 Task: Plan a hiking trip to a mountain trail on the 20th at 12:00 PM to 01:00PM.
Action: Mouse moved to (376, 147)
Screenshot: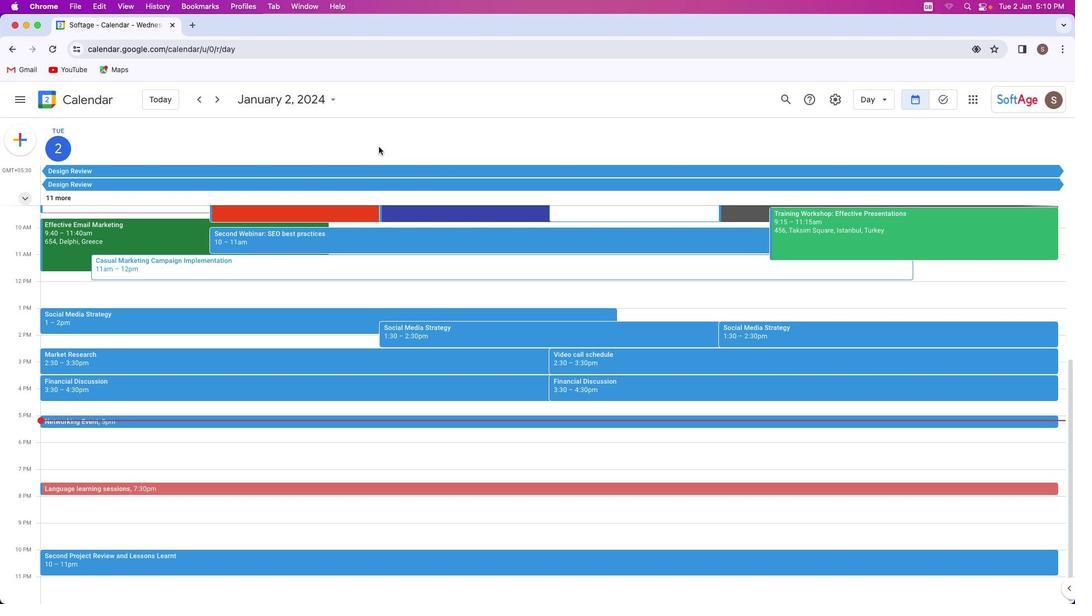 
Action: Mouse pressed left at (376, 147)
Screenshot: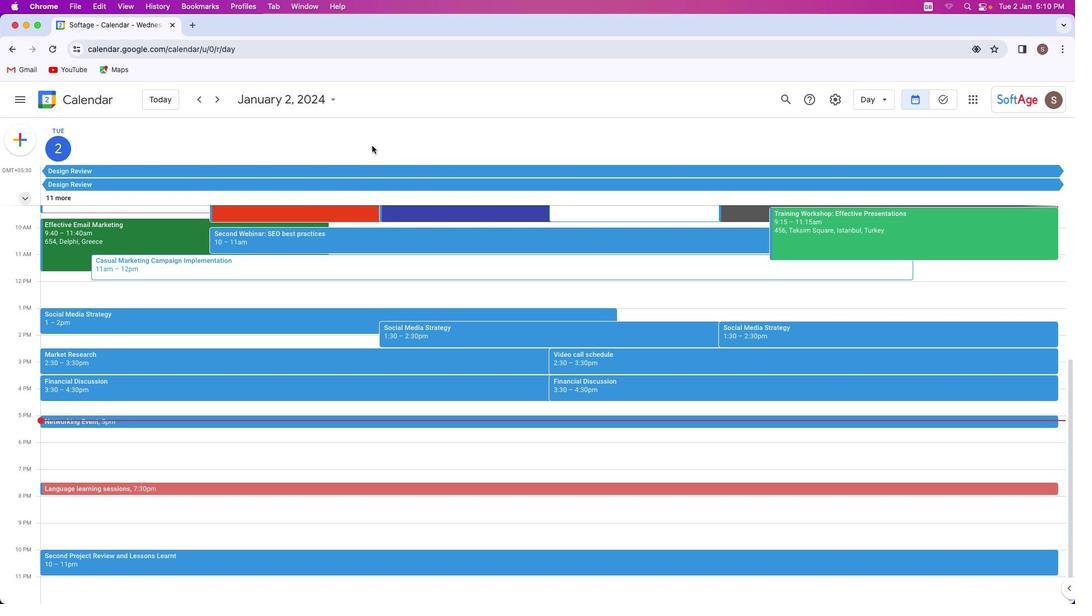 
Action: Mouse moved to (32, 143)
Screenshot: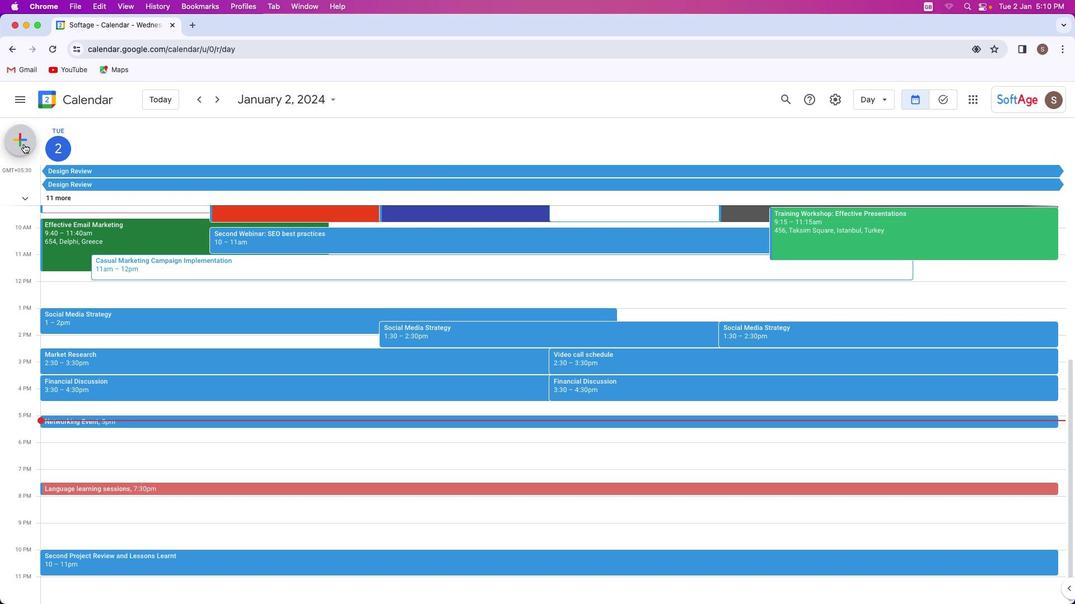 
Action: Mouse pressed left at (32, 143)
Screenshot: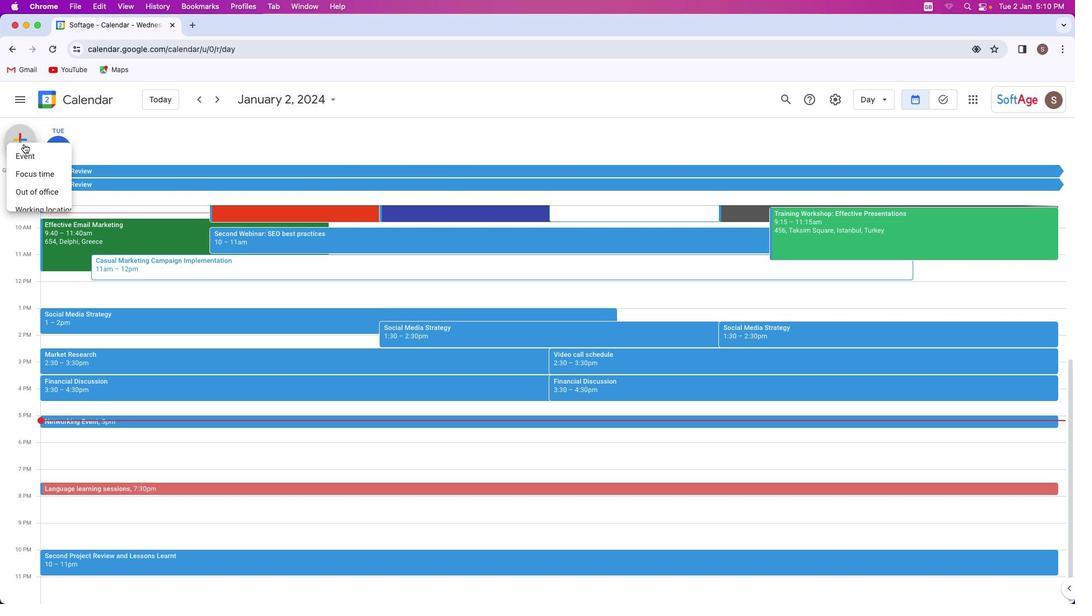
Action: Mouse moved to (43, 175)
Screenshot: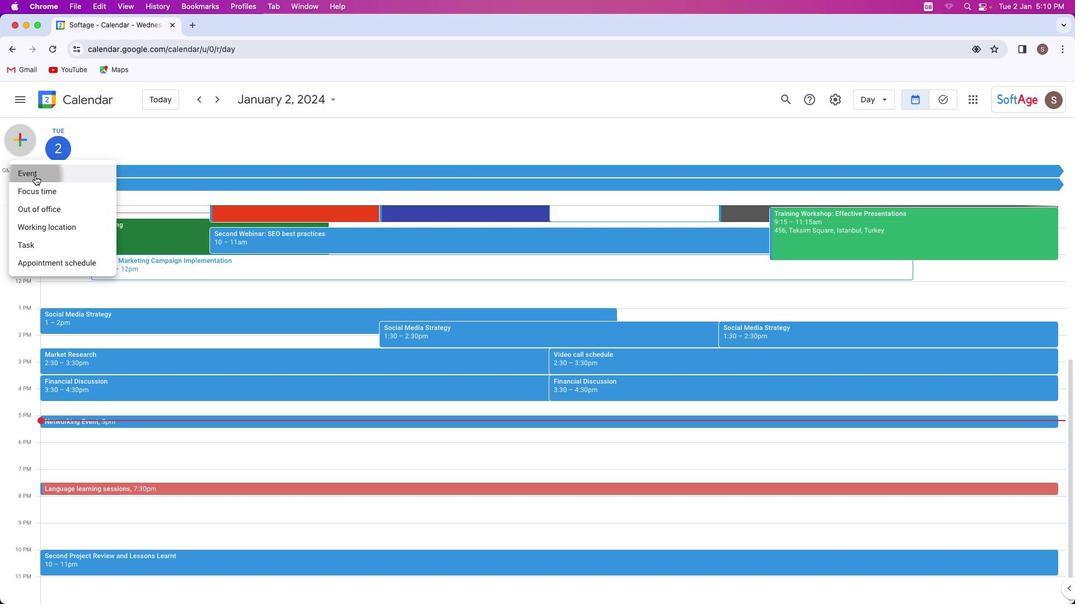 
Action: Mouse pressed left at (43, 175)
Screenshot: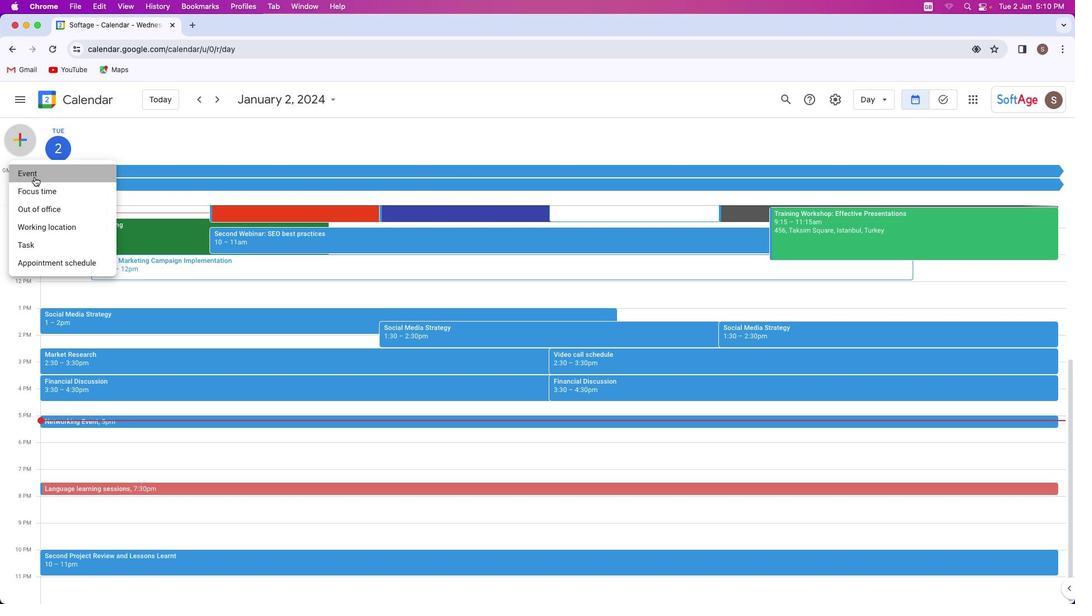 
Action: Mouse moved to (428, 241)
Screenshot: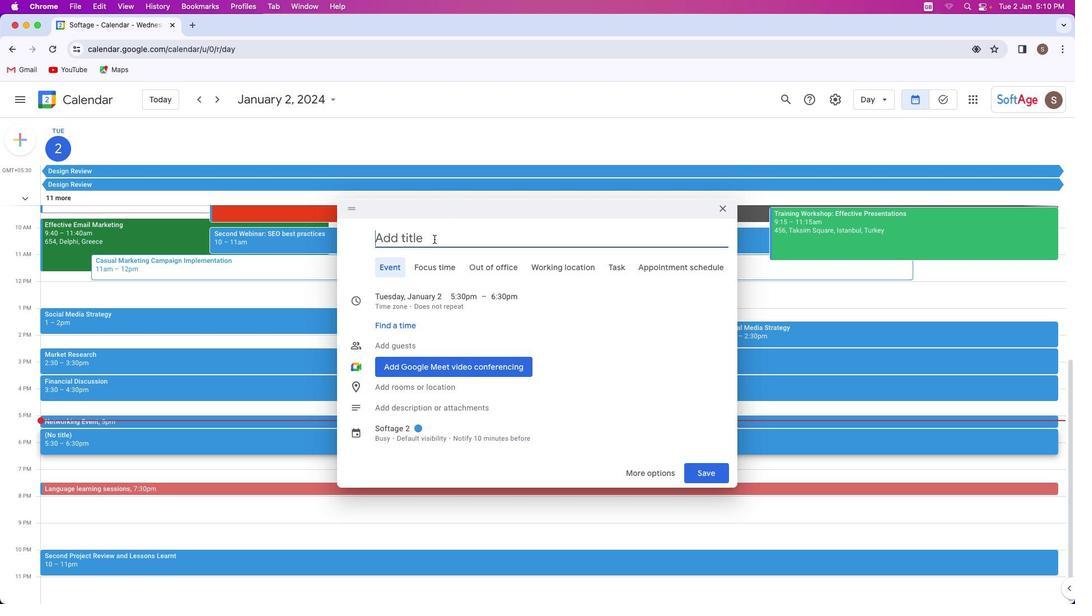 
Action: Mouse pressed left at (428, 241)
Screenshot: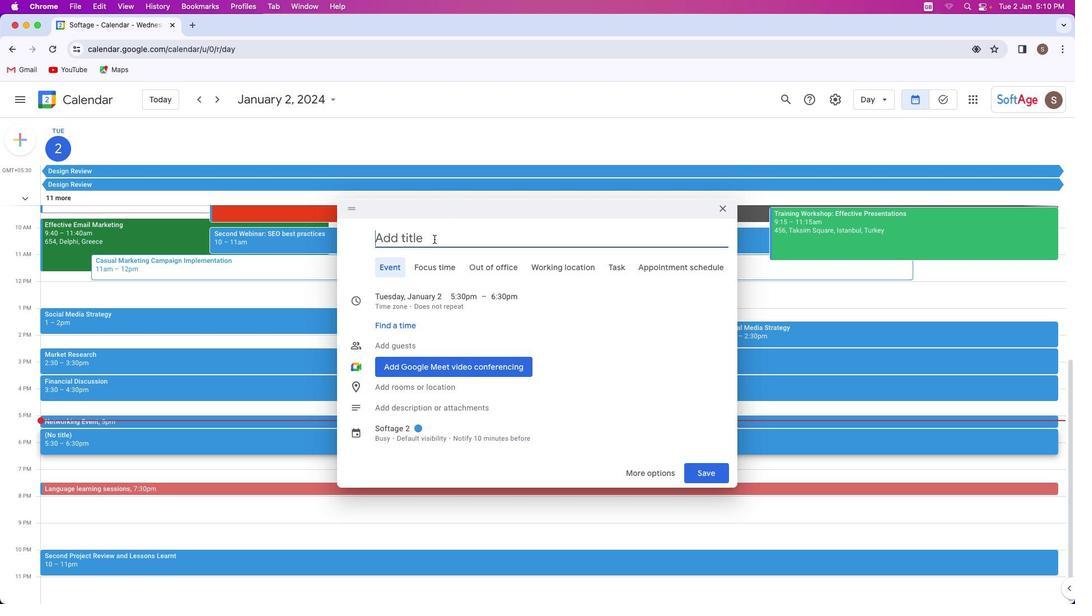
Action: Key pressed Key.shift'H''i''k''i''n''g'Key.space't''r''i''p'Key.space't''o'Key.space'a'Key.space'm''o''u''n''t''a''i''n'Key.space't''r''a''i''l'
Screenshot: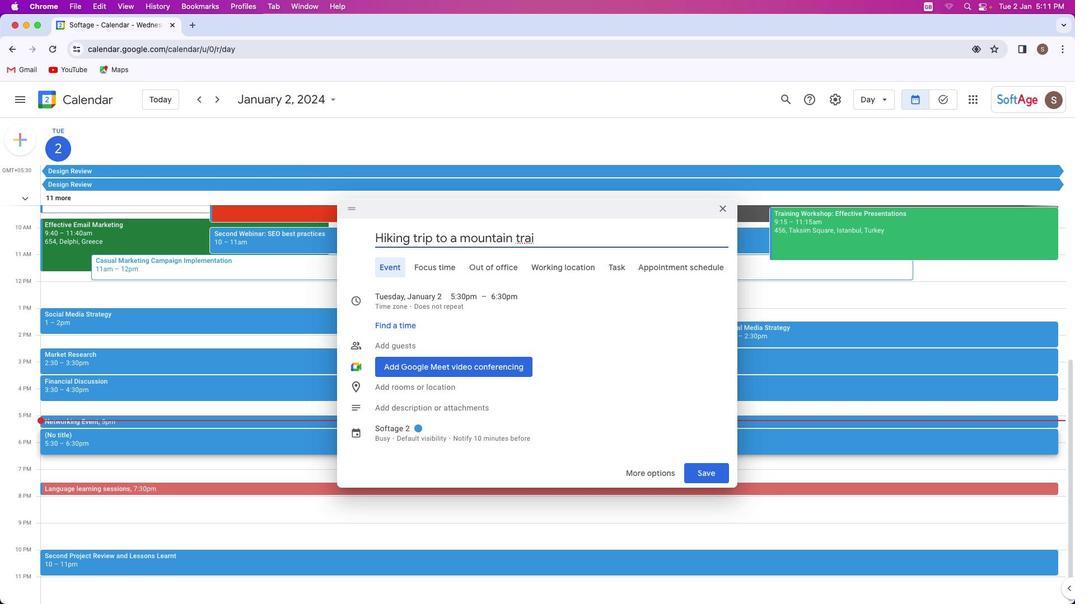
Action: Mouse moved to (425, 299)
Screenshot: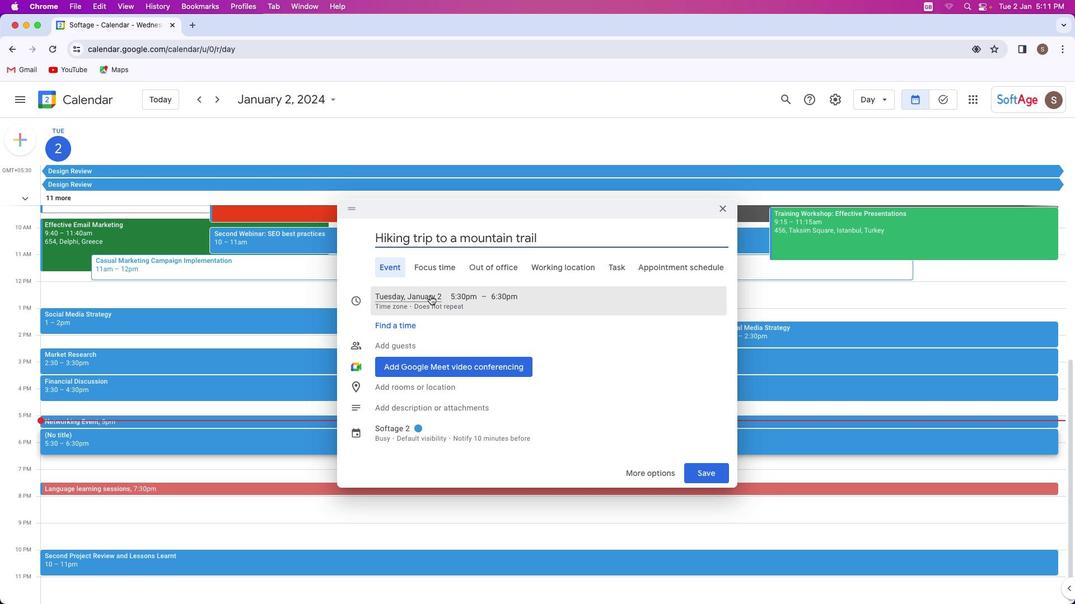 
Action: Mouse pressed left at (425, 299)
Screenshot: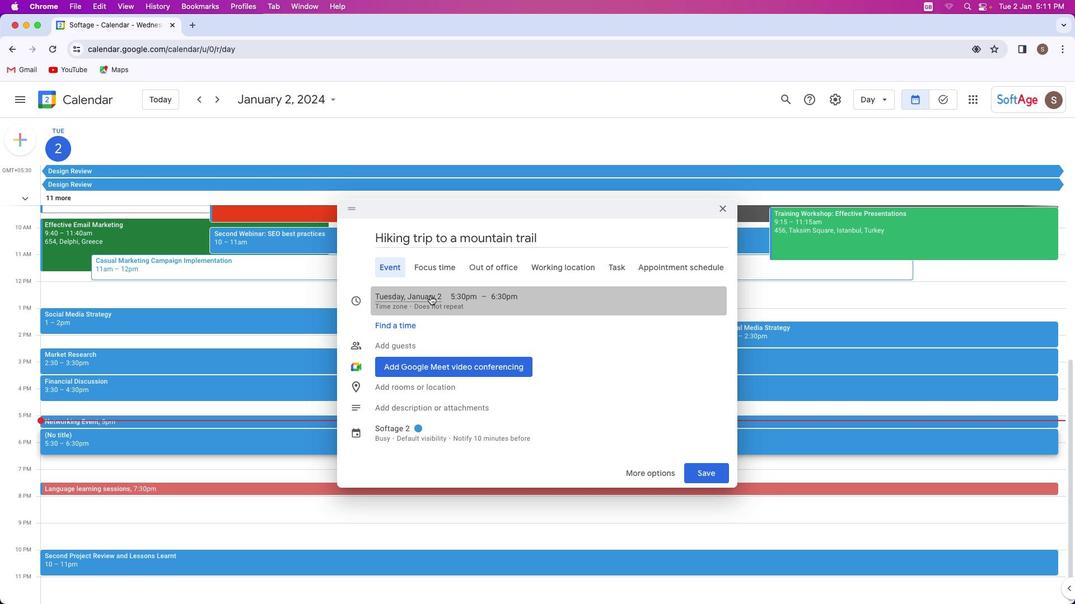 
Action: Mouse moved to (482, 388)
Screenshot: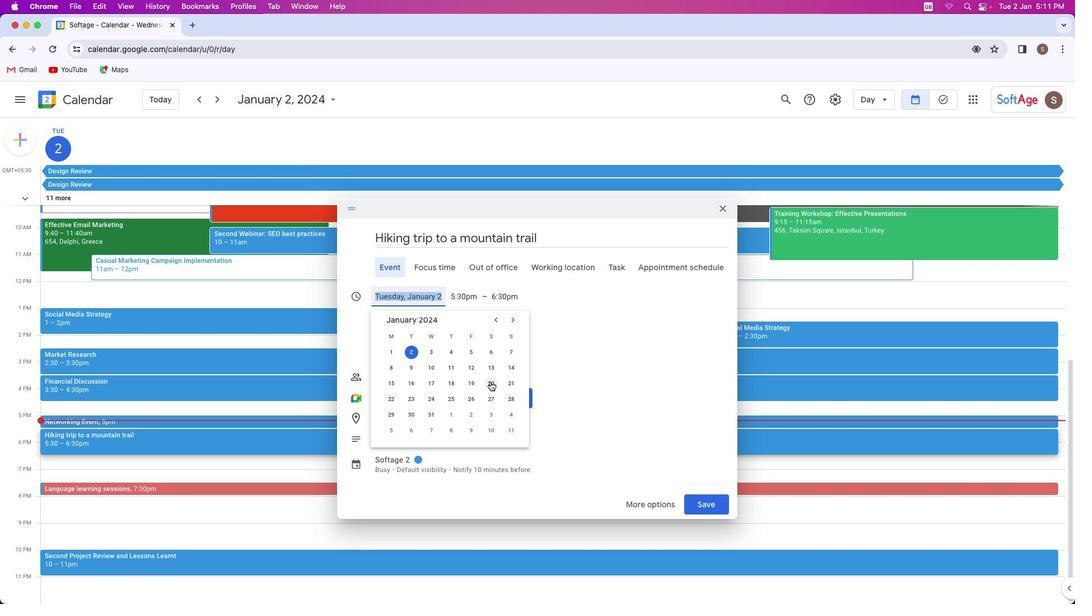 
Action: Mouse pressed left at (482, 388)
Screenshot: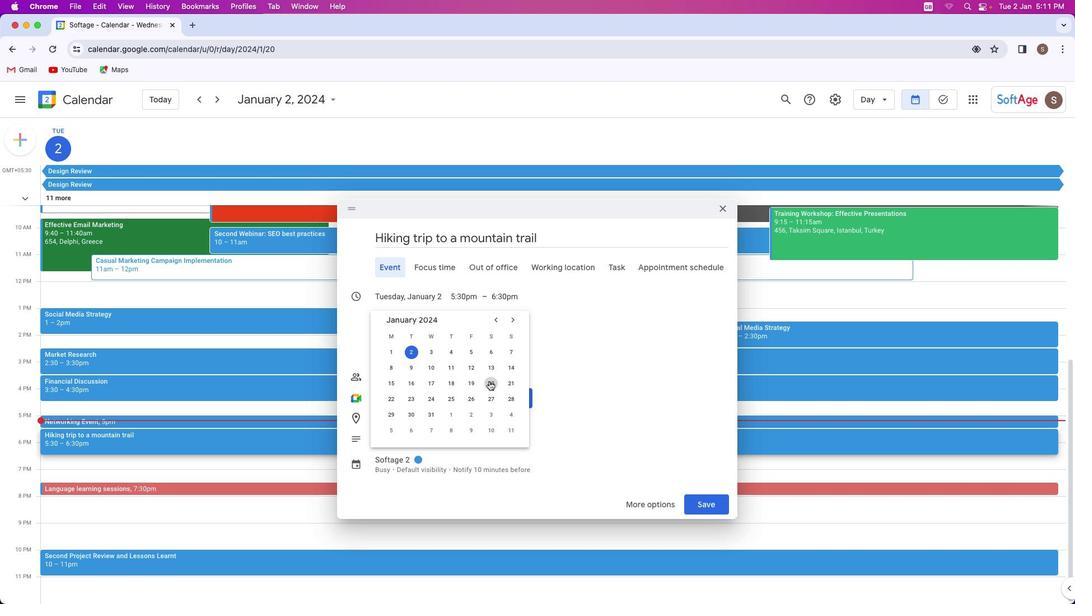 
Action: Mouse moved to (464, 301)
Screenshot: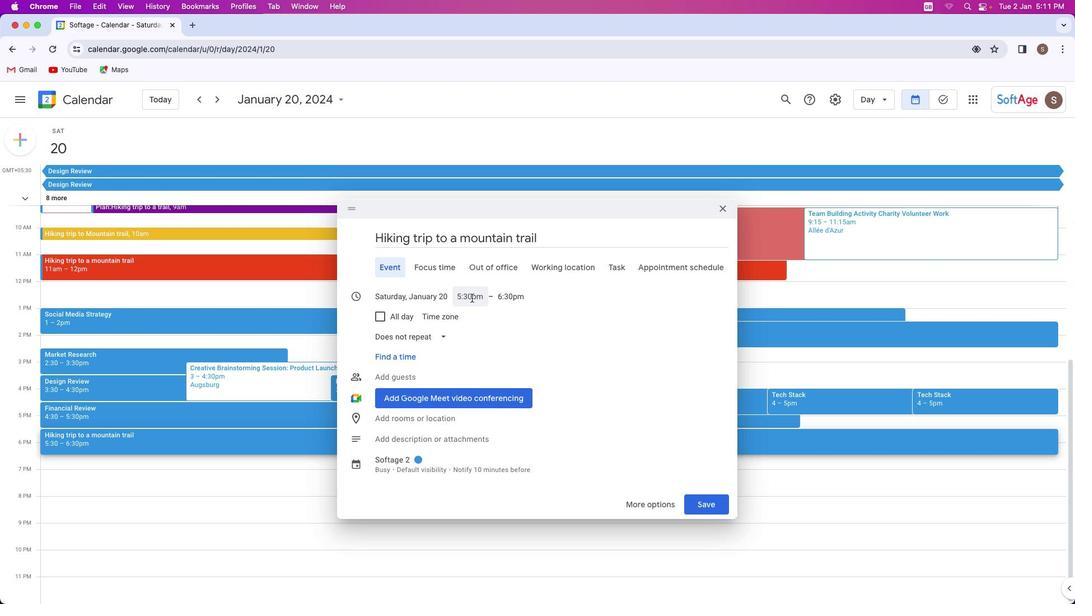 
Action: Mouse pressed left at (464, 301)
Screenshot: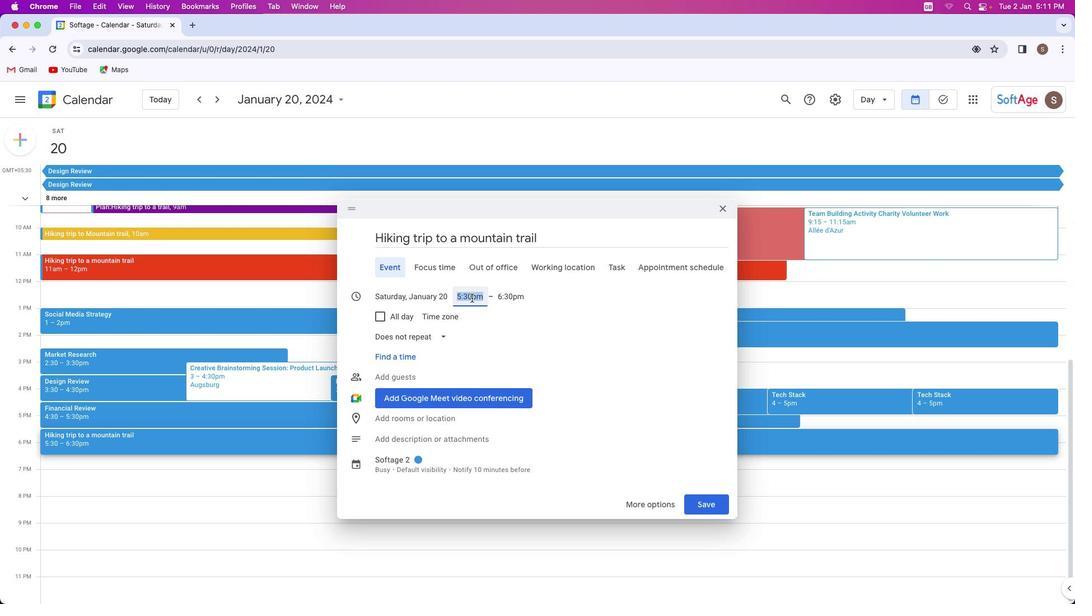 
Action: Mouse moved to (487, 362)
Screenshot: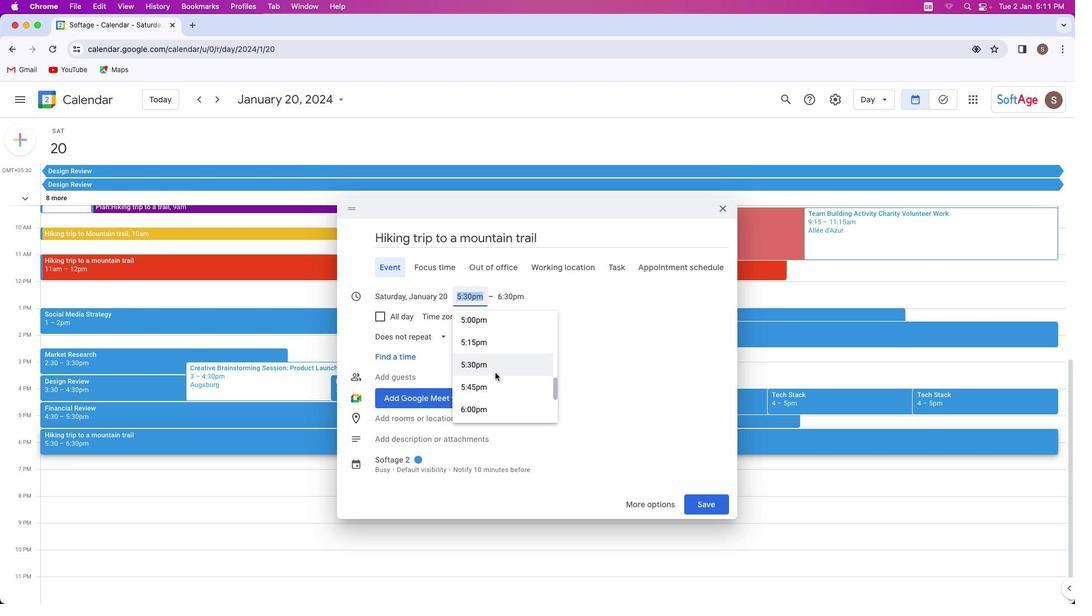 
Action: Mouse scrolled (487, 362) with delta (9, -4)
Screenshot: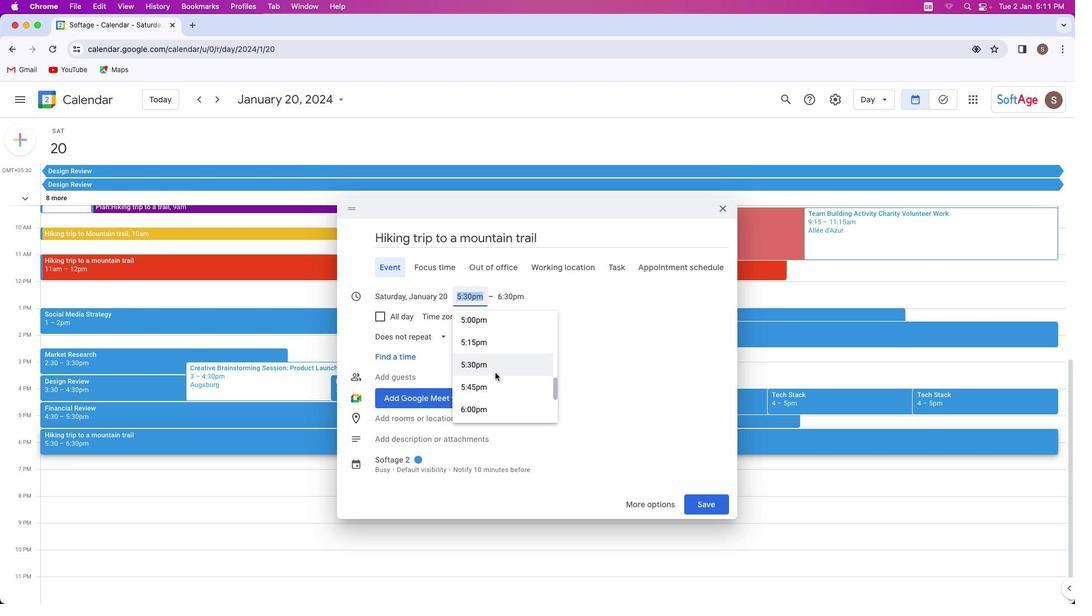 
Action: Mouse moved to (488, 379)
Screenshot: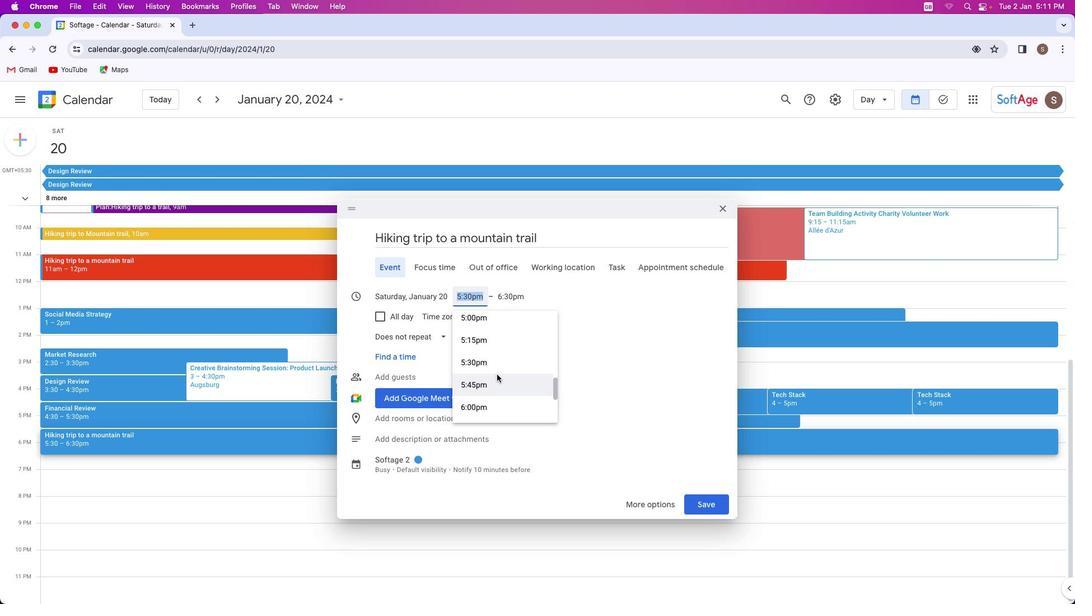 
Action: Mouse scrolled (488, 379) with delta (9, -4)
Screenshot: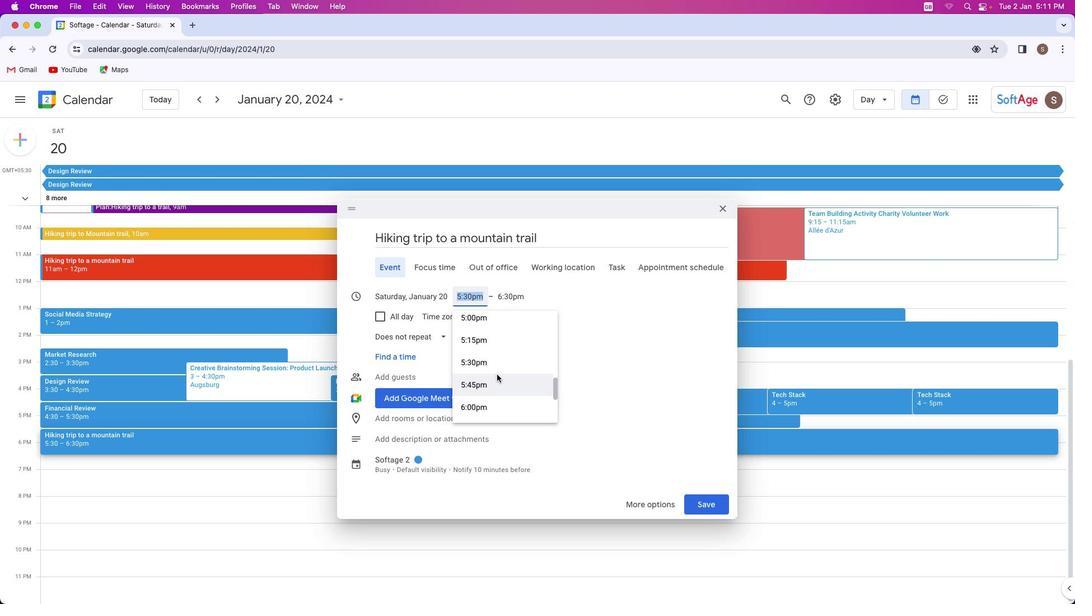
Action: Mouse moved to (489, 380)
Screenshot: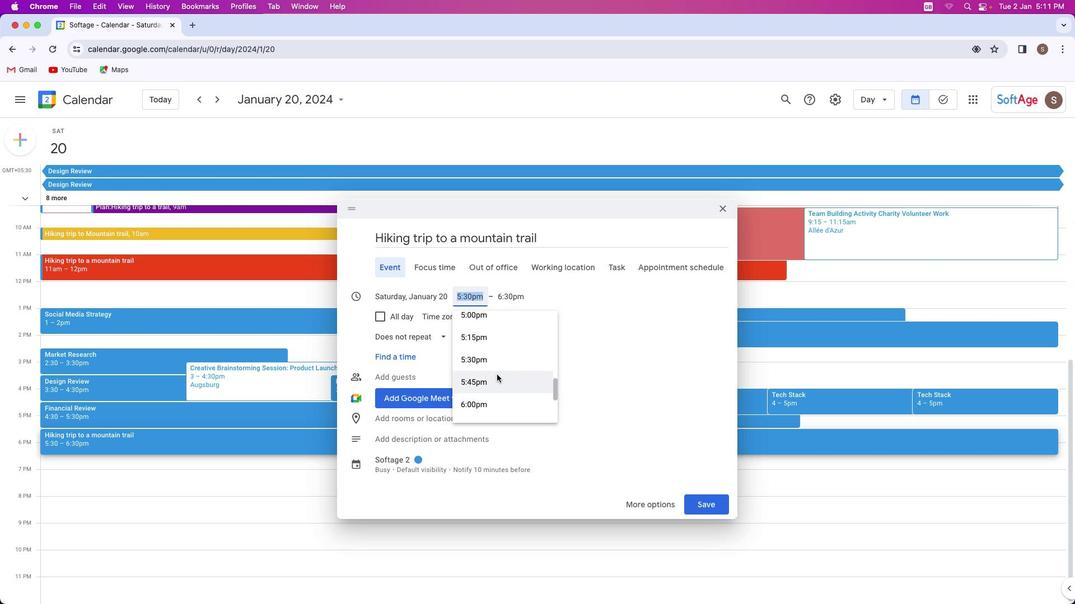 
Action: Mouse scrolled (489, 380) with delta (9, -4)
Screenshot: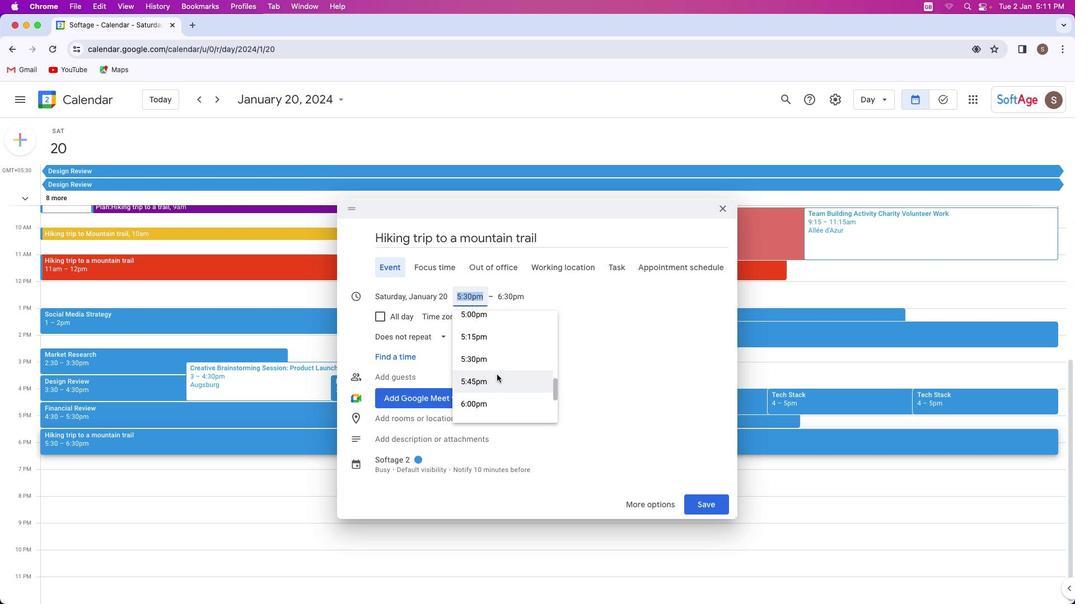 
Action: Mouse moved to (489, 380)
Screenshot: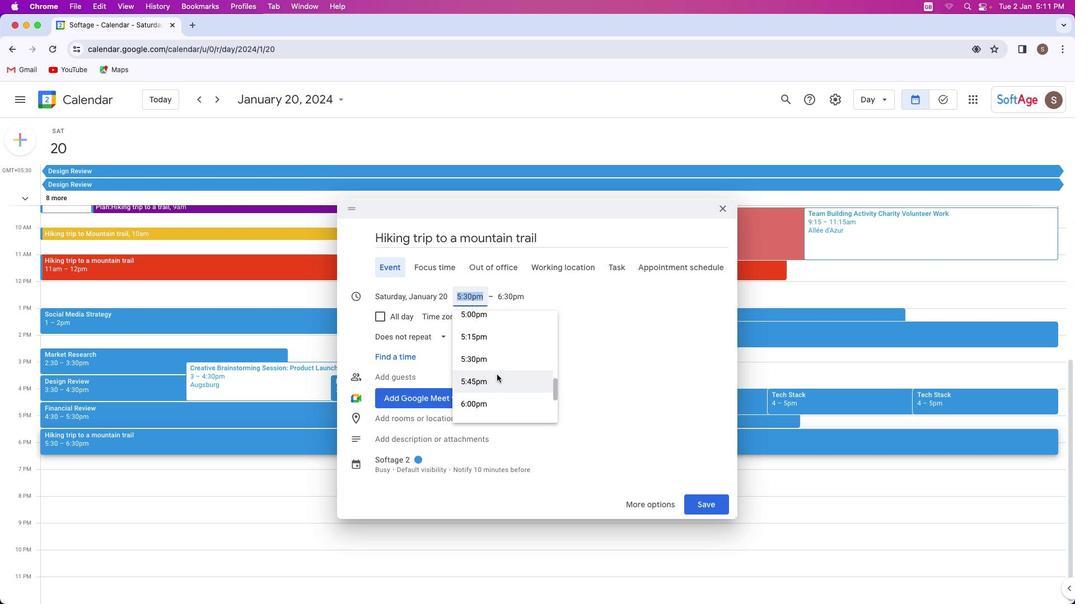 
Action: Mouse scrolled (489, 380) with delta (9, -4)
Screenshot: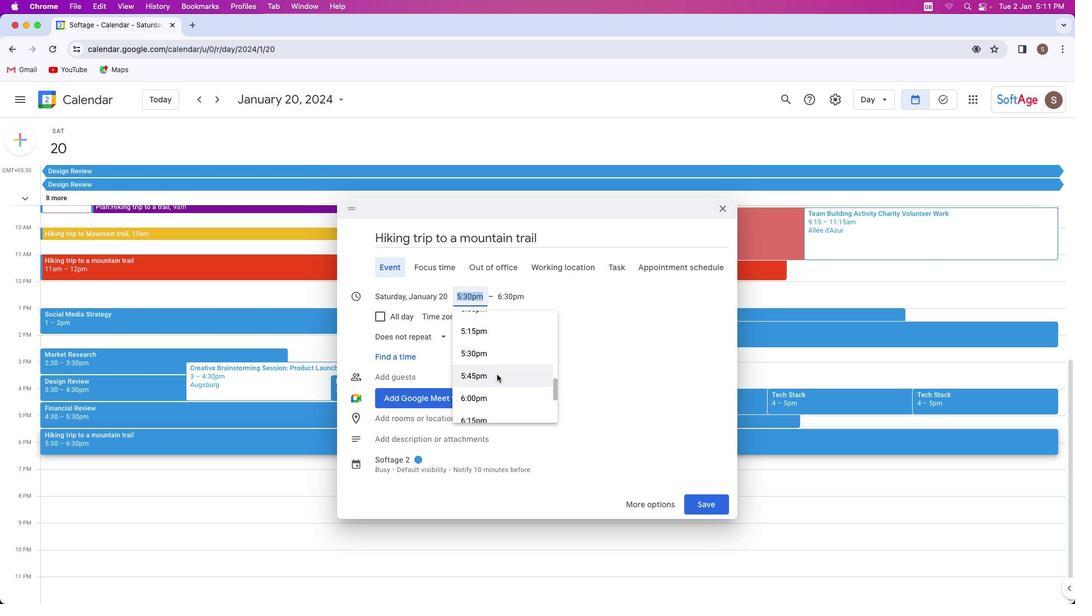 
Action: Mouse moved to (489, 380)
Screenshot: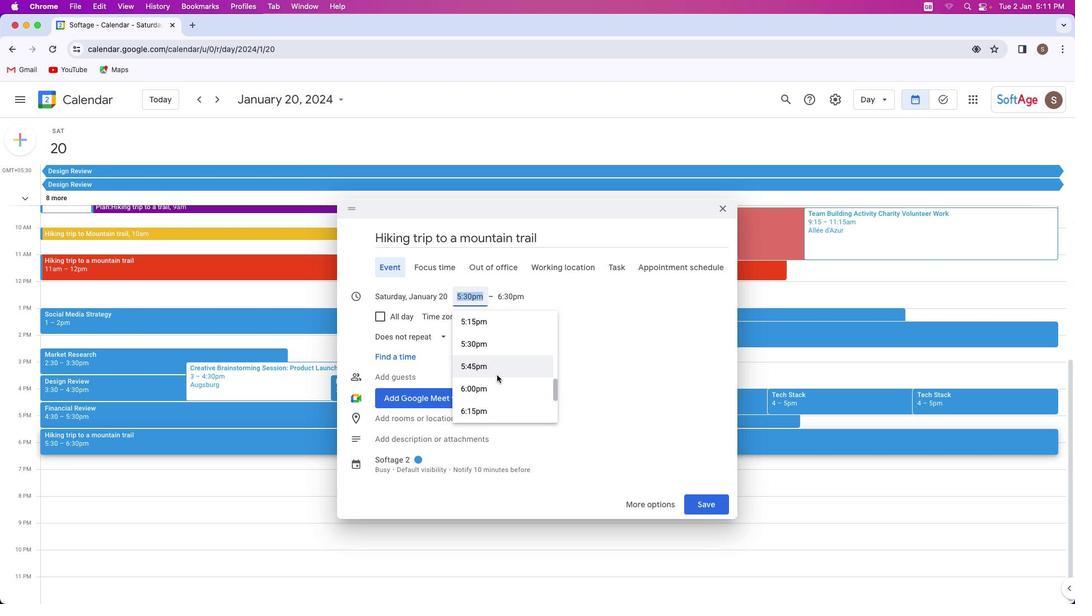 
Action: Mouse scrolled (489, 380) with delta (9, -4)
Screenshot: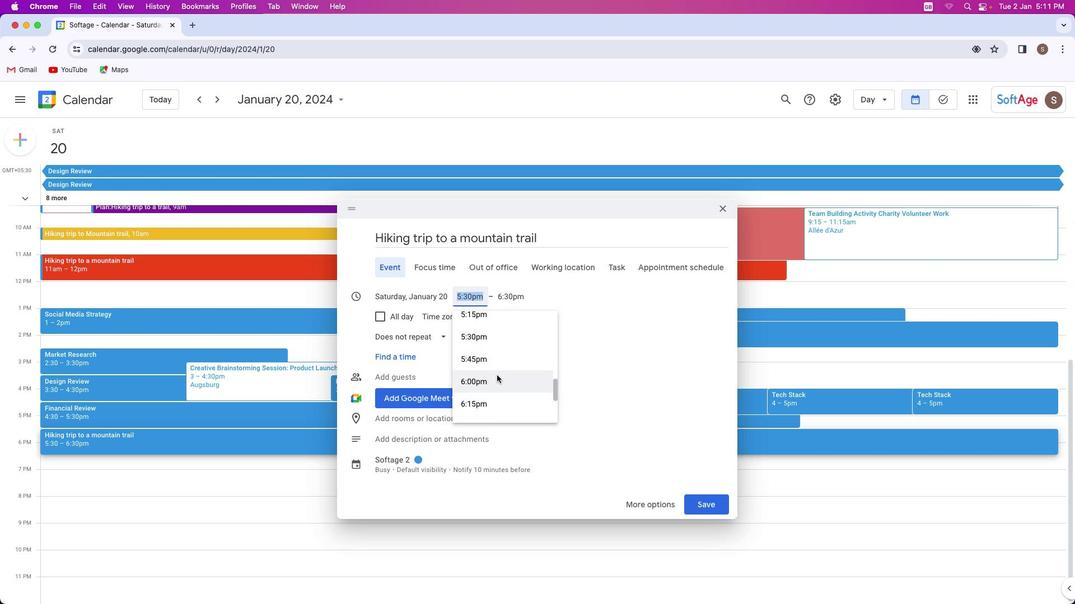 
Action: Mouse scrolled (489, 380) with delta (9, -4)
Screenshot: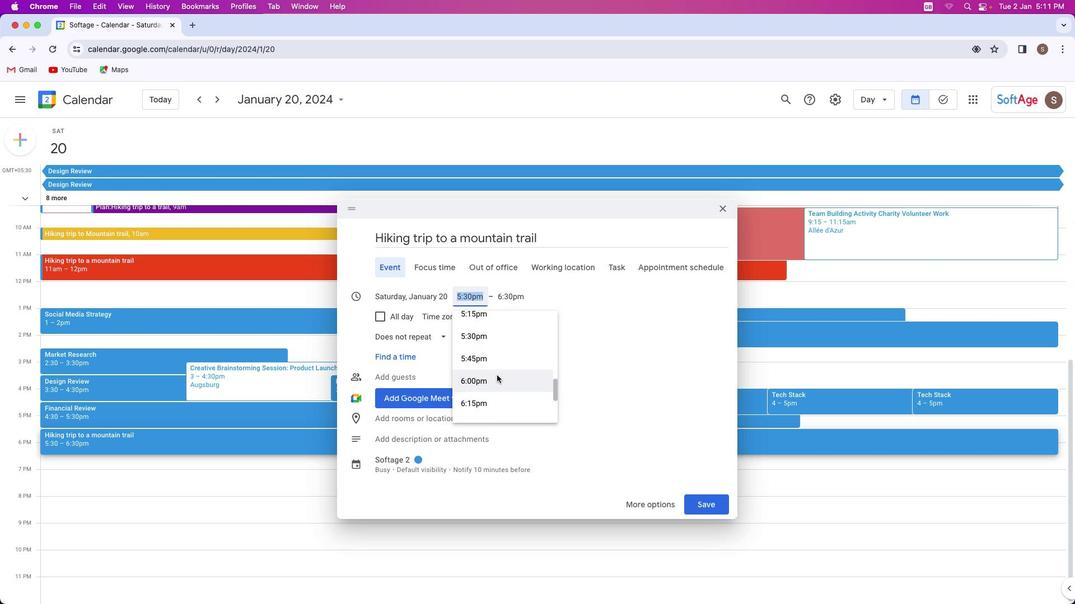
Action: Mouse moved to (487, 380)
Screenshot: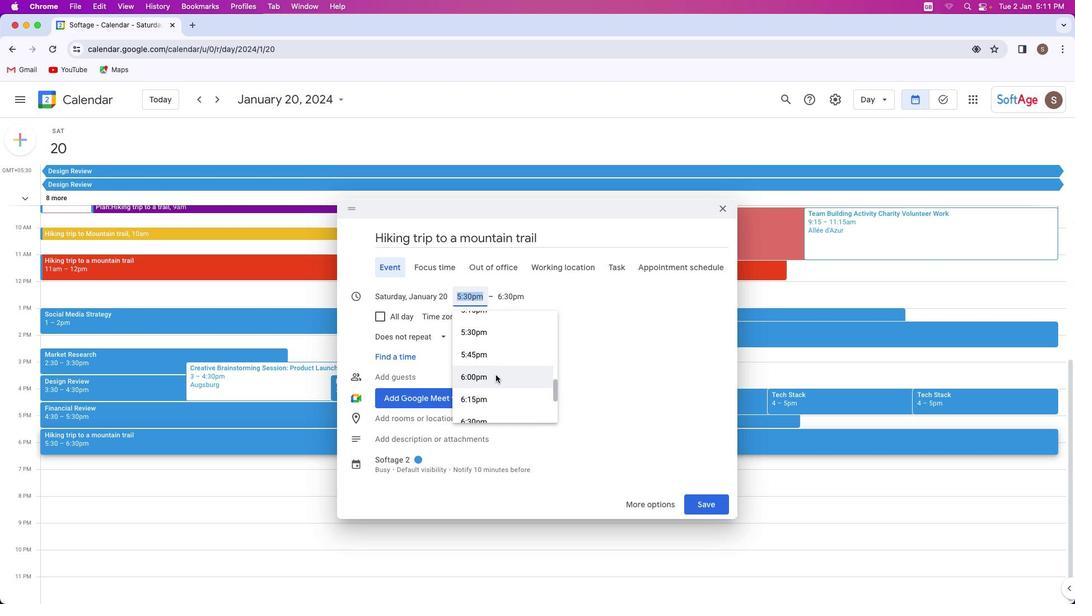 
Action: Mouse scrolled (487, 380) with delta (9, -4)
Screenshot: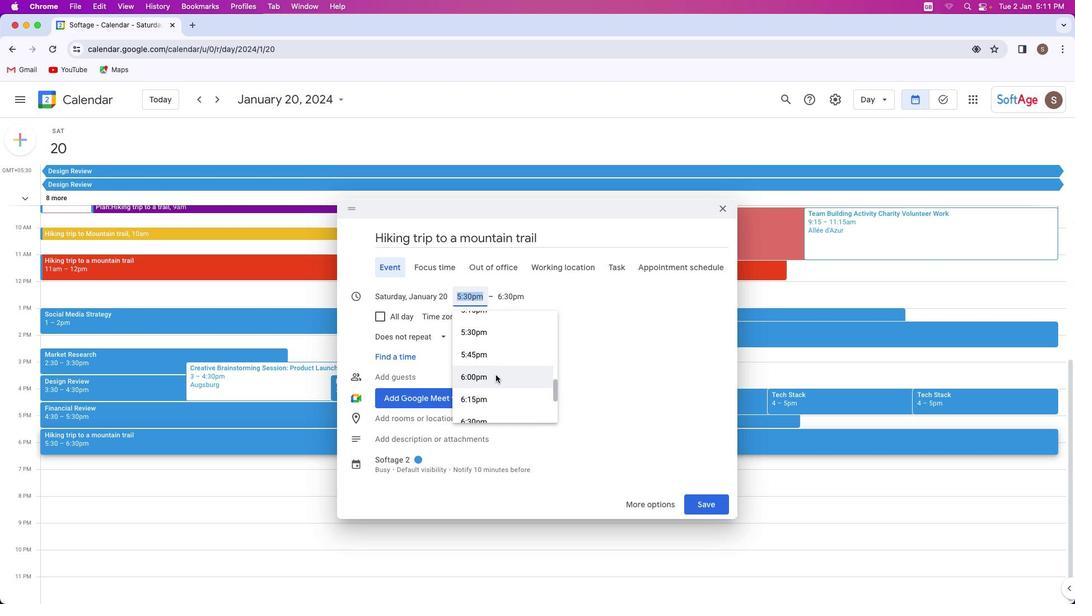 
Action: Mouse scrolled (487, 380) with delta (9, -4)
Screenshot: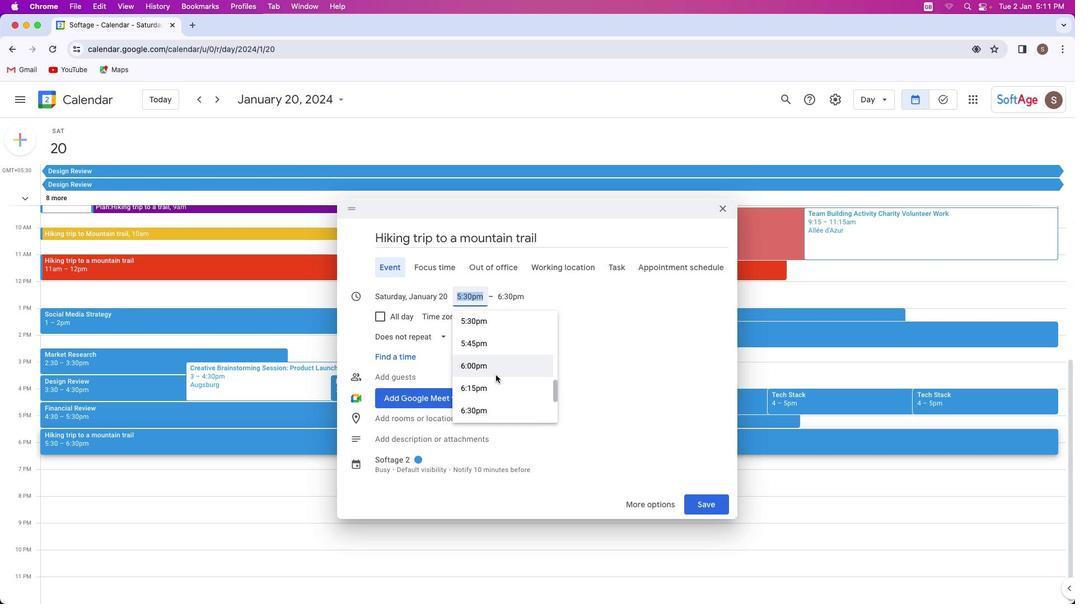 
Action: Mouse scrolled (487, 380) with delta (9, -4)
Screenshot: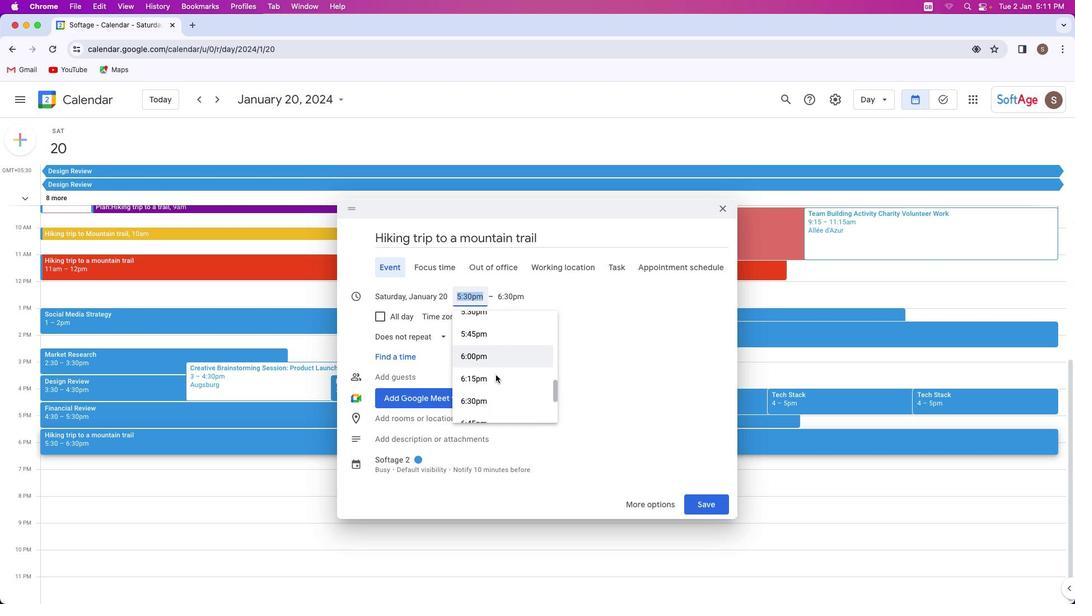 
Action: Mouse scrolled (487, 380) with delta (9, -4)
Screenshot: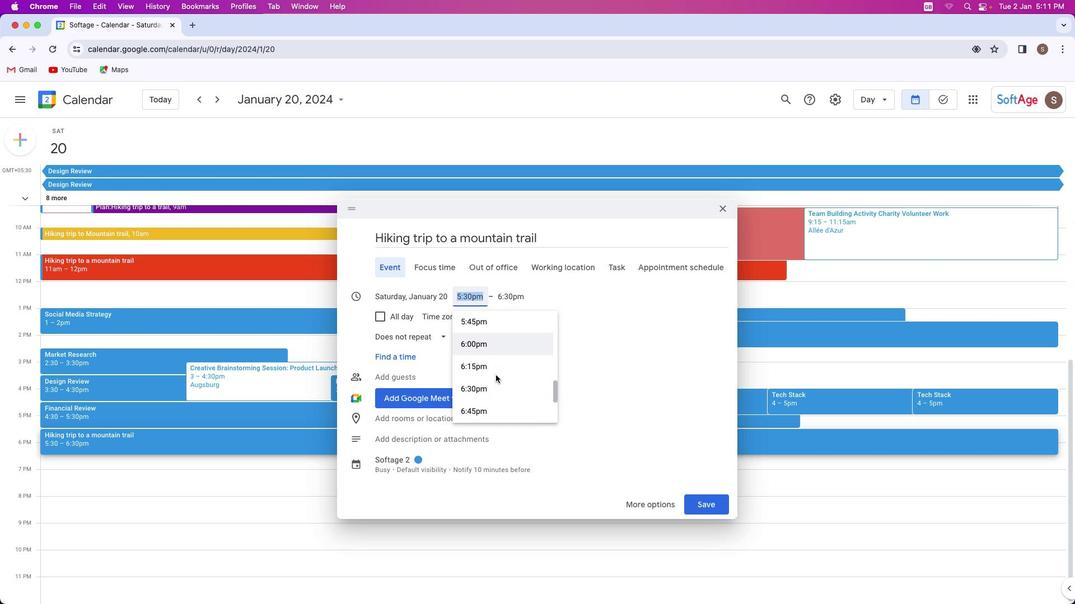 
Action: Mouse scrolled (487, 380) with delta (9, -4)
Screenshot: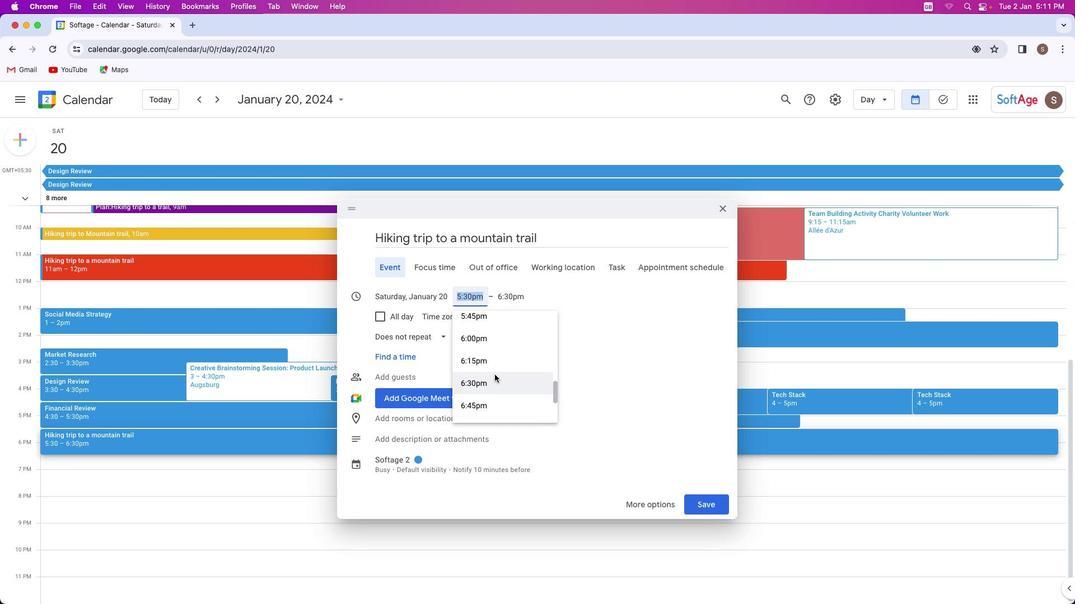 
Action: Mouse scrolled (487, 380) with delta (9, -4)
Screenshot: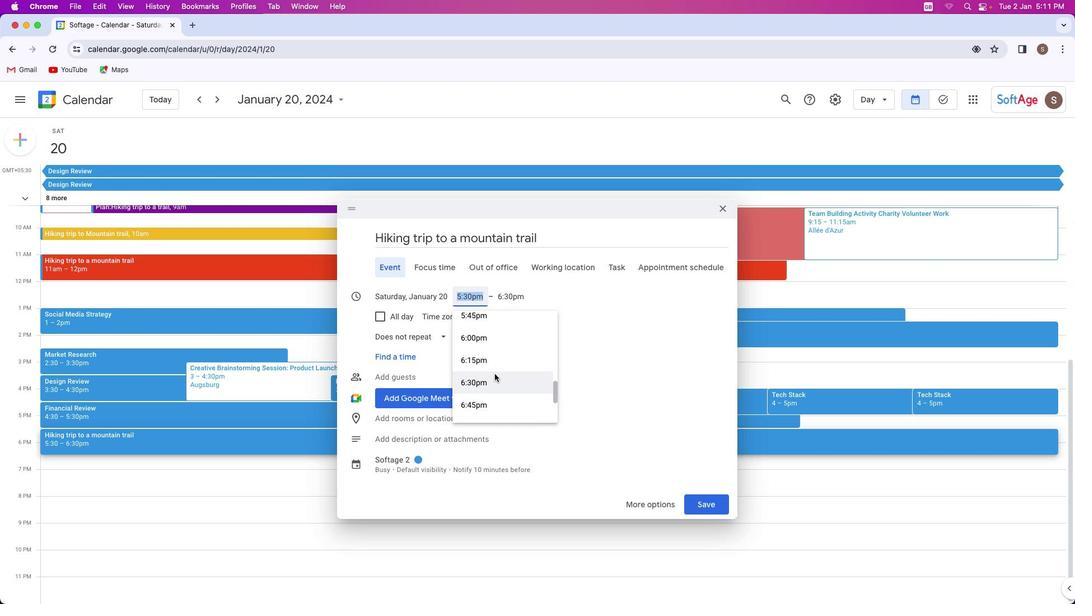 
Action: Mouse moved to (487, 380)
Screenshot: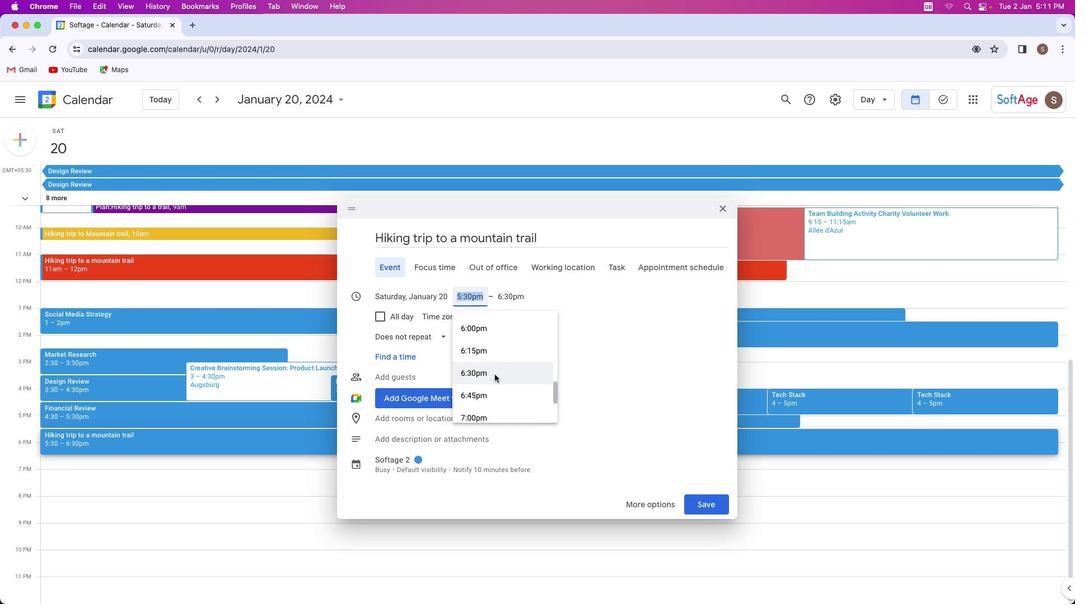 
Action: Mouse scrolled (487, 380) with delta (9, -4)
Screenshot: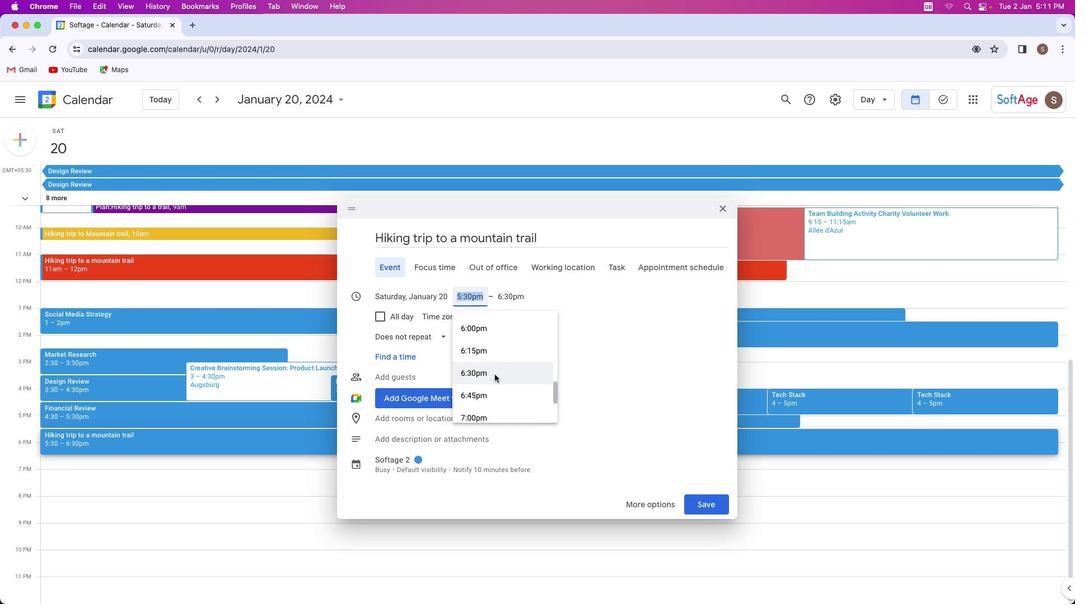 
Action: Mouse scrolled (487, 380) with delta (9, -4)
Screenshot: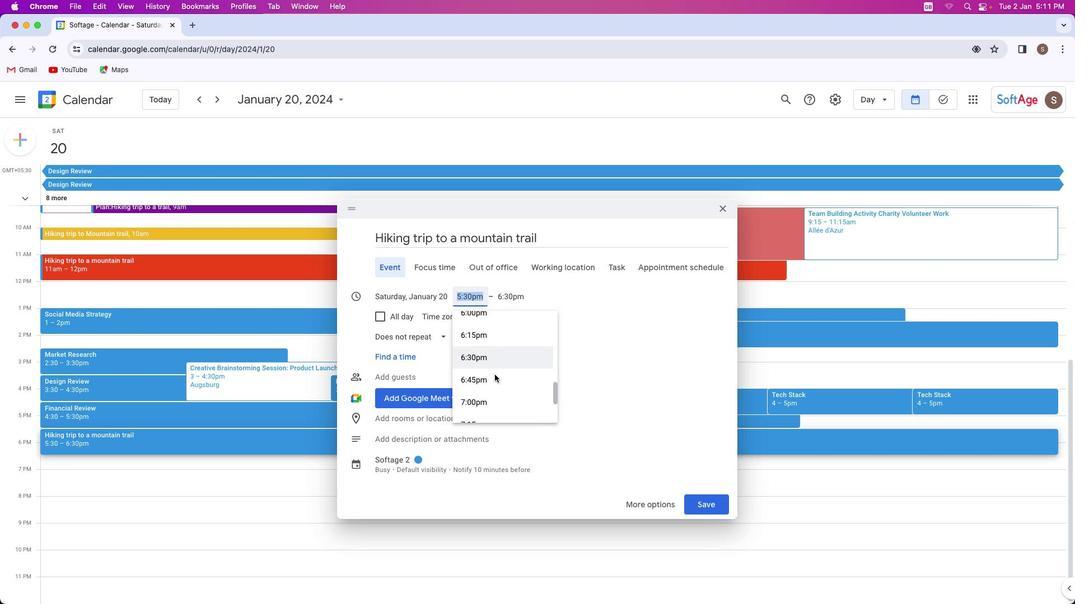 
Action: Mouse scrolled (487, 380) with delta (9, -4)
Screenshot: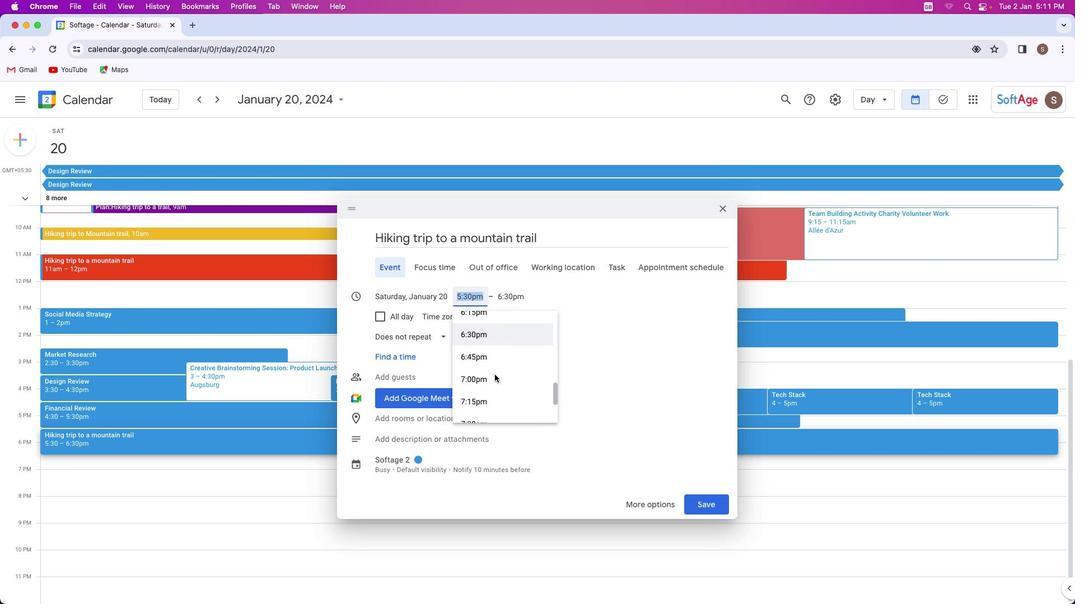 
Action: Mouse scrolled (487, 380) with delta (9, -4)
Screenshot: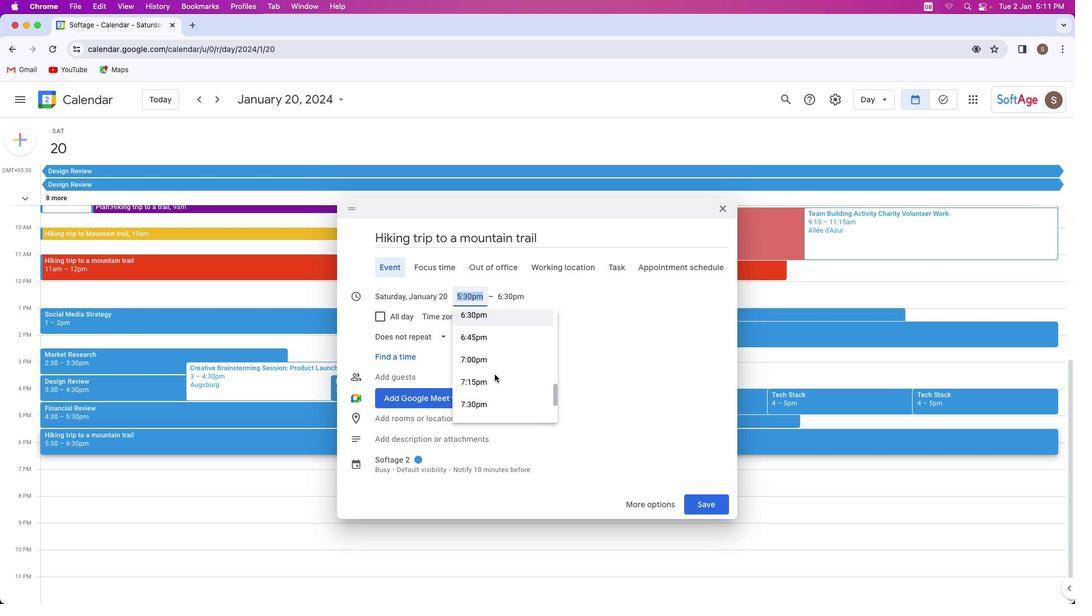 
Action: Mouse scrolled (487, 380) with delta (9, -4)
Screenshot: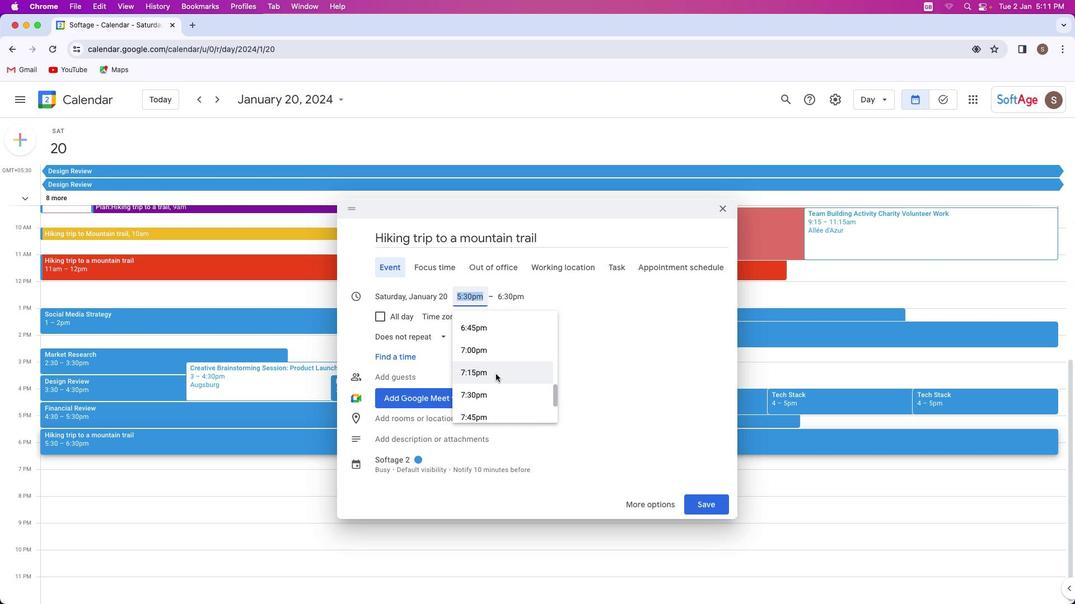 
Action: Mouse moved to (488, 378)
Screenshot: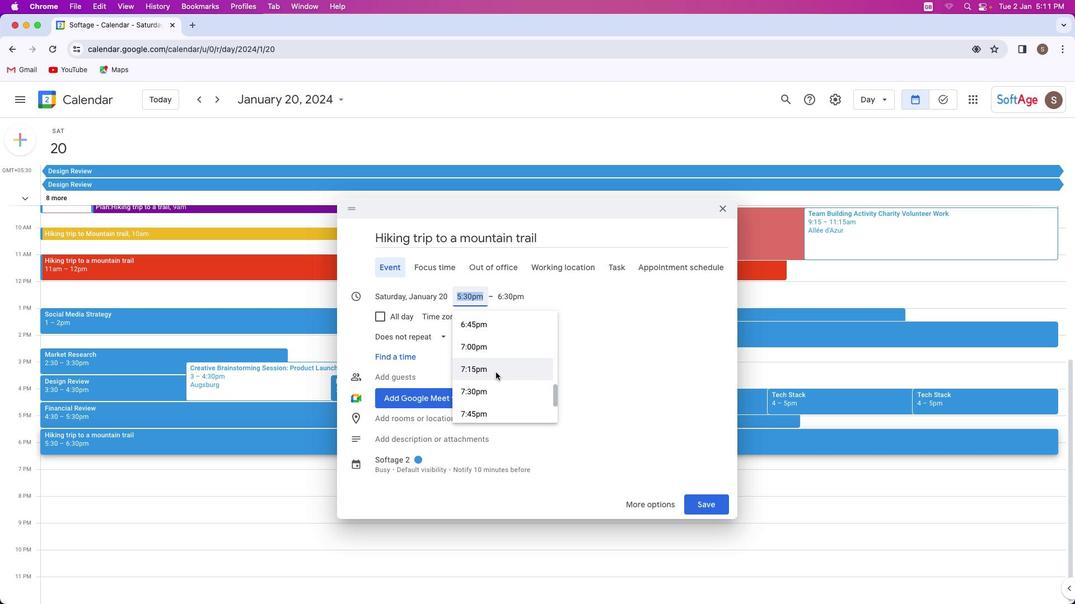 
Action: Mouse scrolled (488, 378) with delta (9, -4)
Screenshot: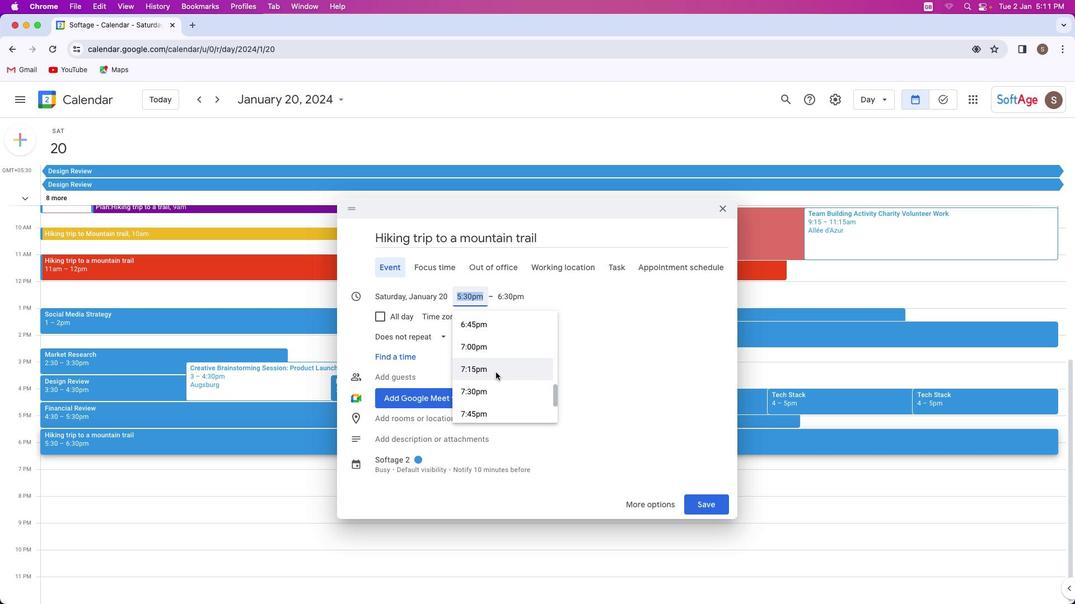 
Action: Mouse moved to (488, 378)
Screenshot: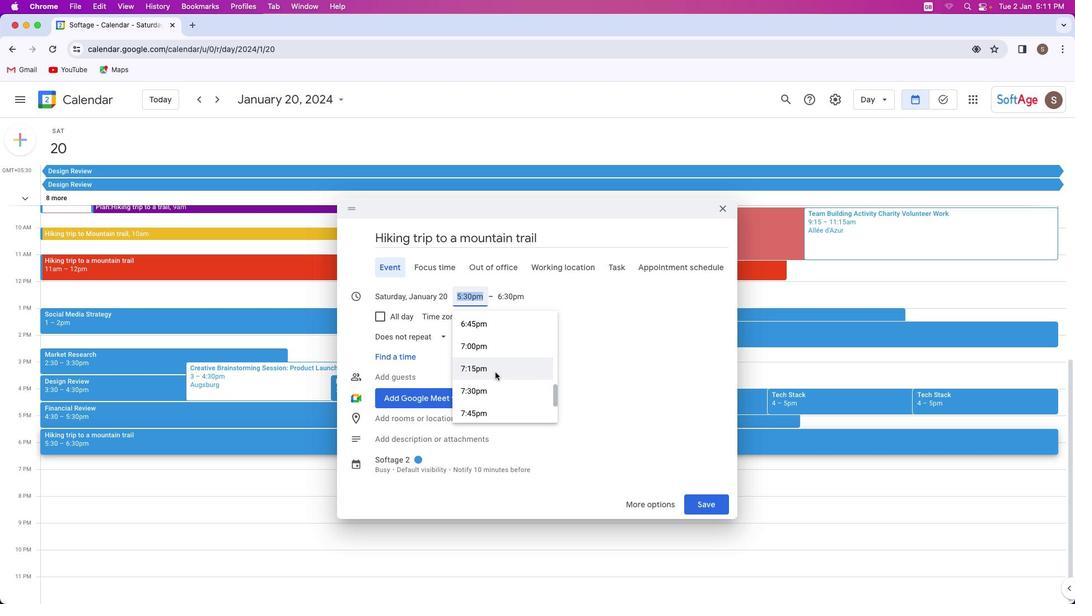 
Action: Mouse scrolled (488, 378) with delta (9, -4)
Screenshot: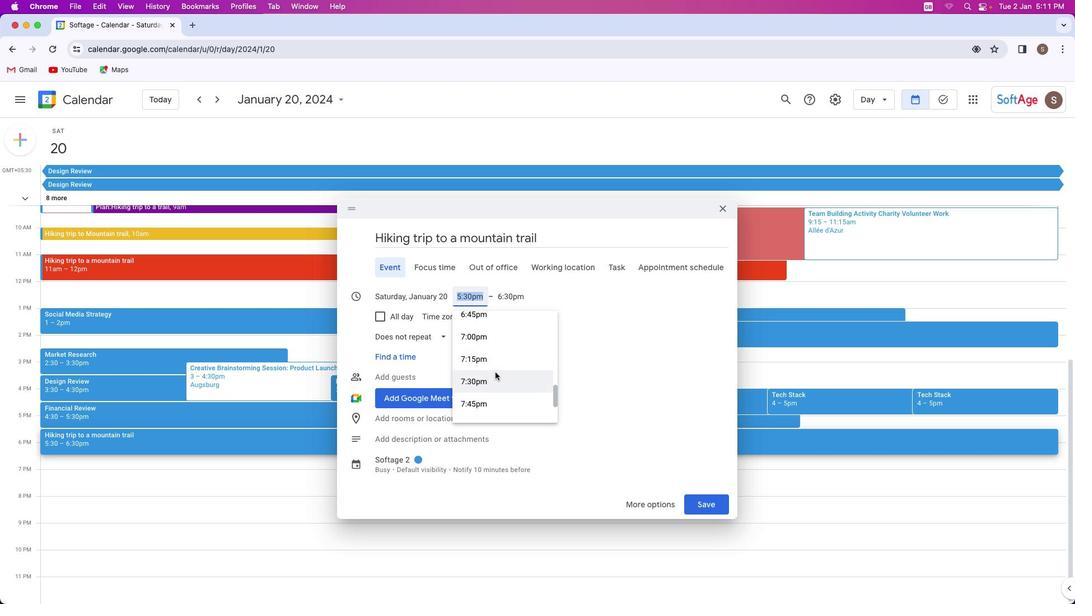 
Action: Mouse scrolled (488, 378) with delta (9, -4)
Screenshot: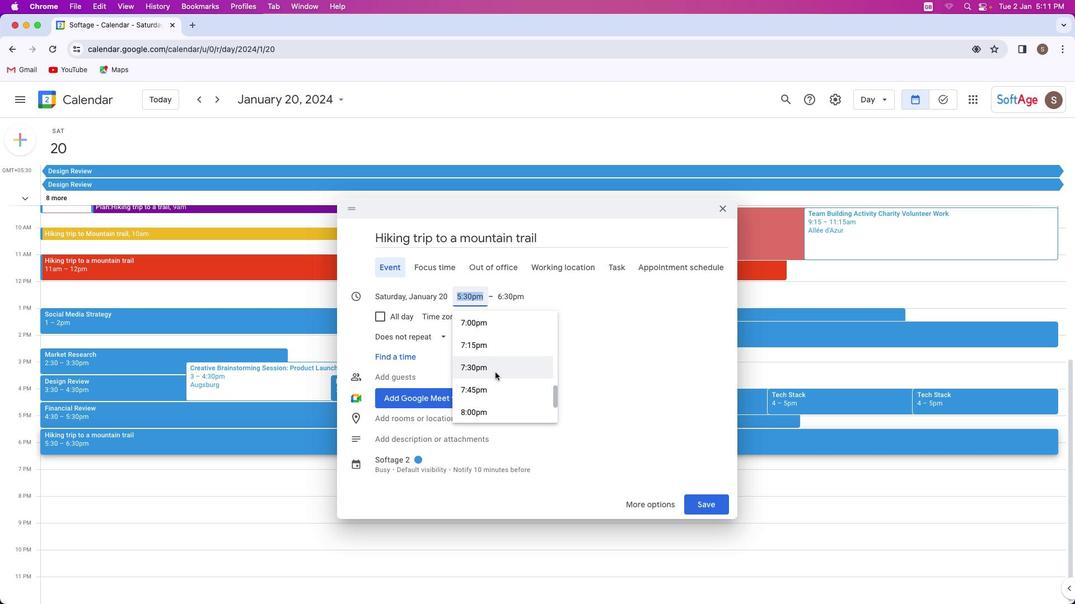 
Action: Mouse moved to (487, 378)
Screenshot: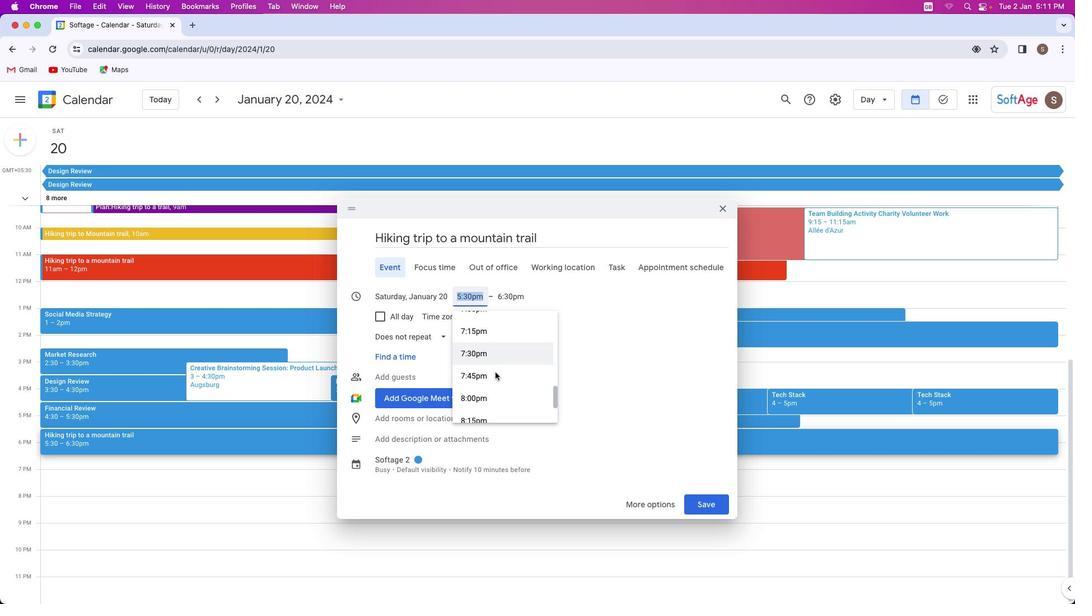 
Action: Mouse scrolled (487, 378) with delta (9, -4)
Screenshot: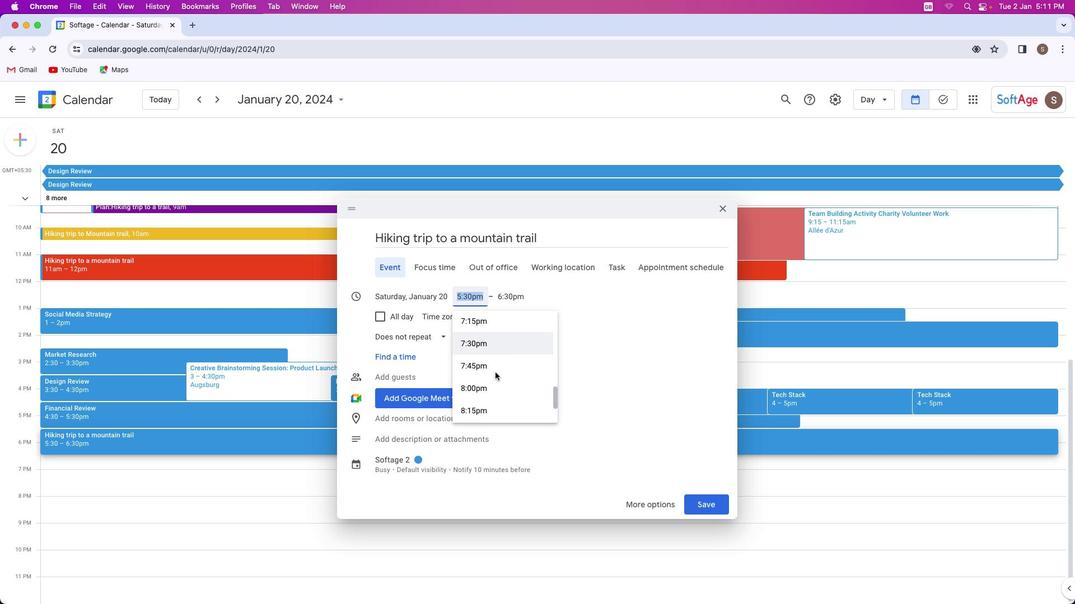 
Action: Mouse moved to (487, 378)
Screenshot: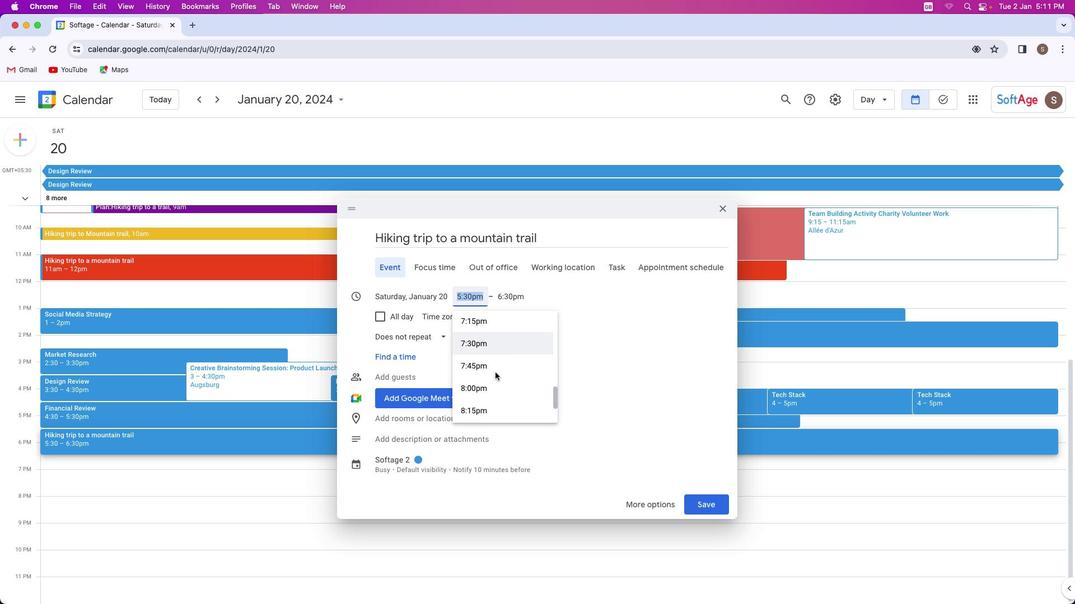 
Action: Mouse scrolled (487, 378) with delta (9, -4)
Screenshot: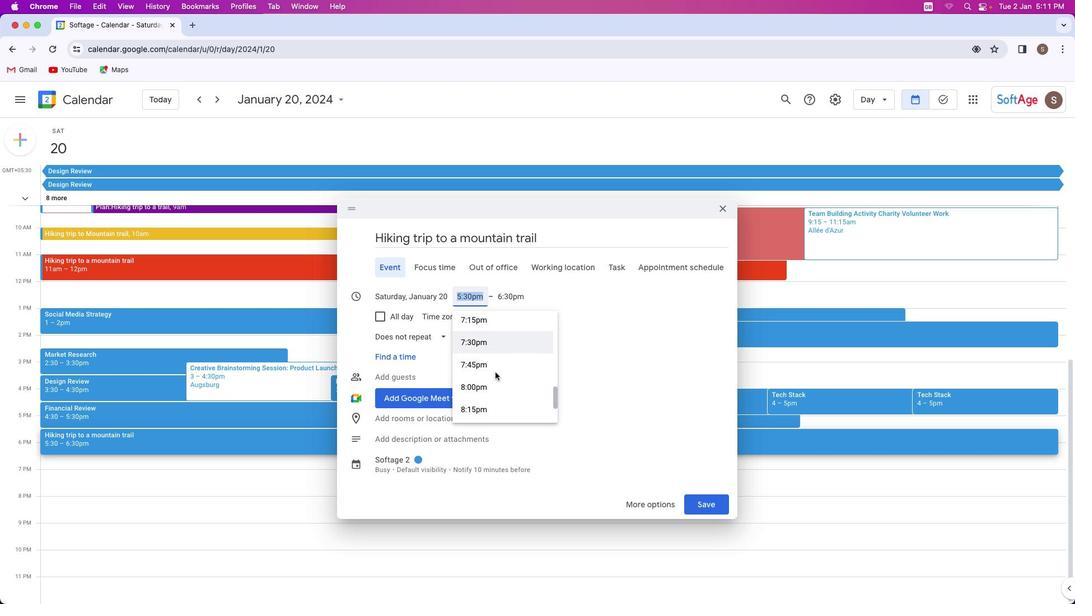 
Action: Mouse scrolled (487, 378) with delta (9, -4)
Screenshot: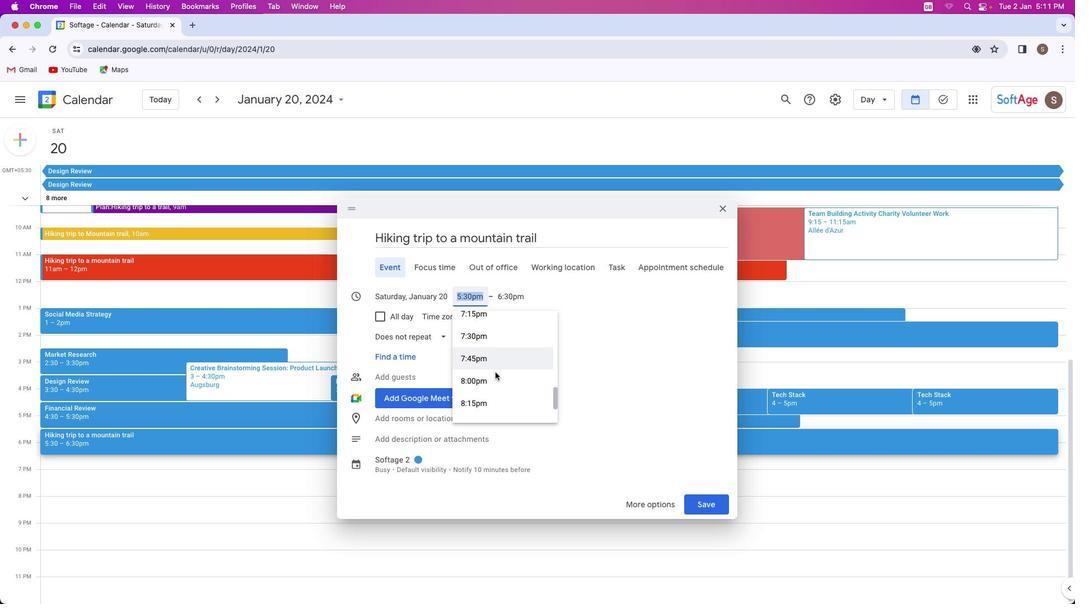 
Action: Mouse moved to (487, 378)
Screenshot: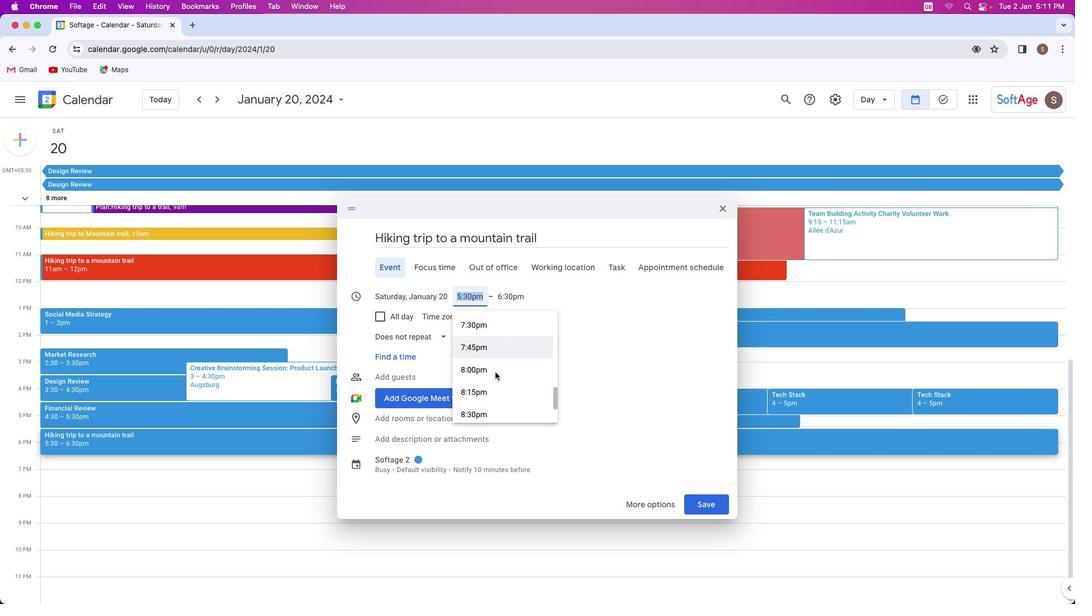 
Action: Mouse scrolled (487, 378) with delta (9, -4)
Screenshot: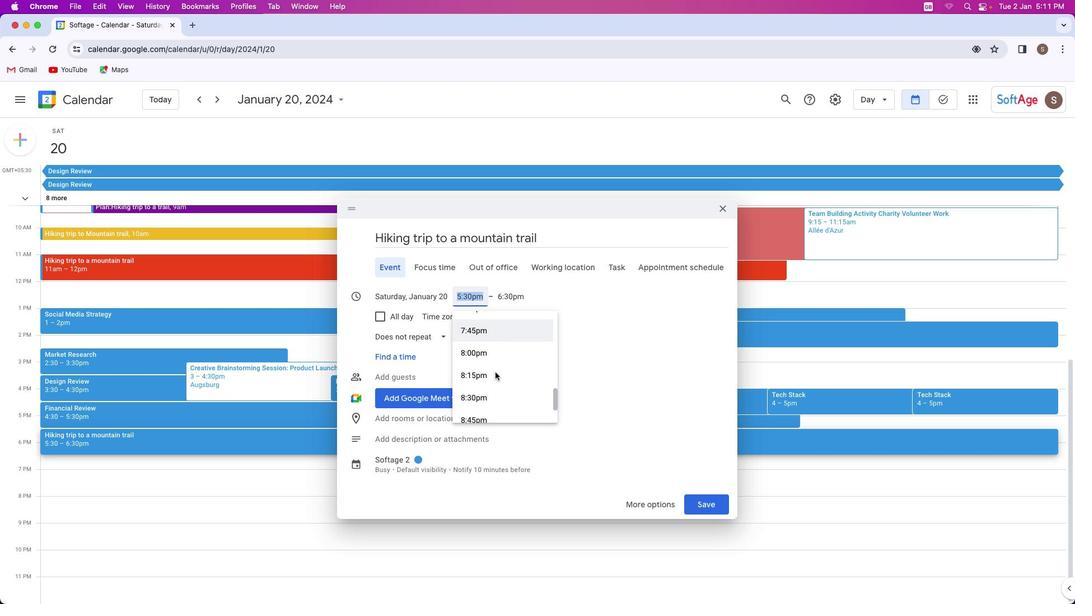 
Action: Mouse scrolled (487, 378) with delta (9, -4)
Screenshot: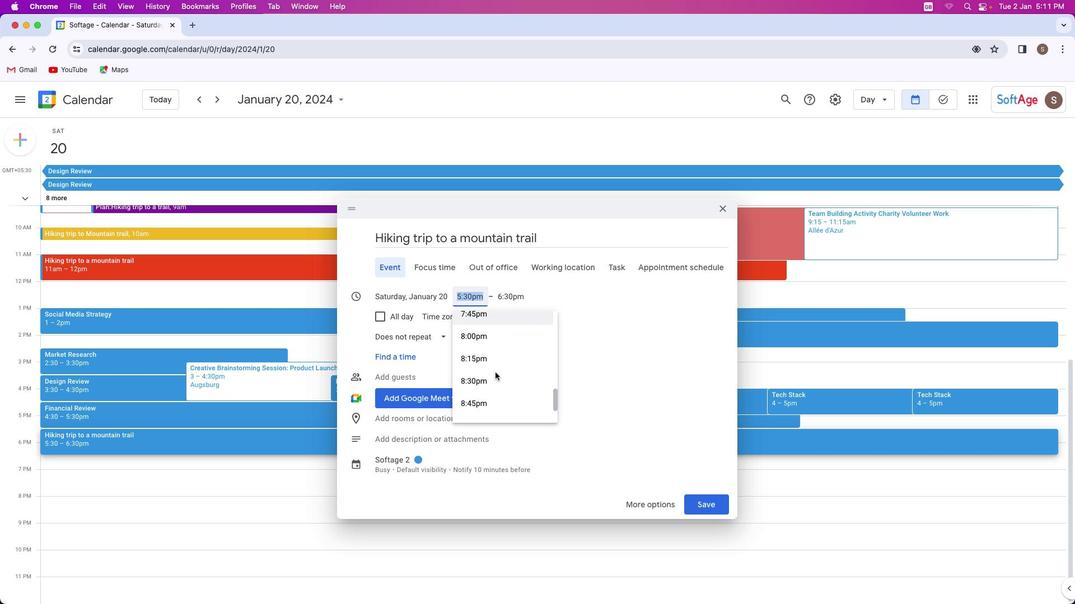 
Action: Mouse scrolled (487, 378) with delta (9, -4)
Screenshot: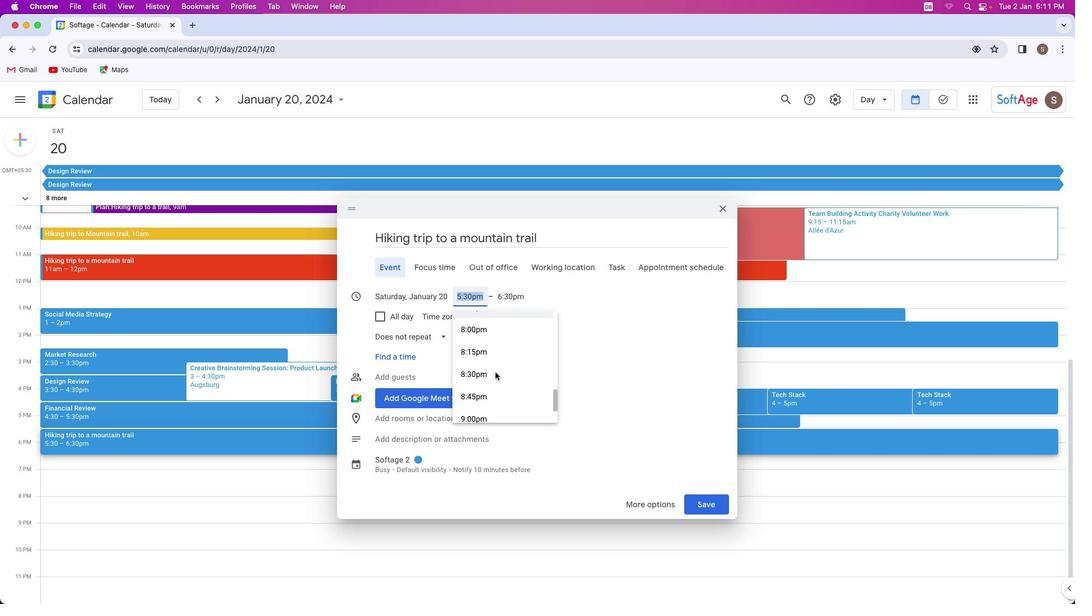 
Action: Mouse scrolled (487, 378) with delta (9, -4)
Screenshot: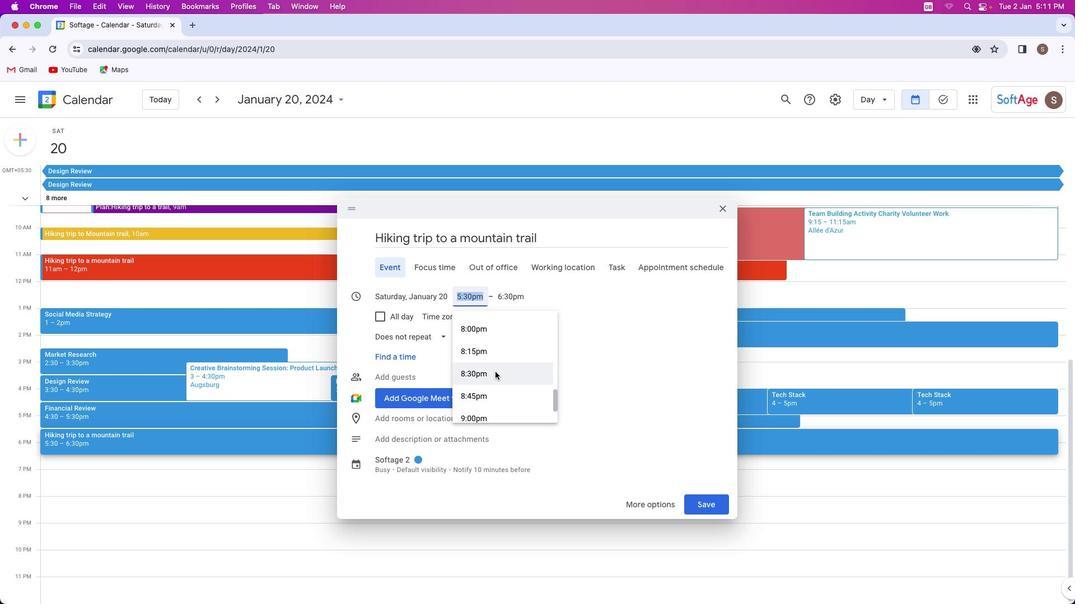 
Action: Mouse moved to (487, 377)
Screenshot: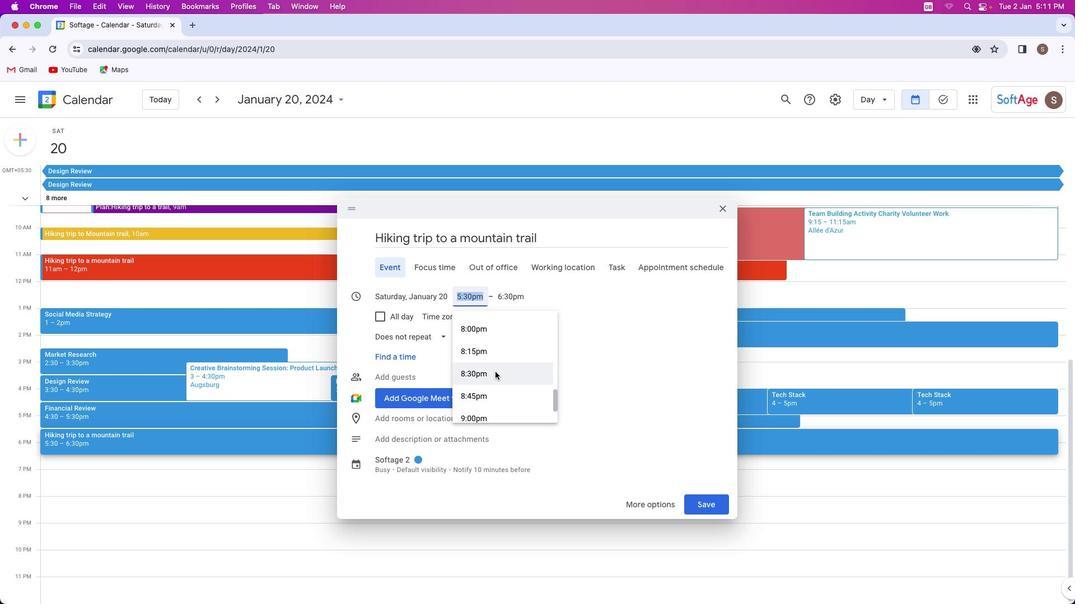 
Action: Mouse scrolled (487, 377) with delta (9, -4)
Screenshot: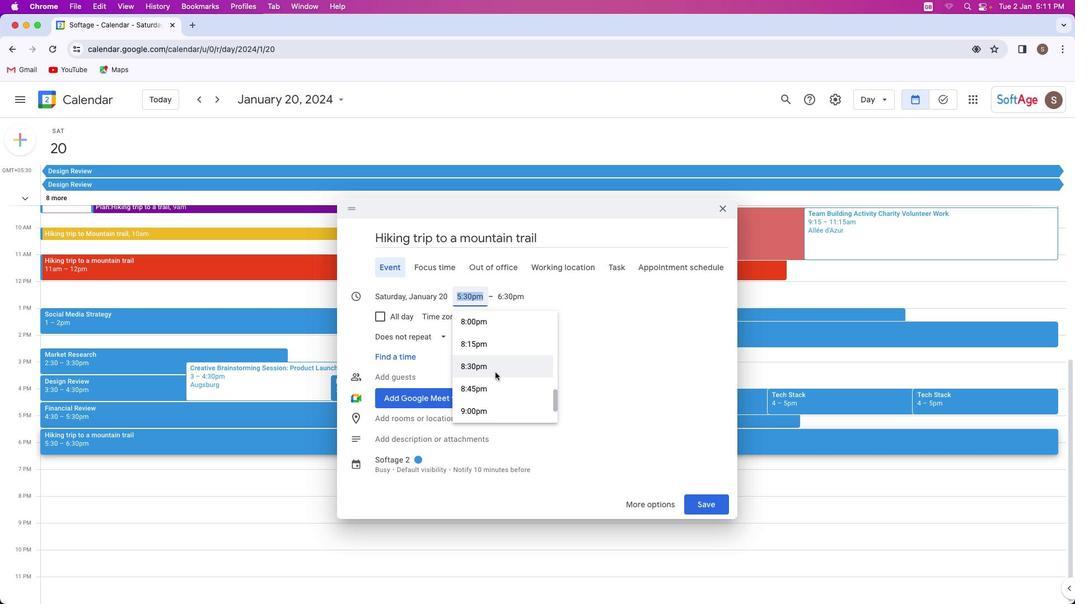 
Action: Mouse moved to (487, 378)
Screenshot: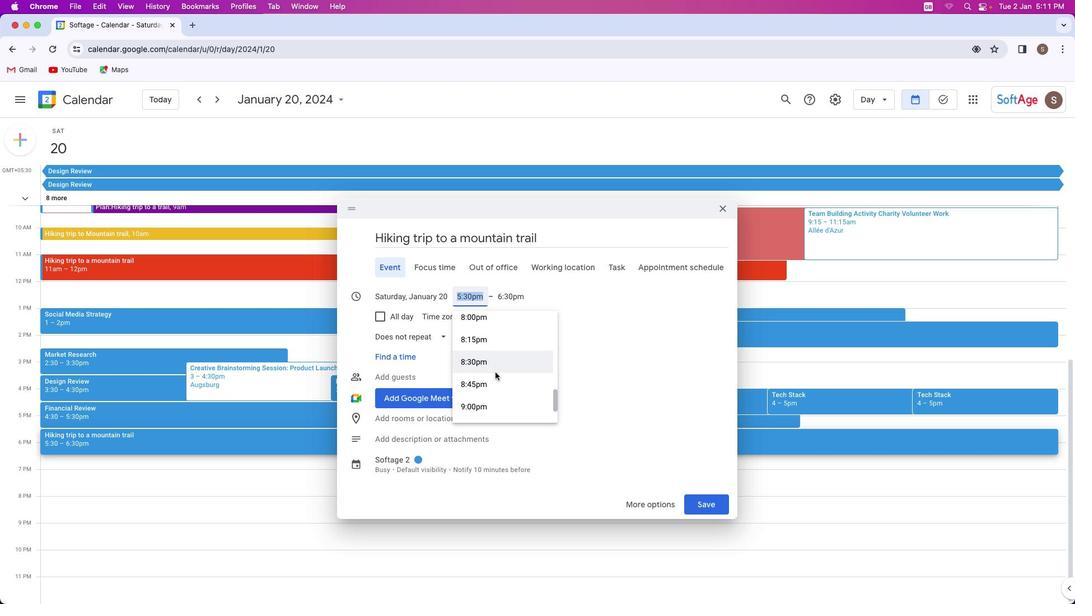
Action: Mouse scrolled (487, 378) with delta (9, -4)
Screenshot: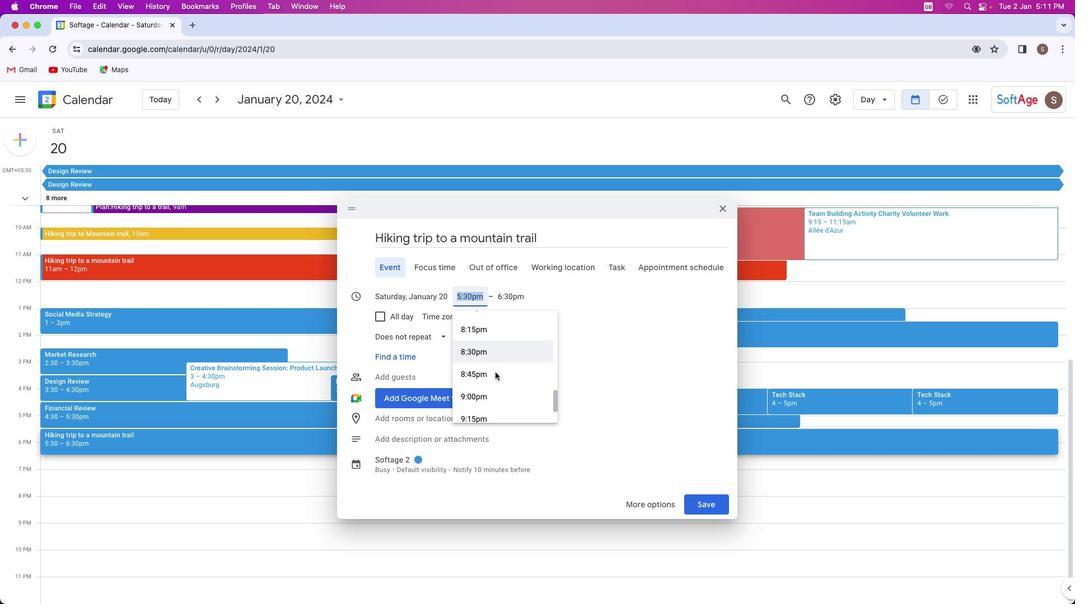 
Action: Mouse scrolled (487, 378) with delta (9, -4)
Screenshot: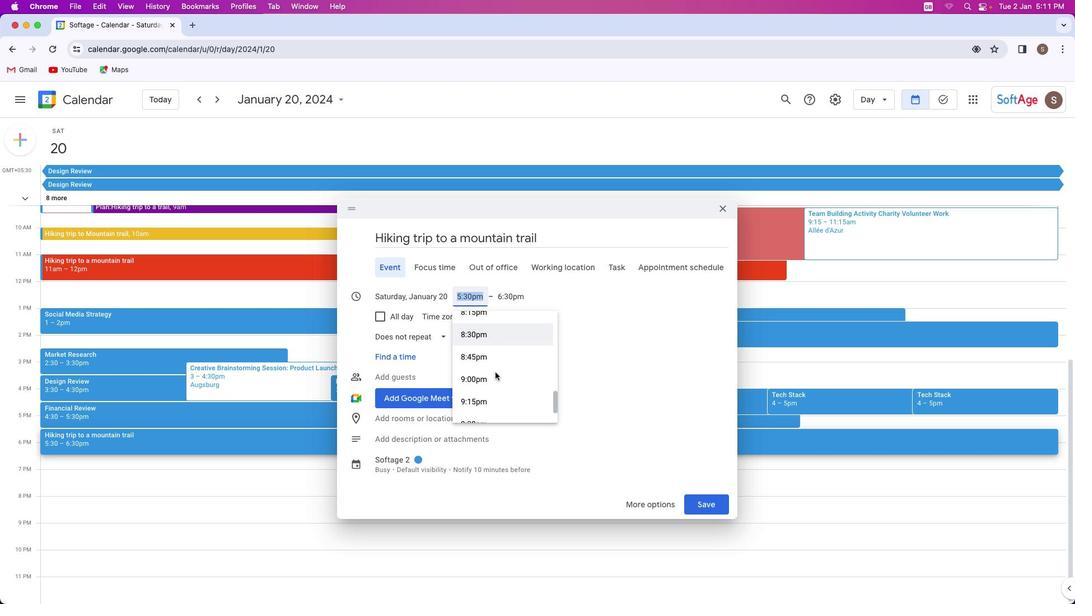 
Action: Mouse scrolled (487, 378) with delta (9, -4)
Screenshot: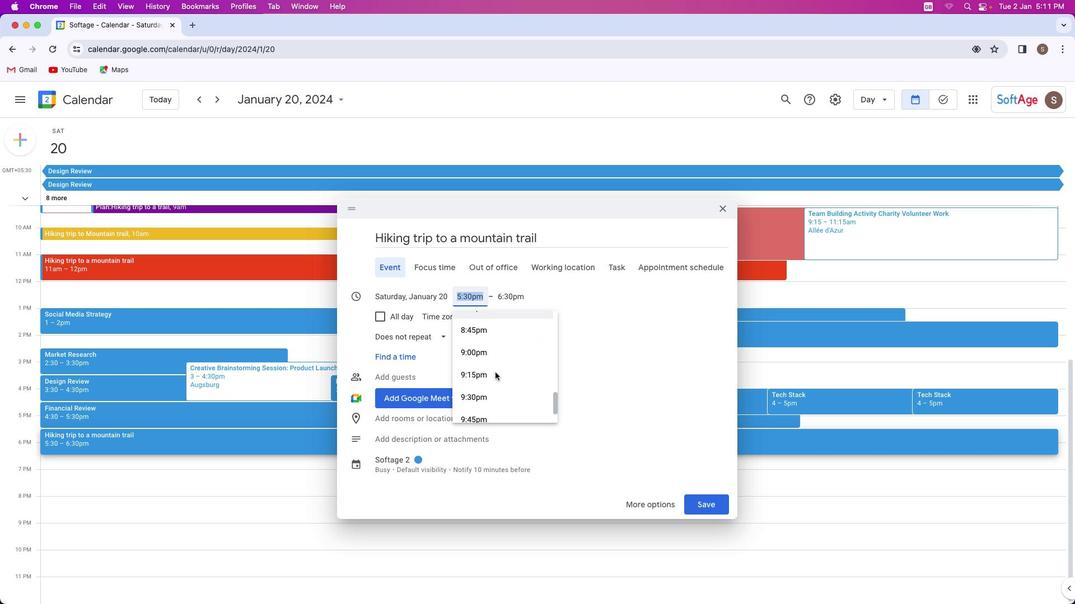 
Action: Mouse scrolled (487, 378) with delta (9, -4)
Screenshot: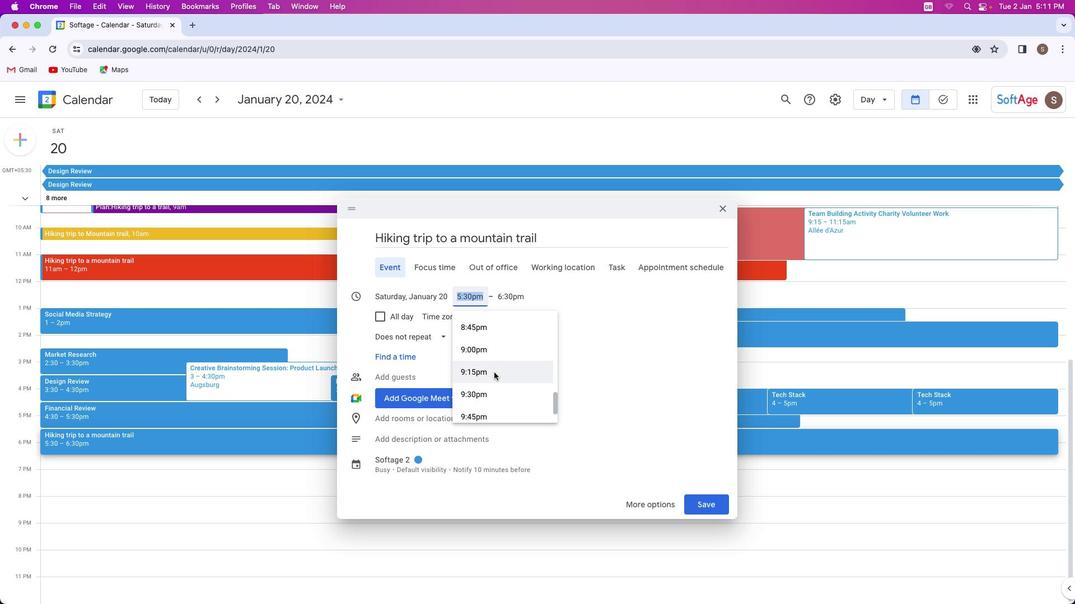 
Action: Mouse moved to (486, 378)
Screenshot: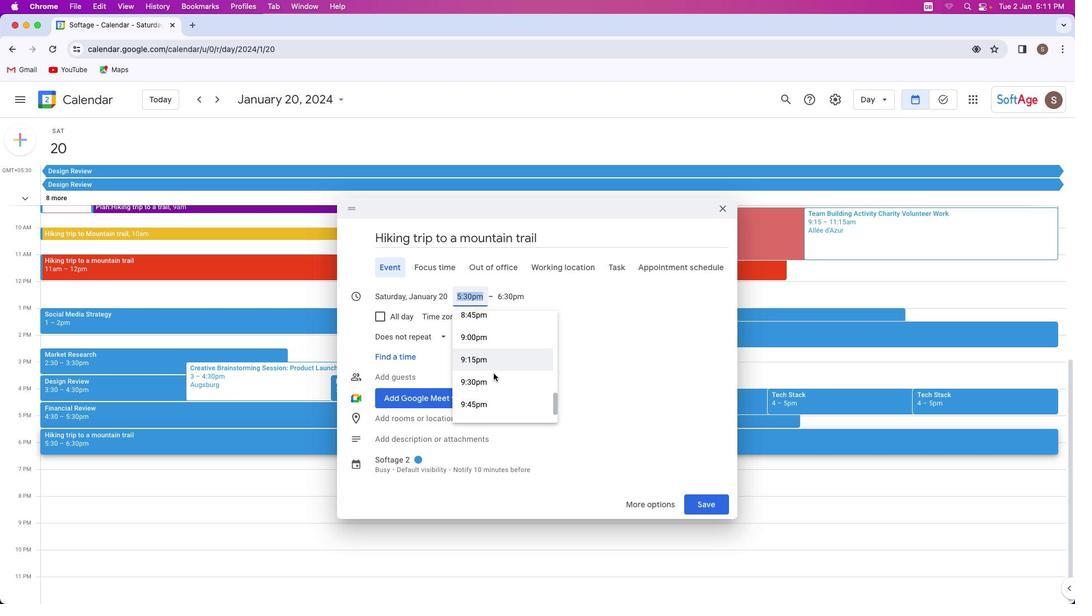 
Action: Mouse scrolled (486, 378) with delta (9, -4)
Screenshot: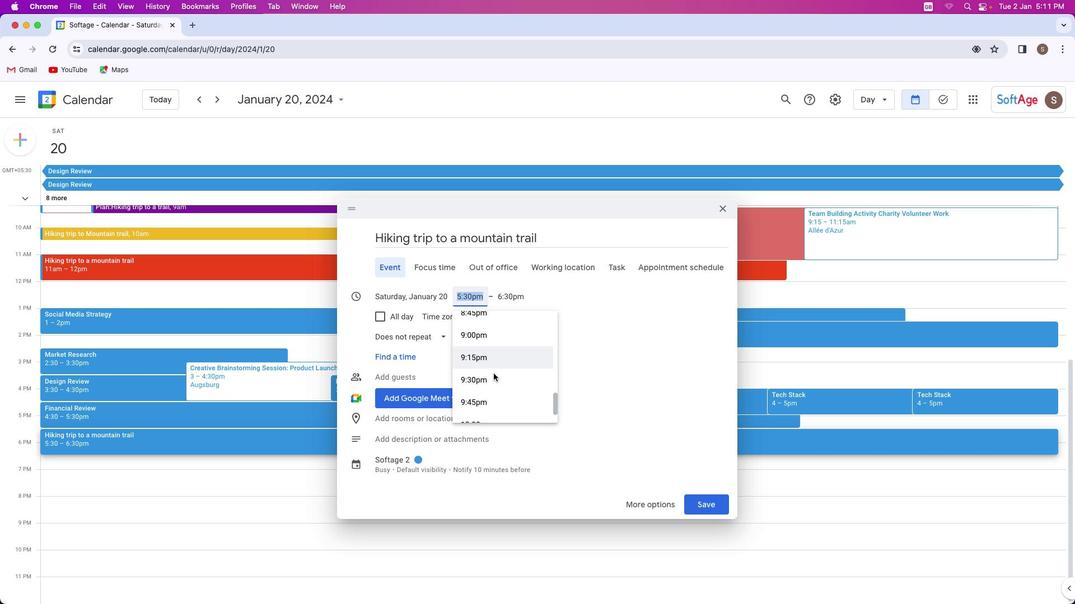 
Action: Mouse moved to (486, 379)
Screenshot: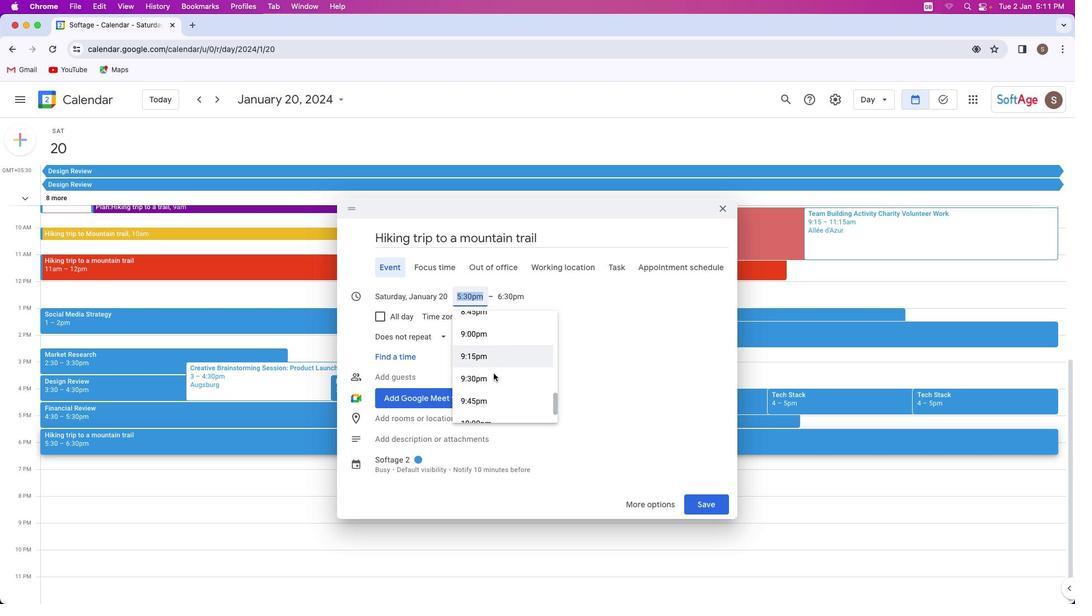 
Action: Mouse scrolled (486, 379) with delta (9, -4)
Screenshot: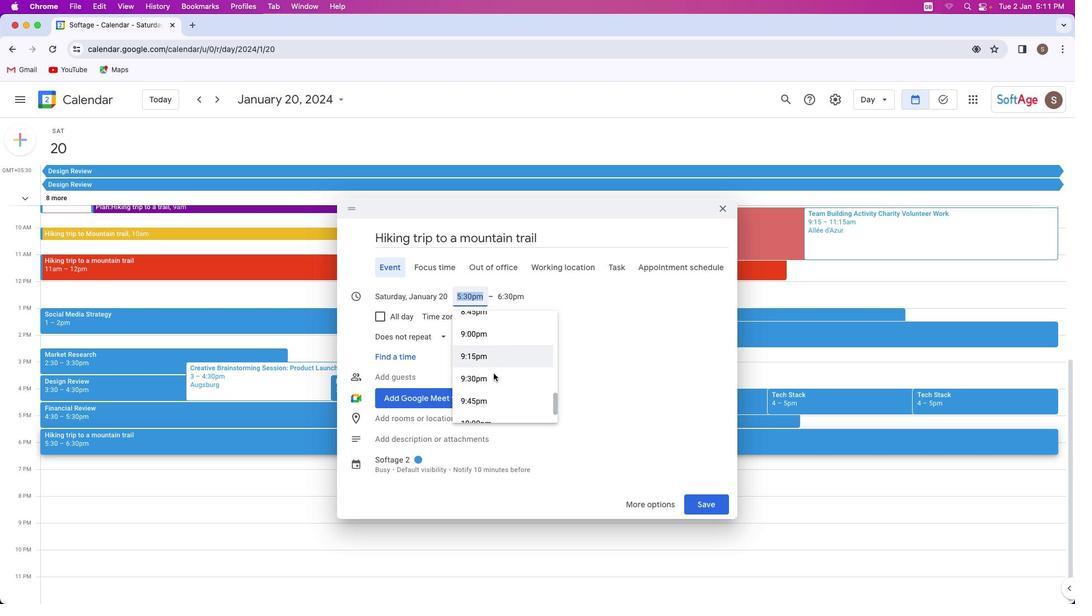 
Action: Mouse scrolled (486, 379) with delta (9, -4)
Screenshot: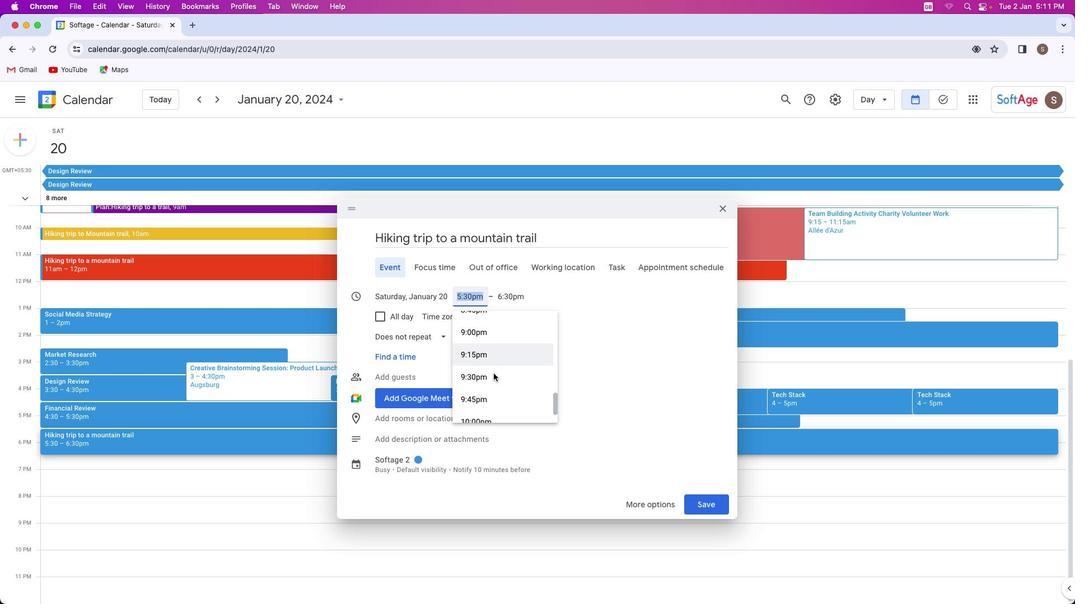 
Action: Mouse moved to (486, 377)
Screenshot: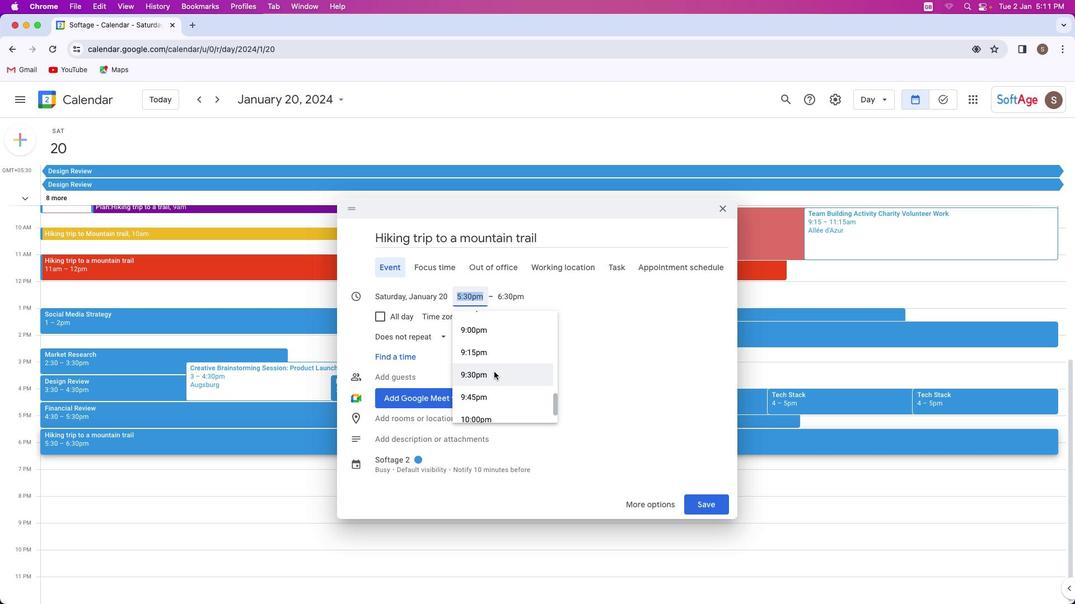 
Action: Mouse scrolled (486, 377) with delta (9, -4)
Screenshot: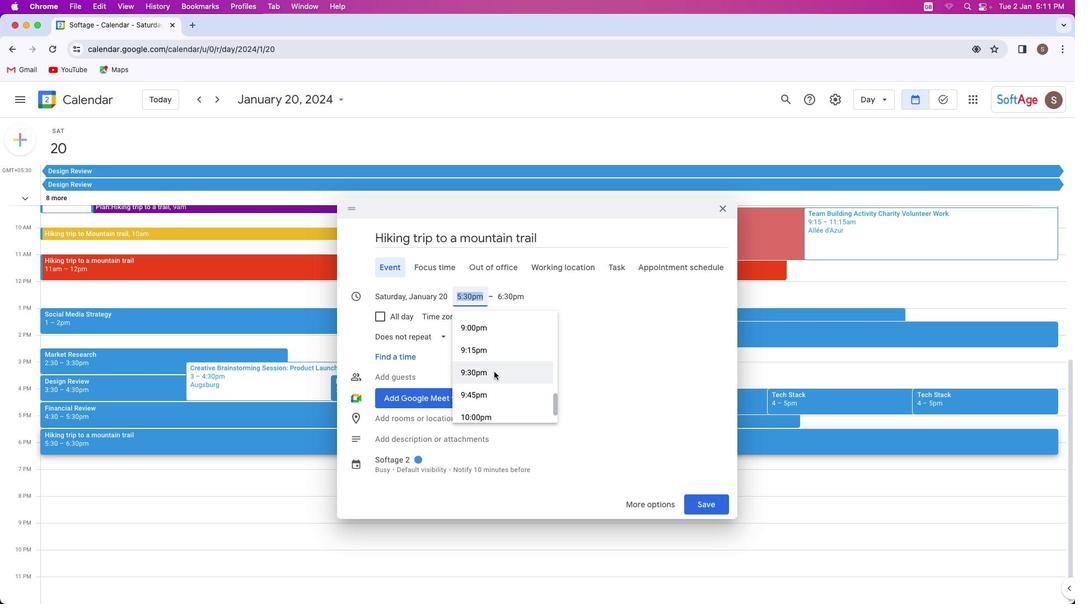 
Action: Mouse moved to (486, 378)
Screenshot: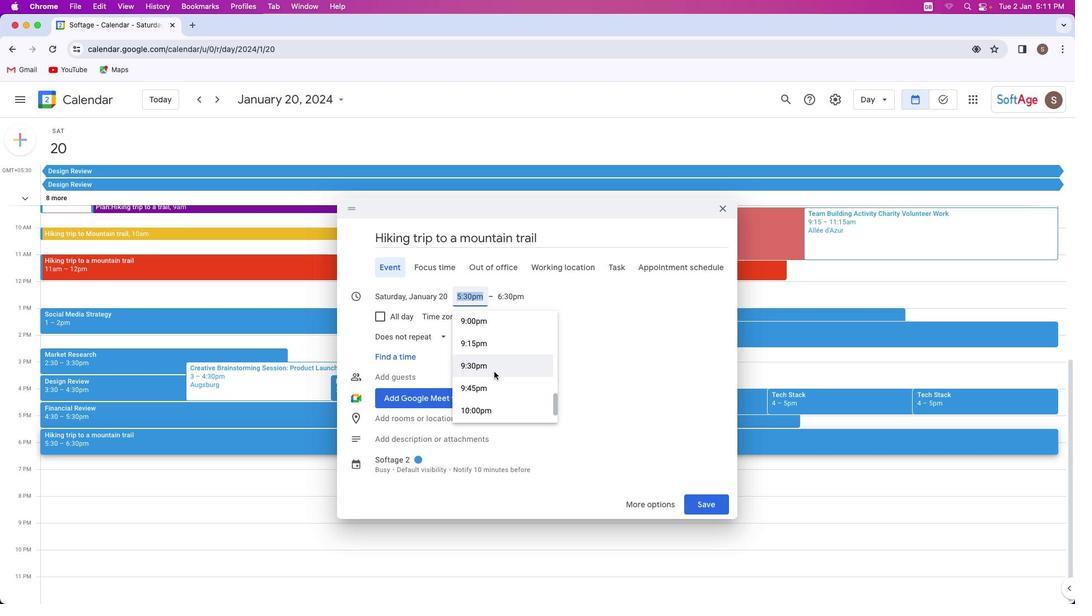 
Action: Mouse scrolled (486, 378) with delta (9, -4)
Screenshot: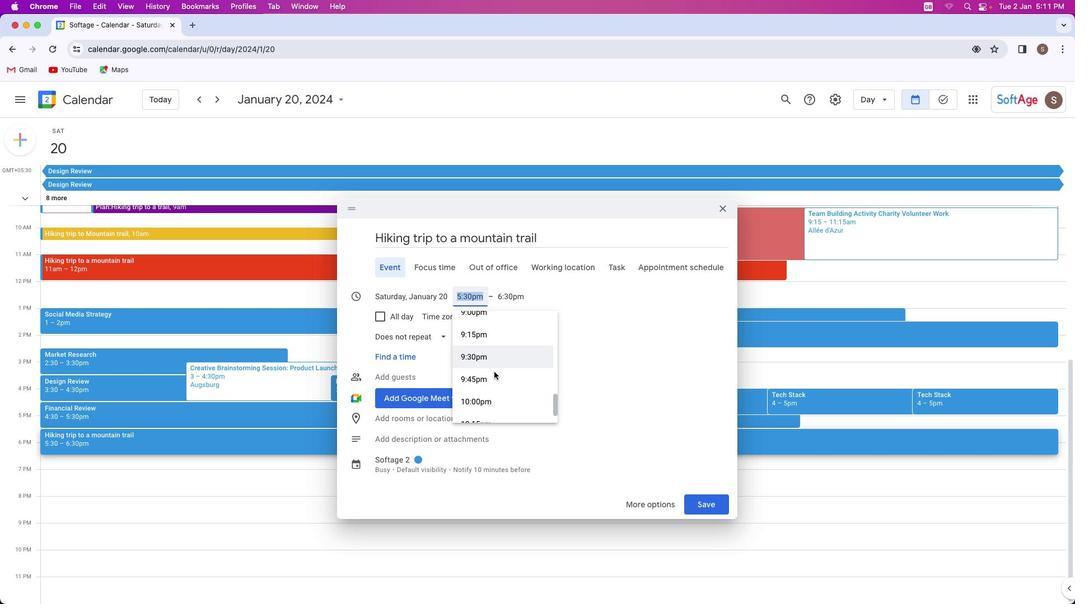 
Action: Mouse scrolled (486, 378) with delta (9, -4)
Screenshot: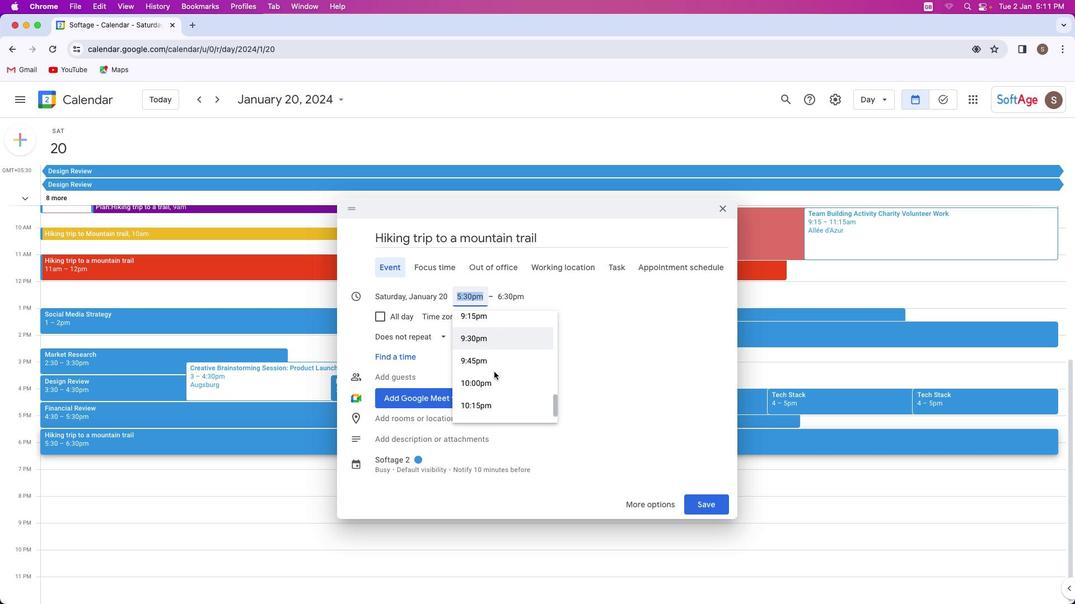 
Action: Mouse scrolled (486, 378) with delta (9, -4)
Screenshot: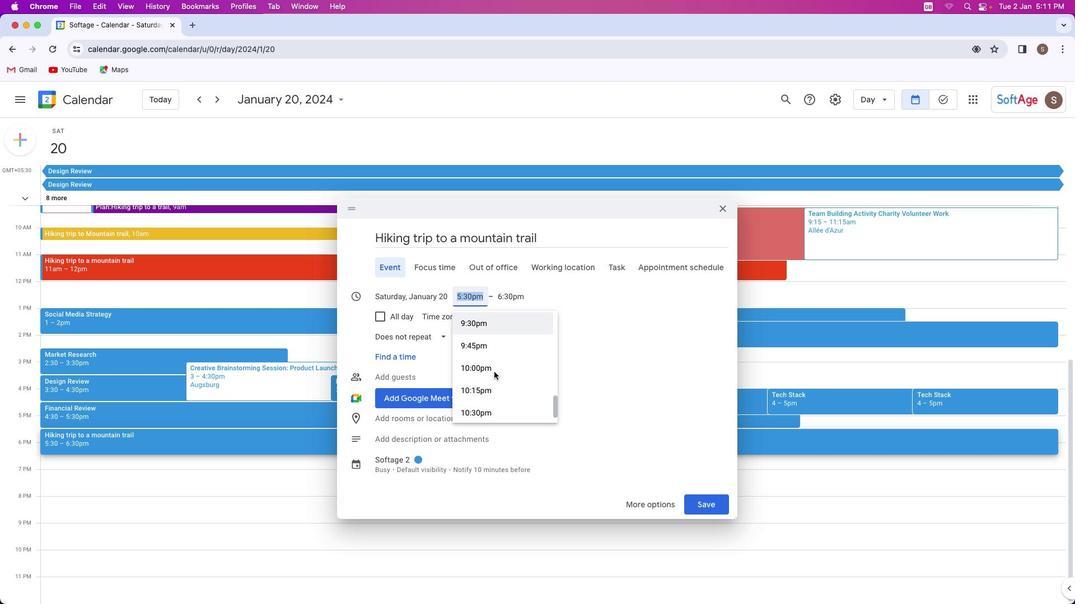 
Action: Mouse scrolled (486, 378) with delta (9, -4)
Screenshot: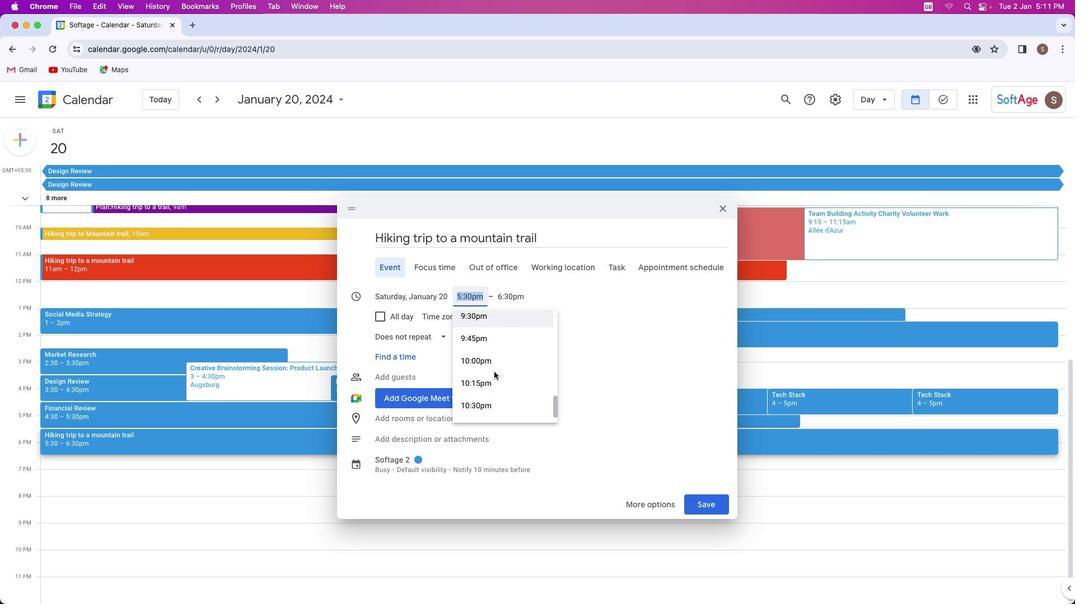 
Action: Mouse moved to (485, 375)
Screenshot: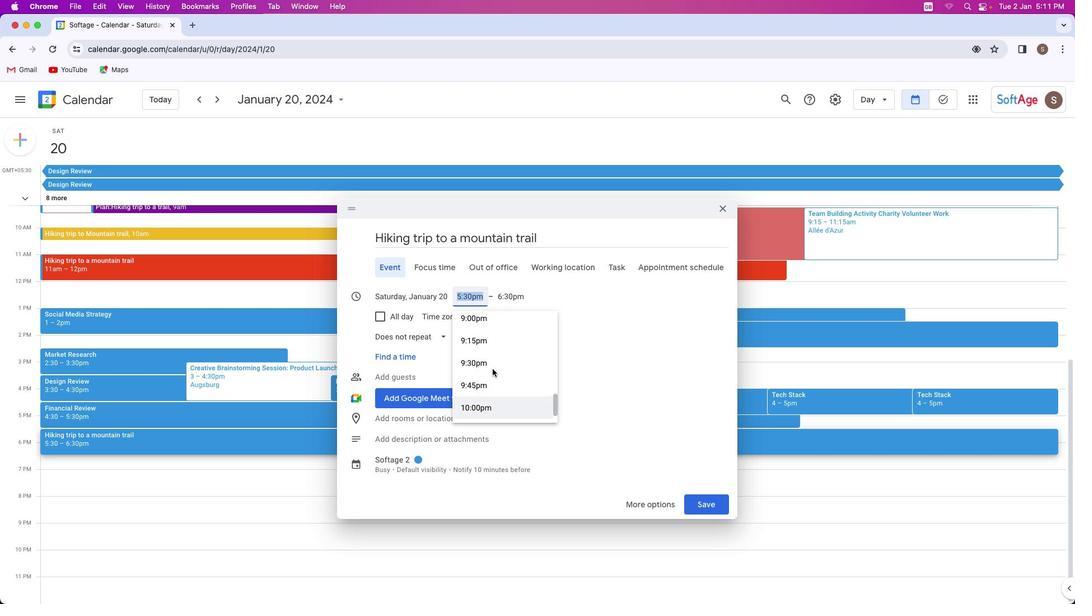 
Action: Mouse scrolled (485, 375) with delta (9, -3)
Screenshot: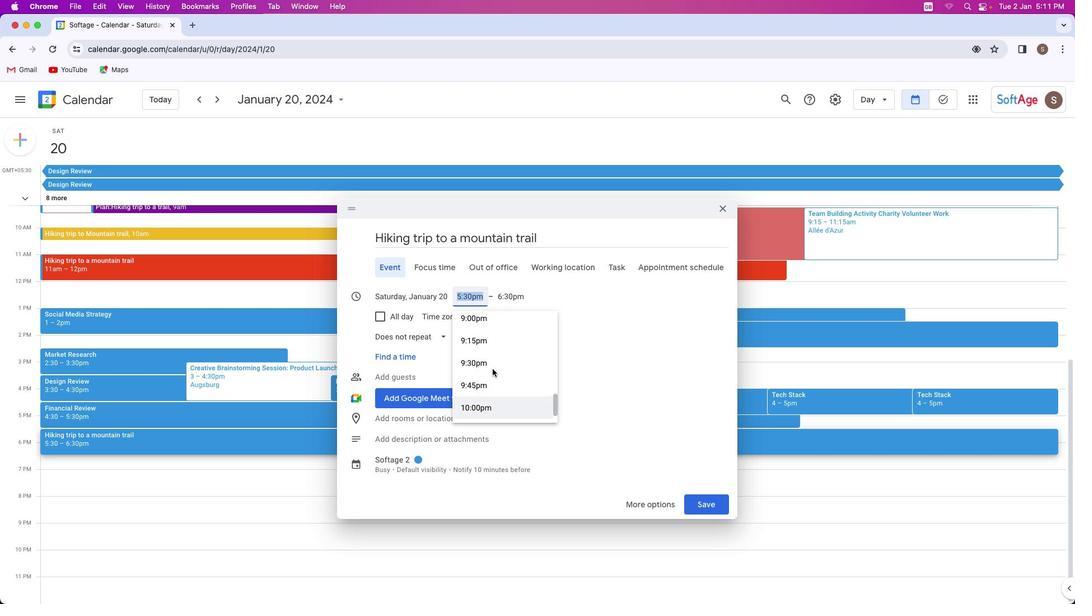 
Action: Mouse scrolled (485, 375) with delta (9, -3)
Screenshot: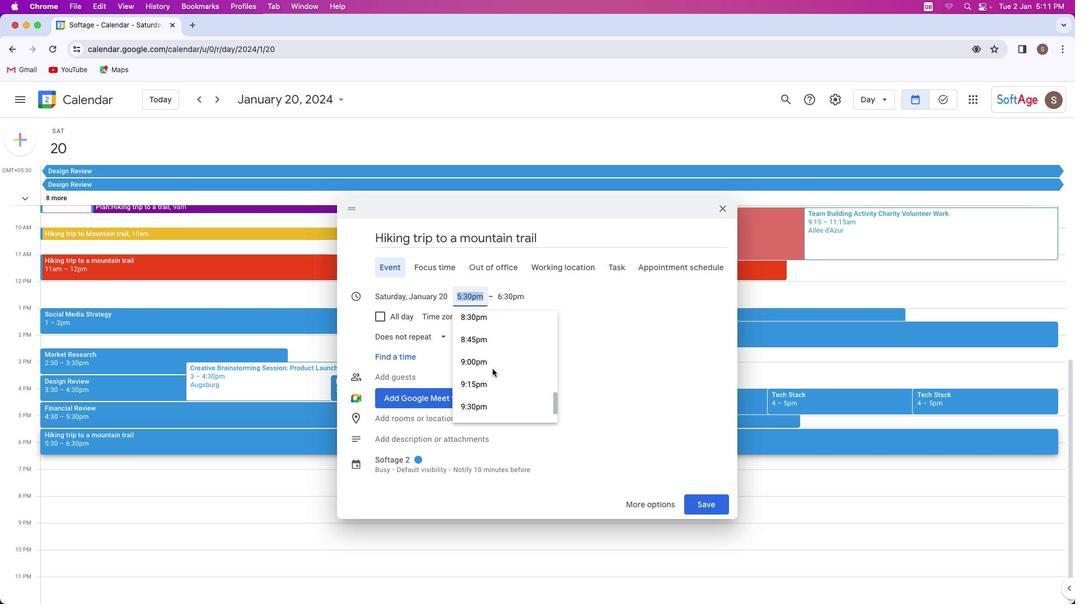 
Action: Mouse moved to (485, 375)
Screenshot: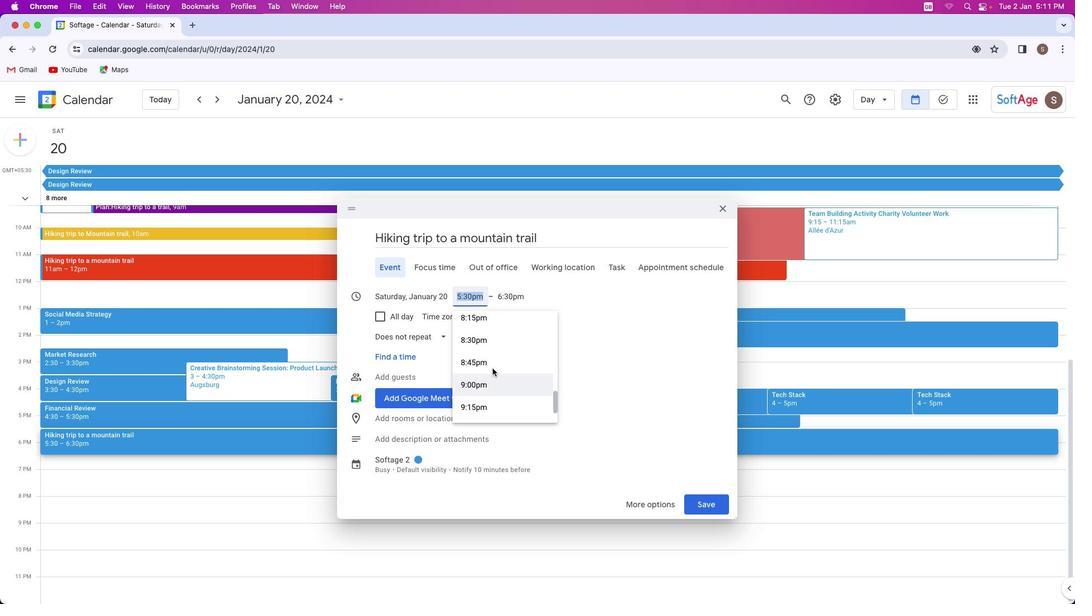
Action: Mouse scrolled (485, 375) with delta (9, -2)
Screenshot: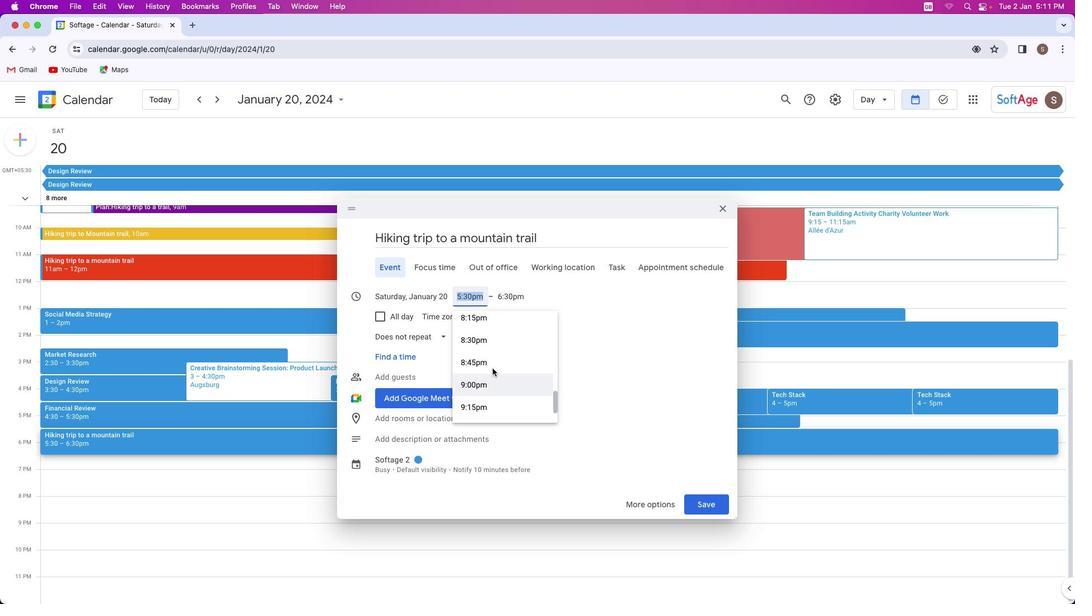 
Action: Mouse moved to (485, 375)
Screenshot: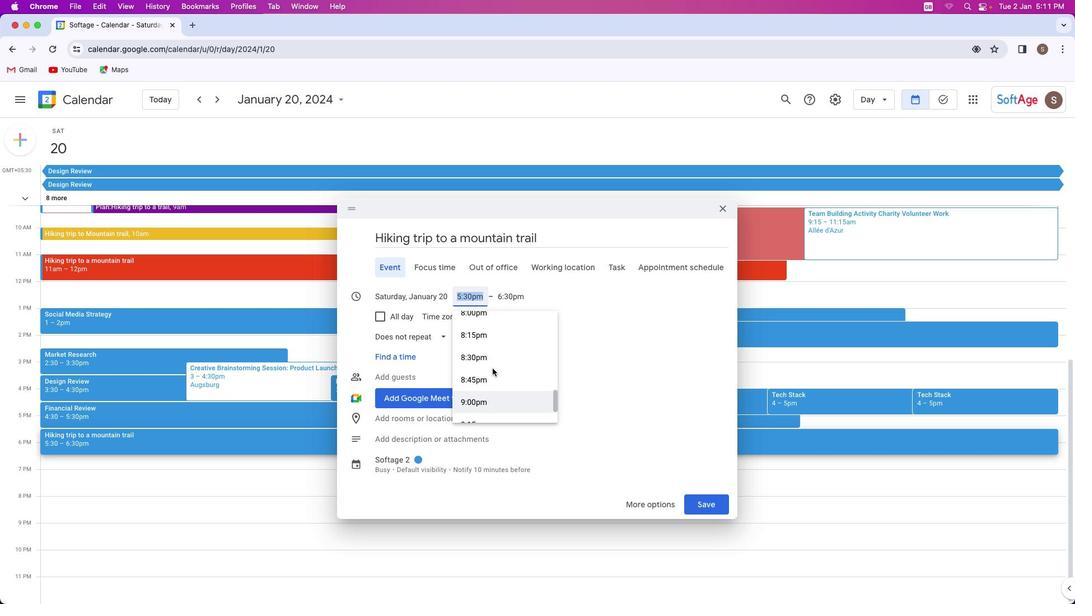 
Action: Mouse scrolled (485, 375) with delta (9, -2)
Screenshot: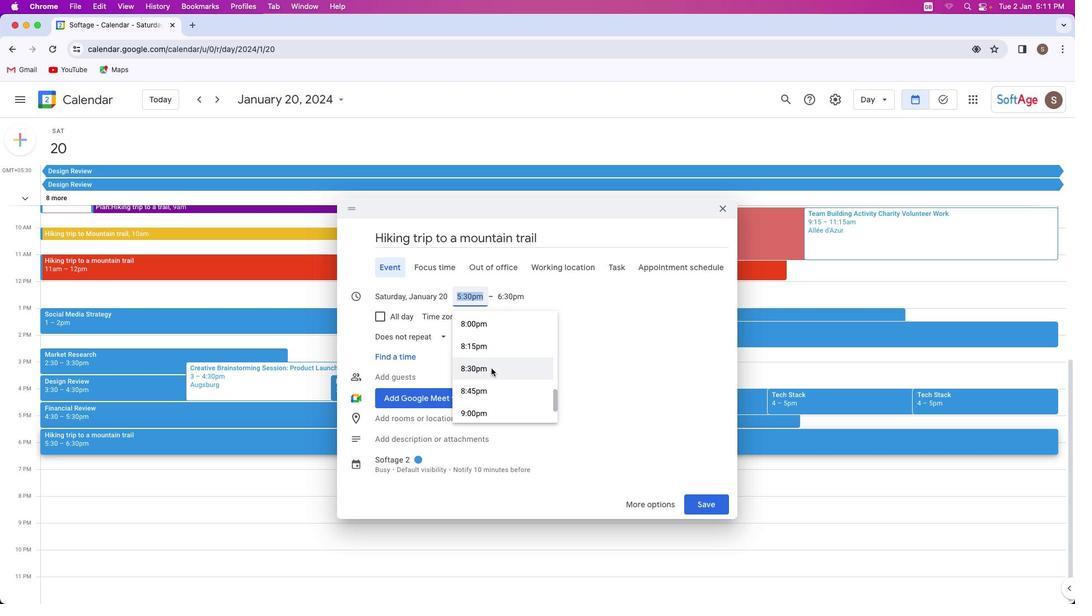 
Action: Mouse moved to (482, 374)
Screenshot: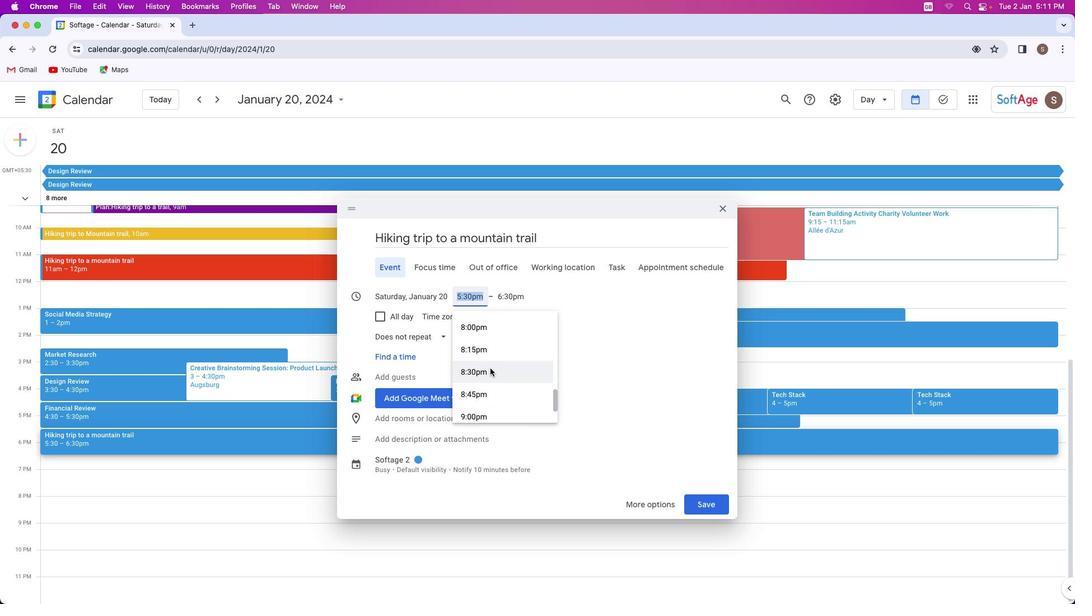 
Action: Mouse scrolled (482, 374) with delta (9, -3)
Screenshot: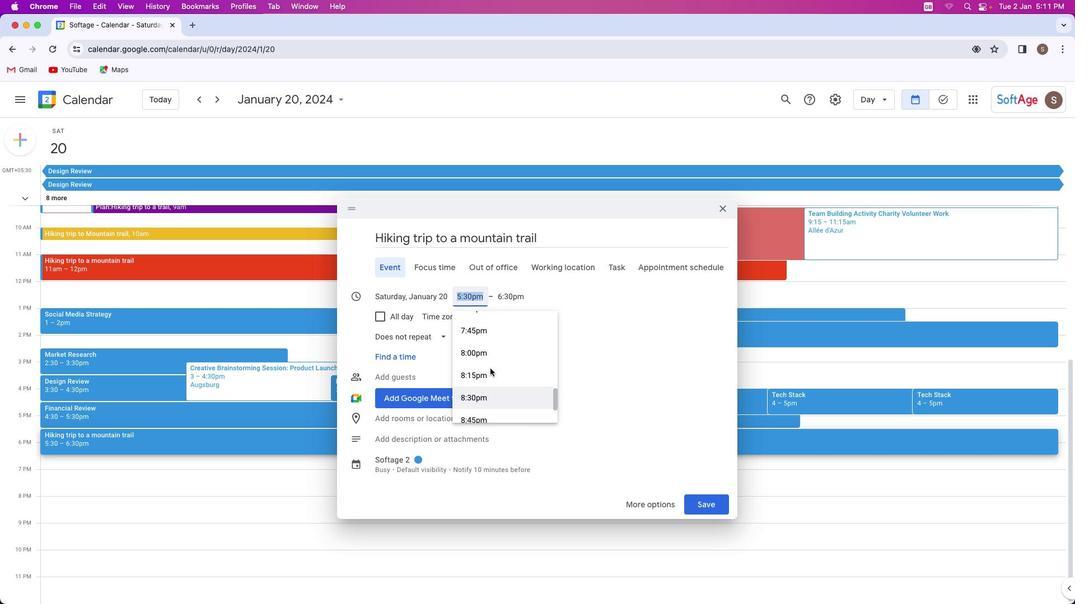 
Action: Mouse scrolled (482, 374) with delta (9, -3)
Screenshot: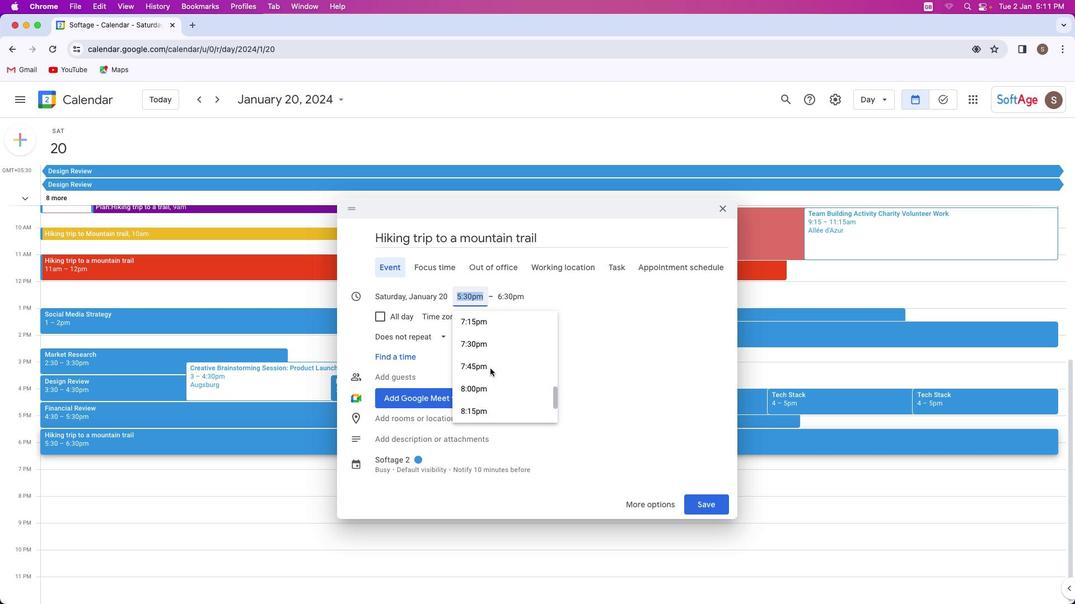 
Action: Mouse scrolled (482, 374) with delta (9, -3)
Screenshot: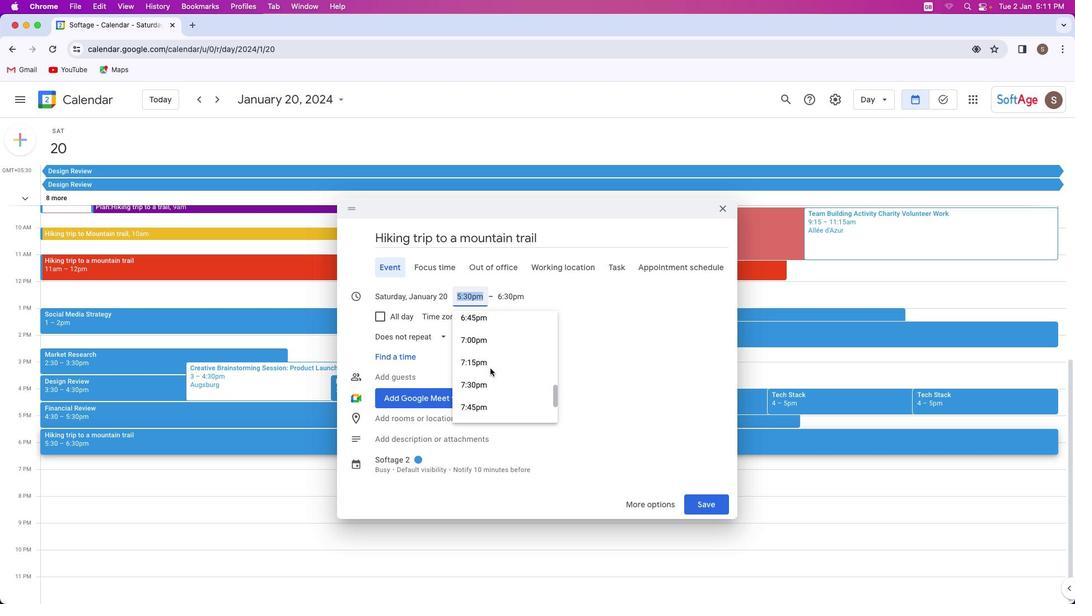 
Action: Mouse scrolled (482, 374) with delta (9, -2)
Screenshot: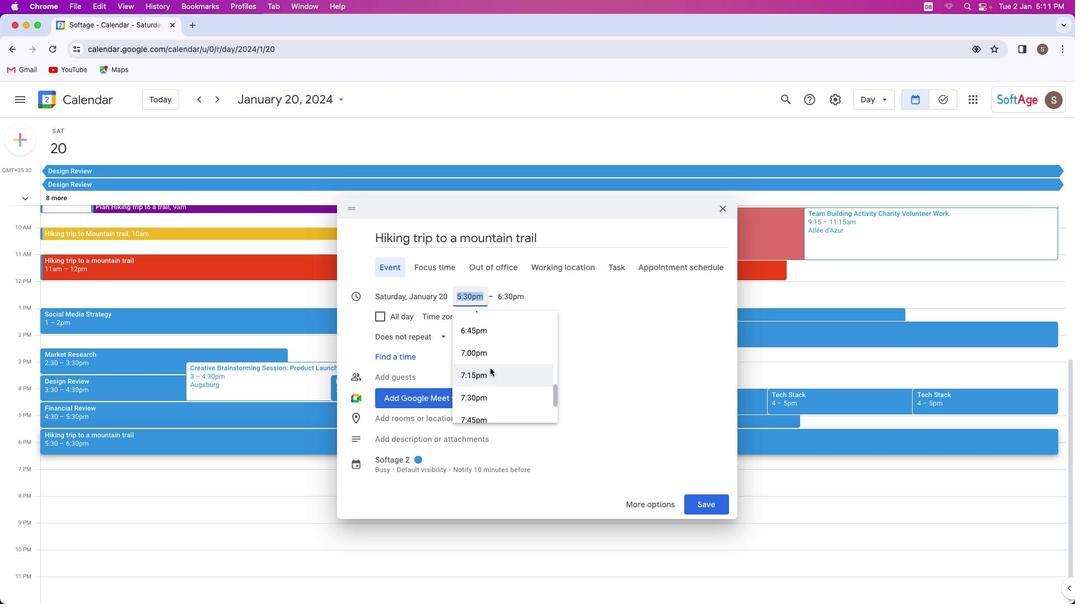 
Action: Mouse moved to (481, 374)
Screenshot: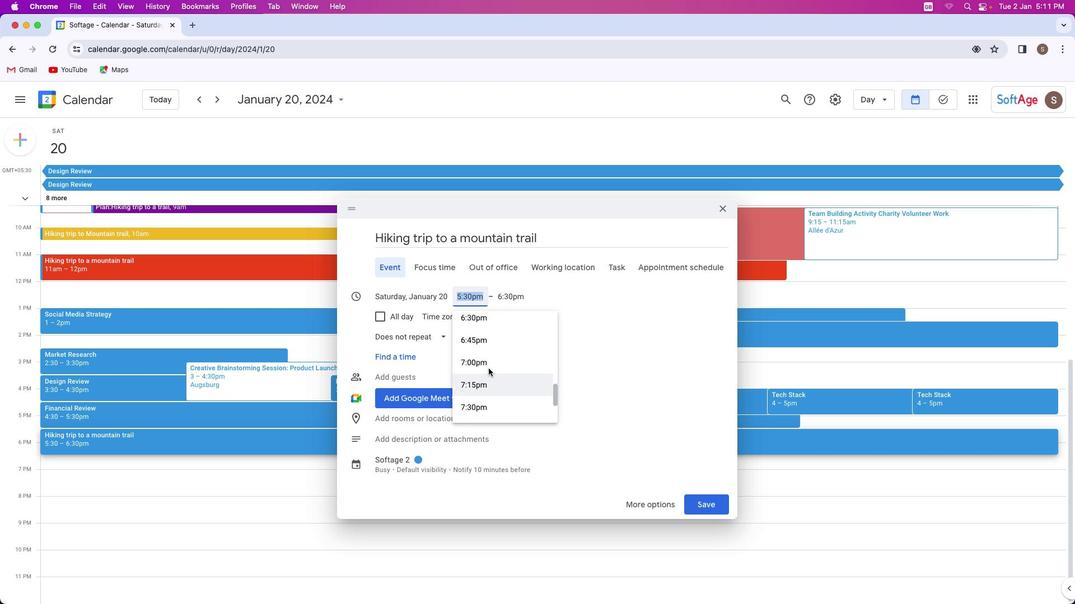 
Action: Mouse scrolled (481, 374) with delta (9, -3)
Screenshot: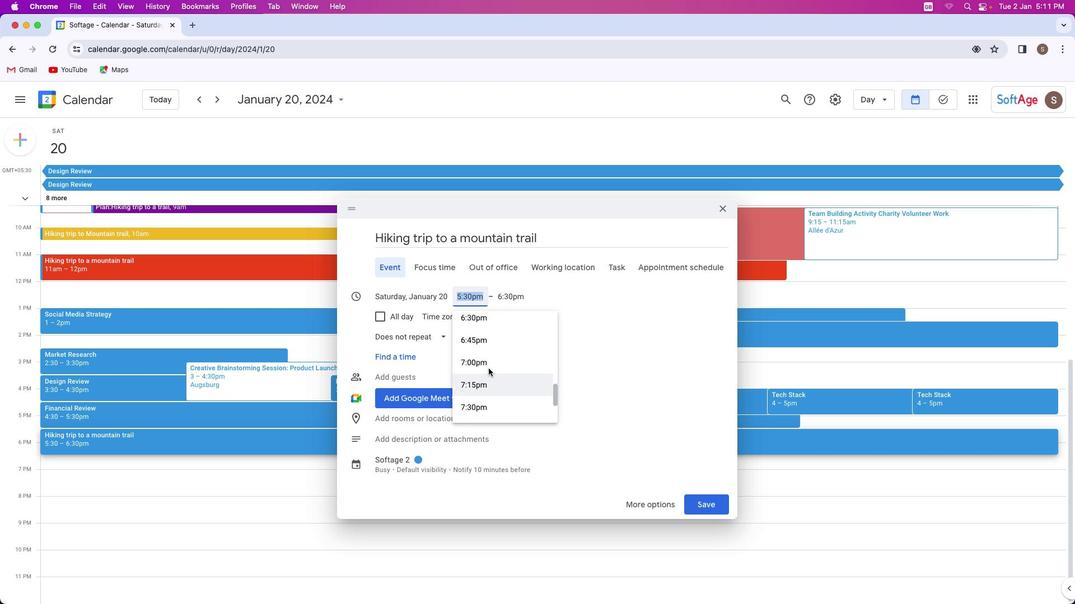 
Action: Mouse moved to (481, 374)
Screenshot: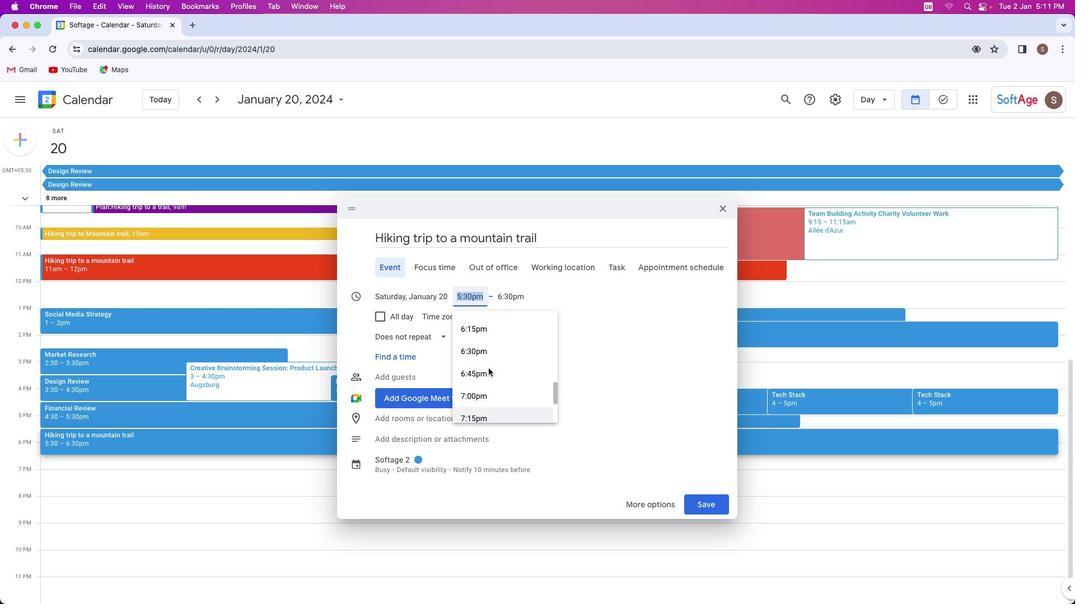 
Action: Mouse scrolled (481, 374) with delta (9, -3)
Screenshot: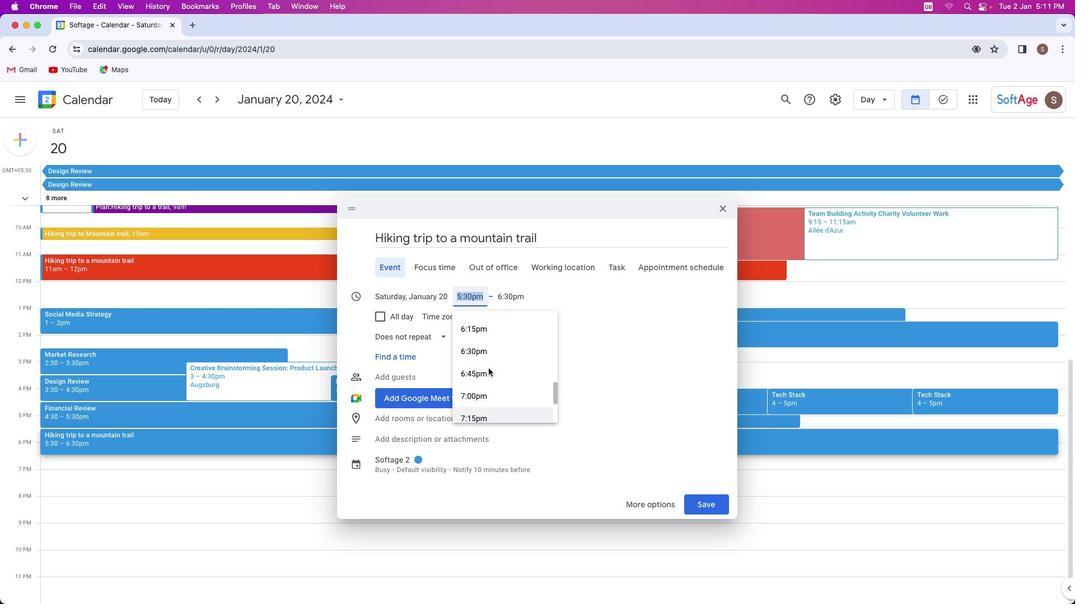 
Action: Mouse scrolled (481, 374) with delta (9, -3)
Screenshot: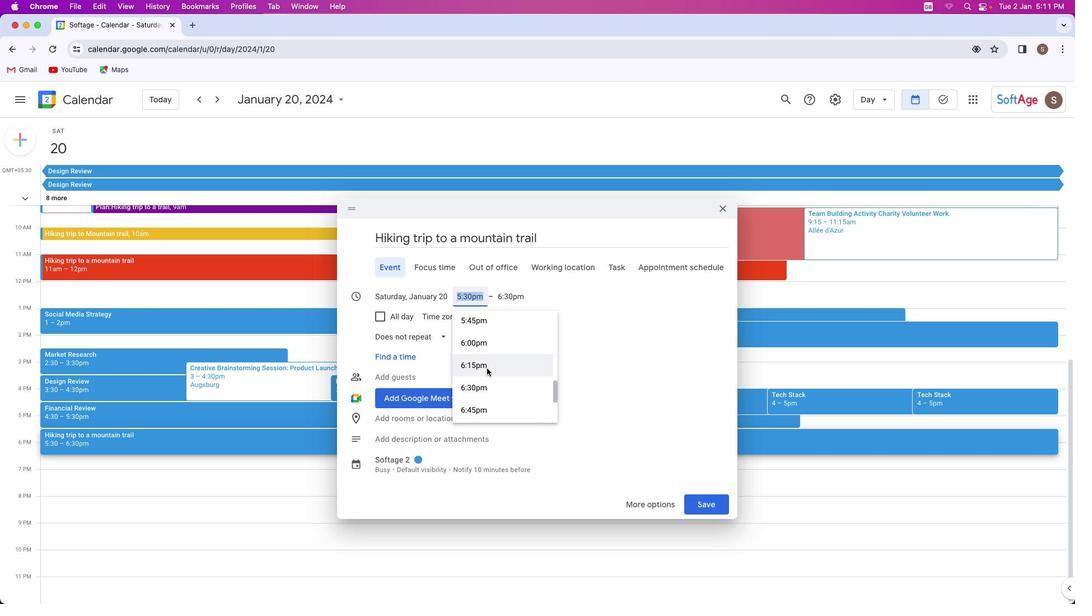 
Action: Mouse scrolled (481, 374) with delta (9, -3)
Screenshot: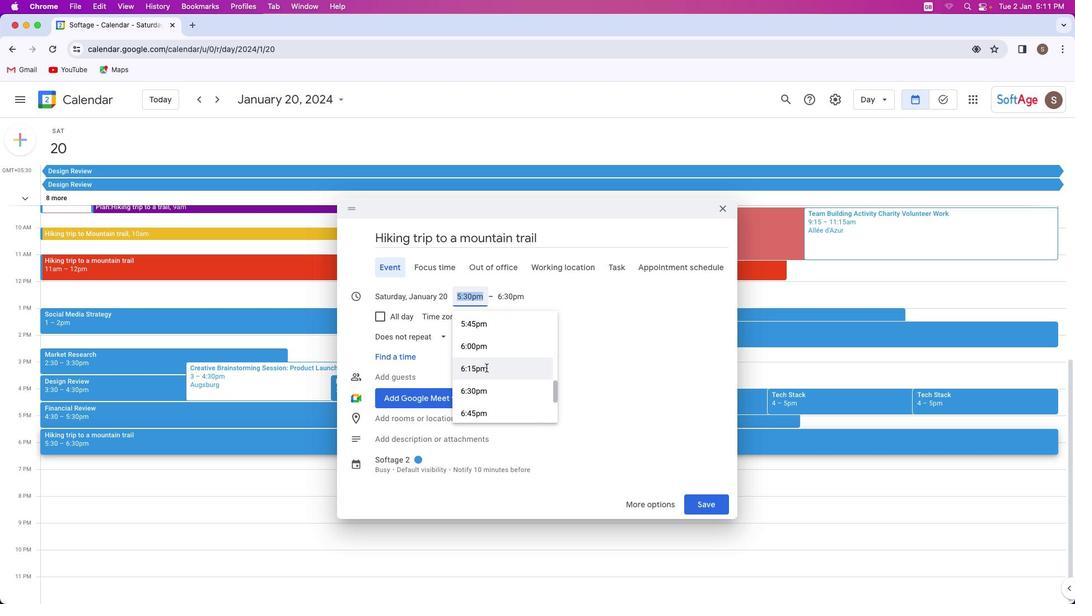 
Action: Mouse moved to (479, 374)
Screenshot: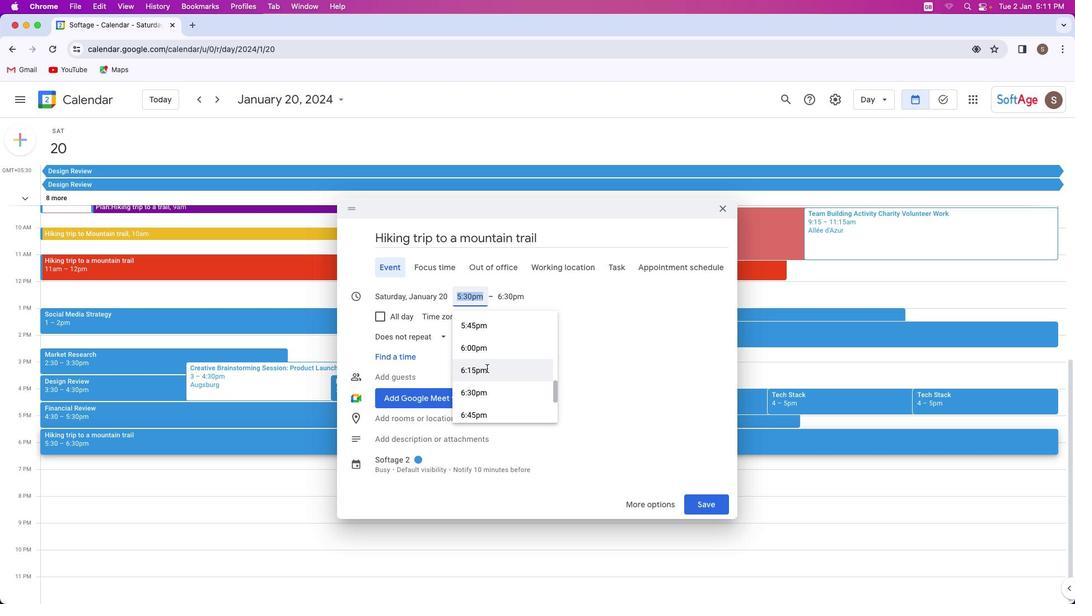 
Action: Mouse scrolled (479, 374) with delta (9, -3)
Screenshot: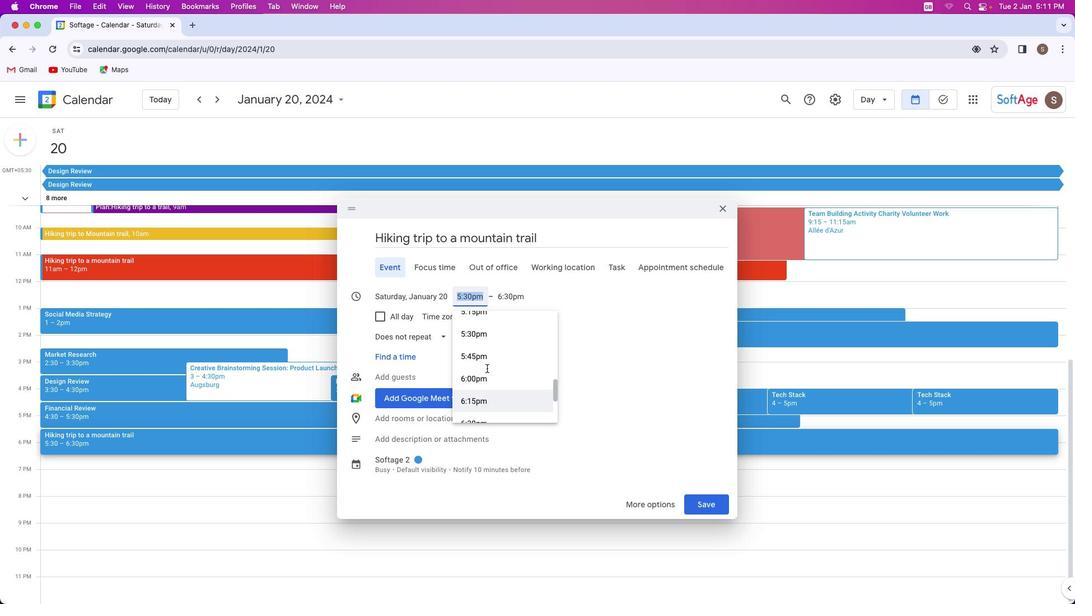 
Action: Mouse scrolled (479, 374) with delta (9, -3)
Screenshot: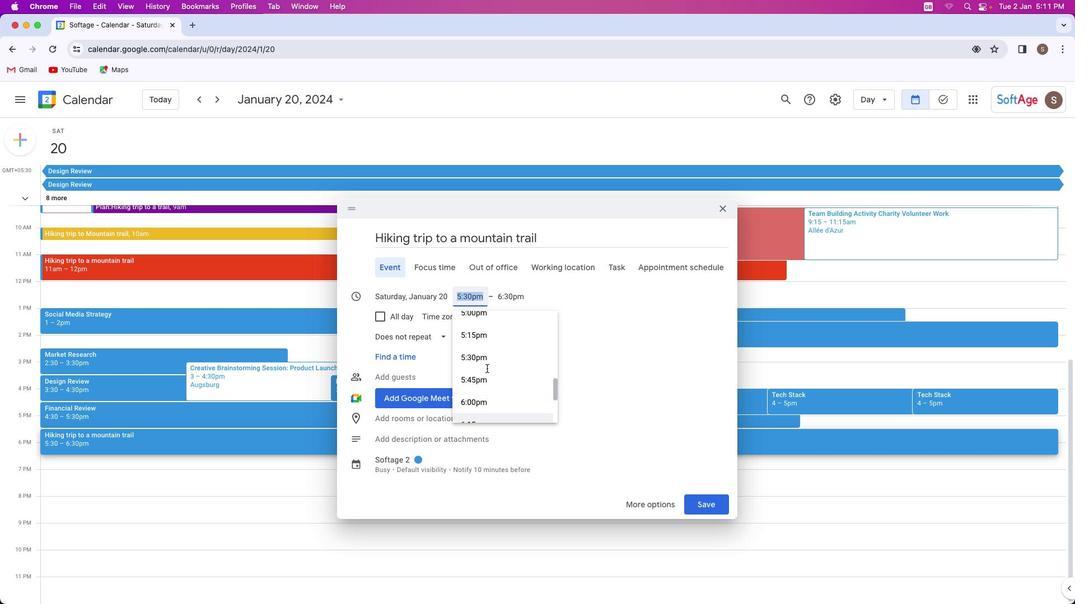 
Action: Mouse scrolled (479, 374) with delta (9, -3)
Screenshot: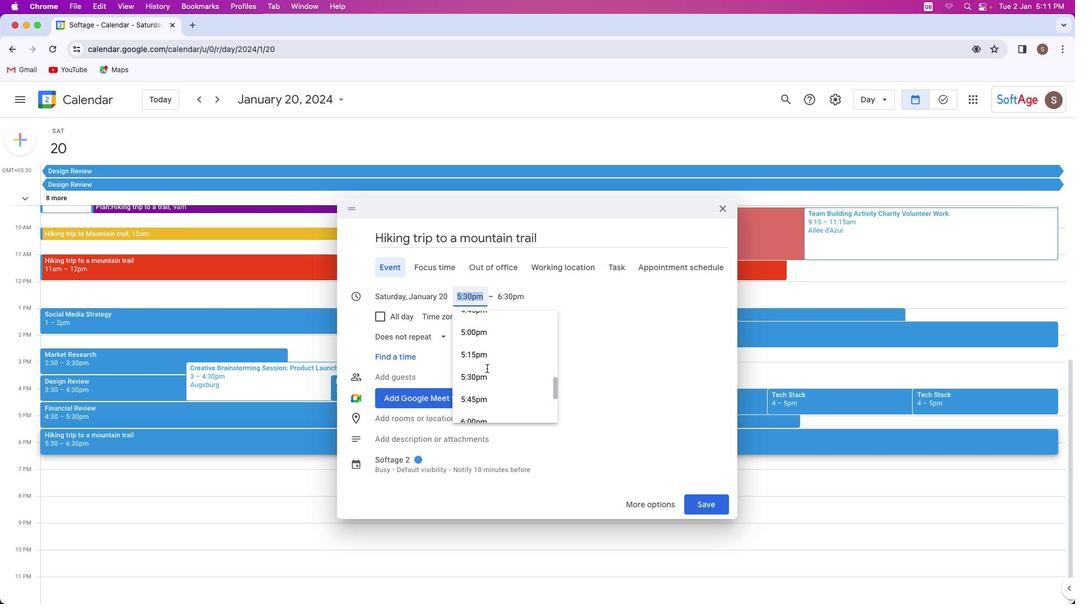 
Action: Mouse scrolled (479, 374) with delta (9, -3)
Screenshot: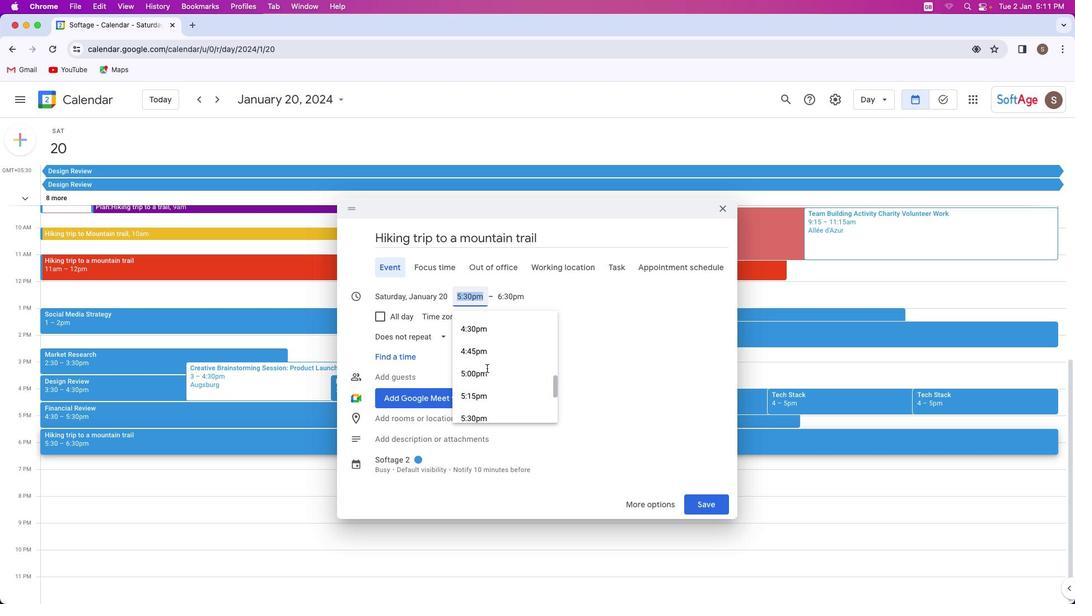 
Action: Mouse scrolled (479, 374) with delta (9, -3)
Screenshot: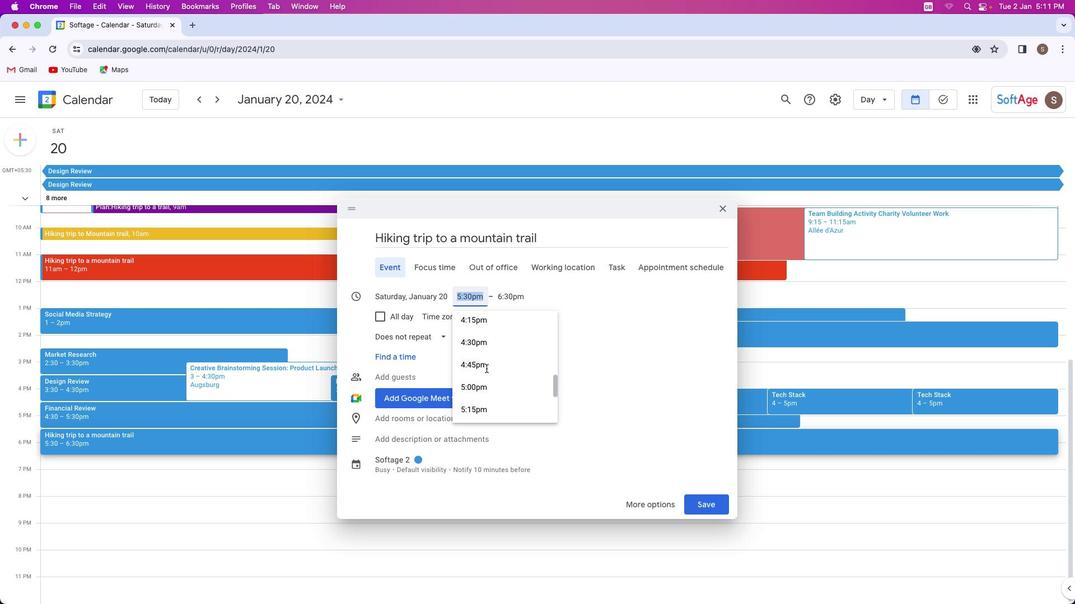 
Action: Mouse moved to (478, 371)
Screenshot: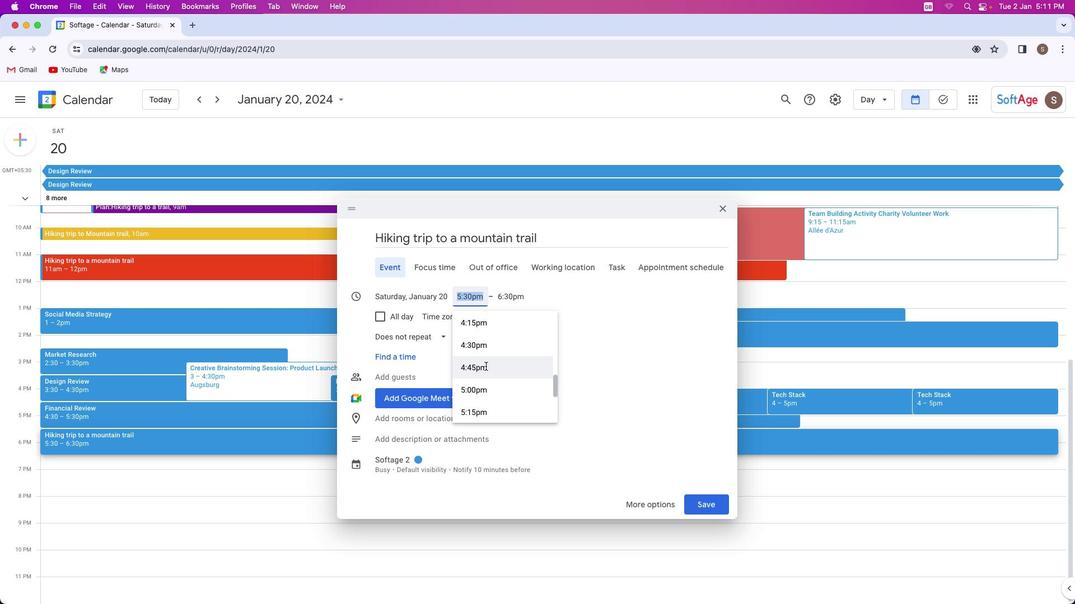 
Action: Mouse scrolled (478, 371) with delta (9, -3)
Screenshot: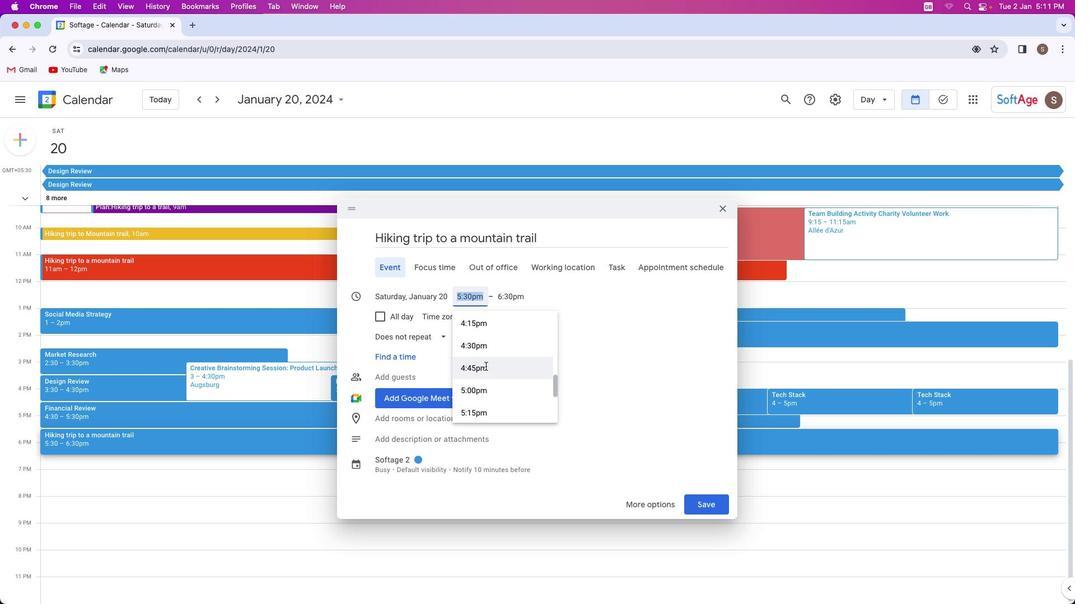 
Action: Mouse scrolled (478, 371) with delta (9, -3)
Screenshot: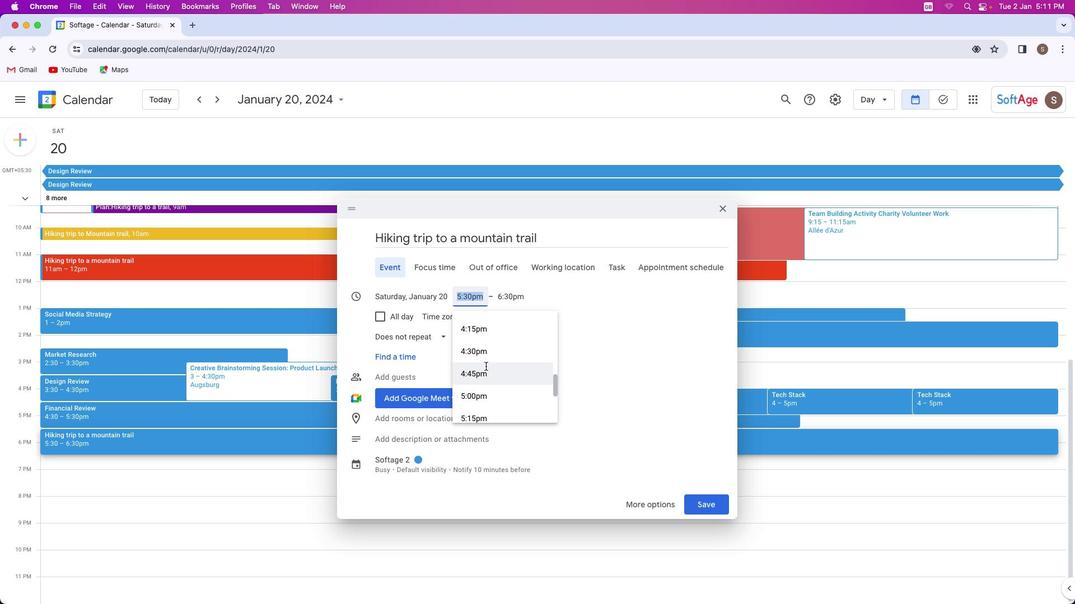 
Action: Mouse scrolled (478, 371) with delta (9, -3)
Screenshot: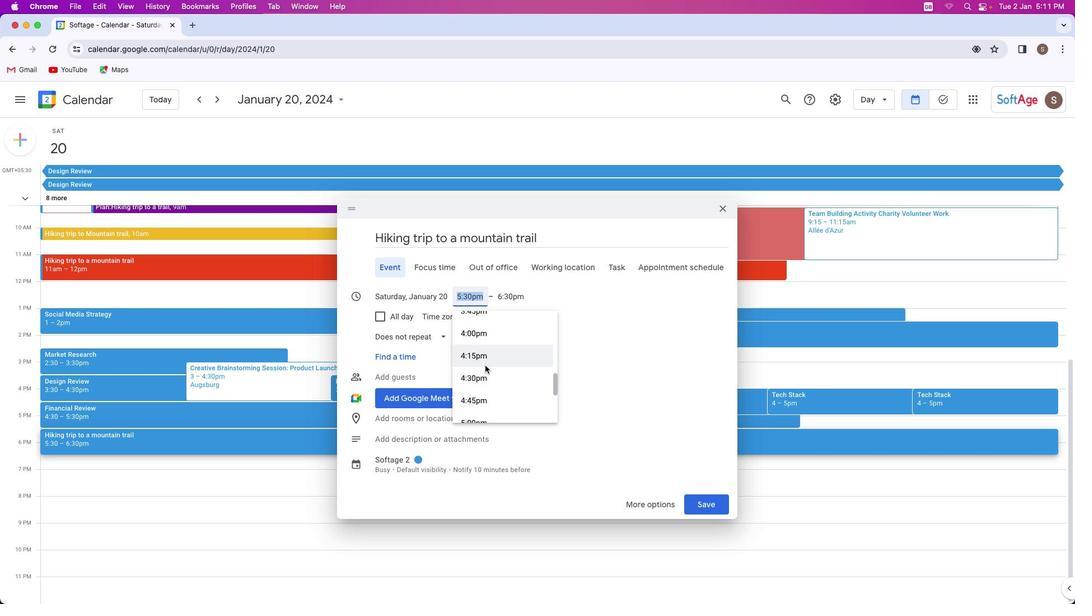 
Action: Mouse scrolled (478, 371) with delta (9, -3)
Screenshot: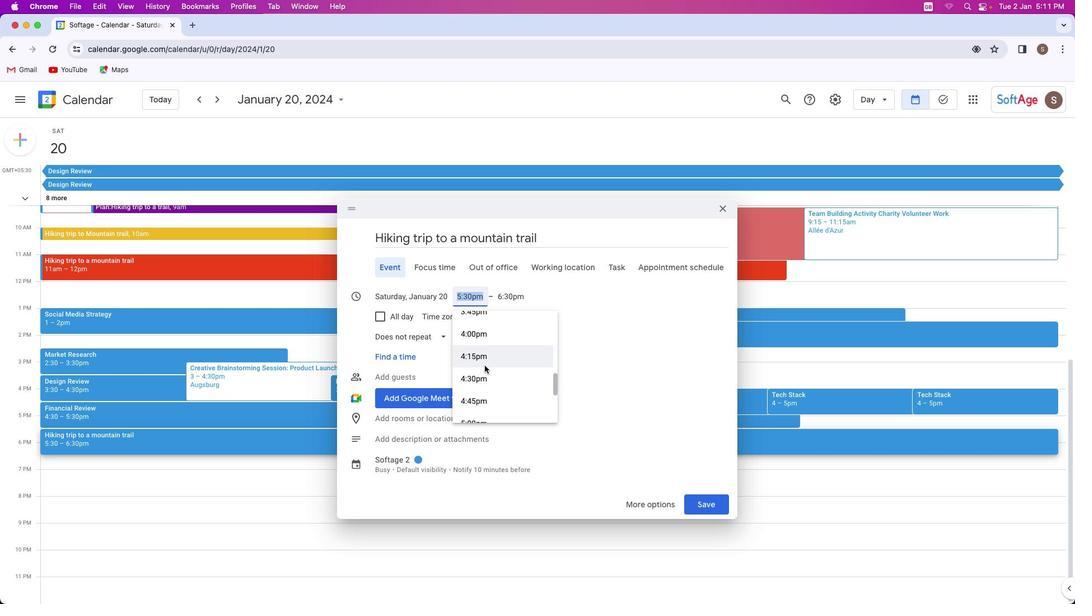 
Action: Mouse moved to (477, 370)
Screenshot: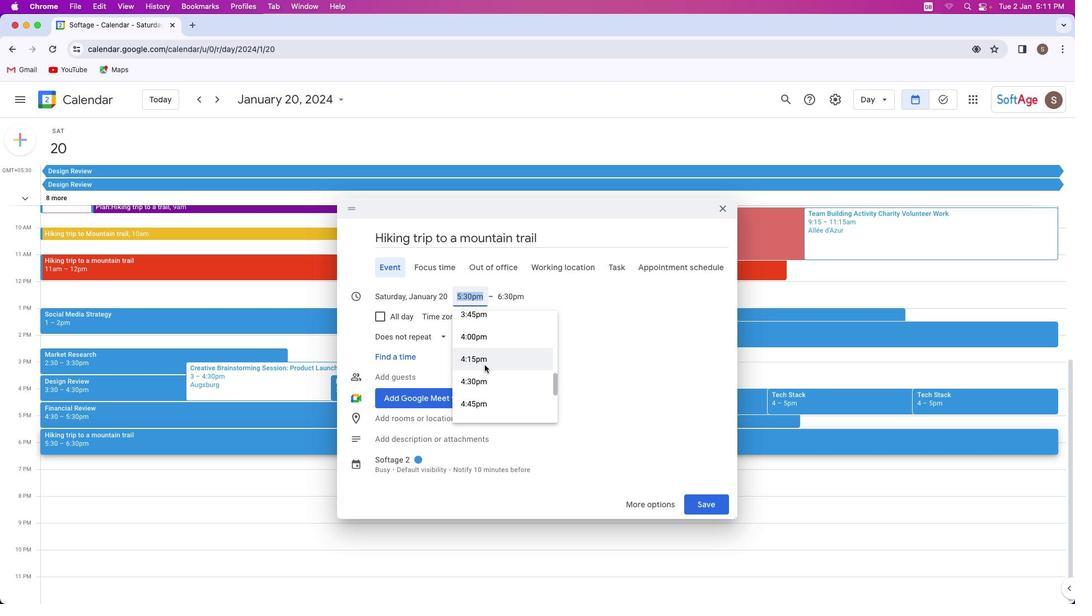 
Action: Mouse scrolled (477, 370) with delta (9, -3)
Screenshot: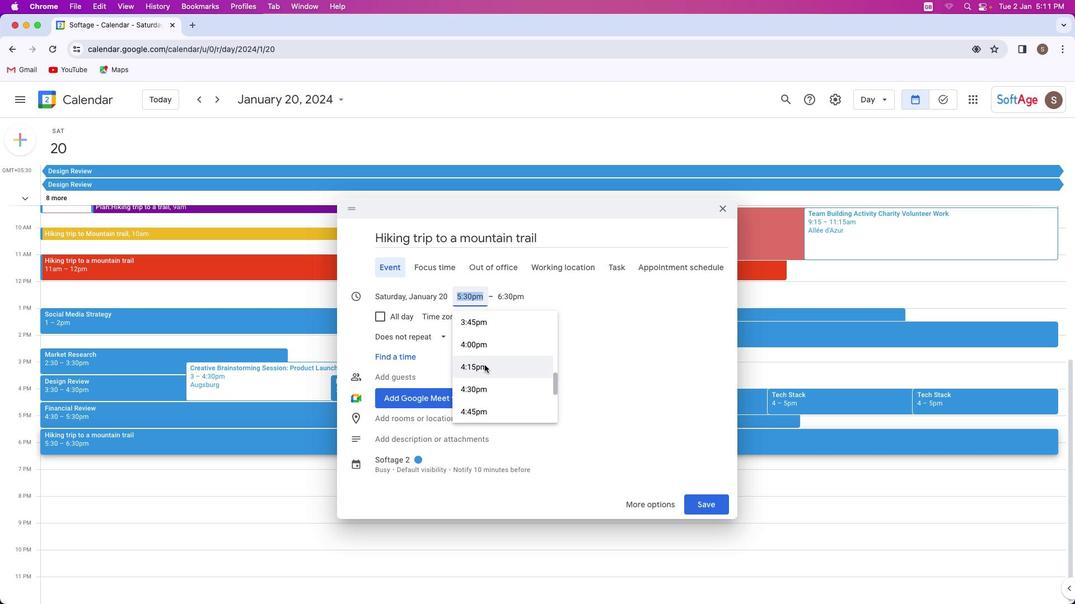 
Action: Mouse scrolled (477, 370) with delta (9, -3)
Screenshot: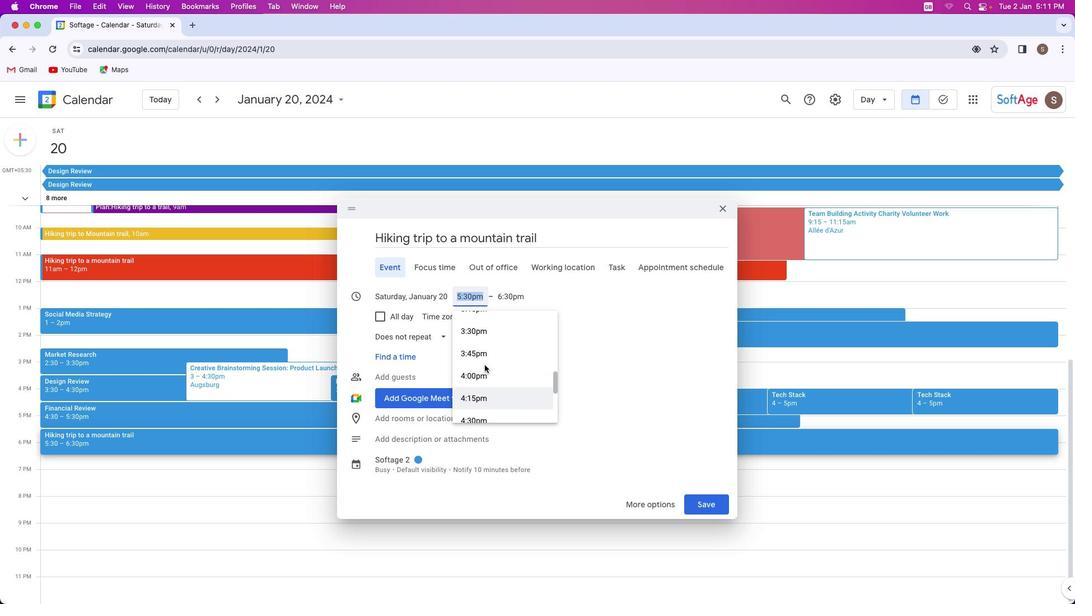 
Action: Mouse scrolled (477, 370) with delta (9, -3)
Screenshot: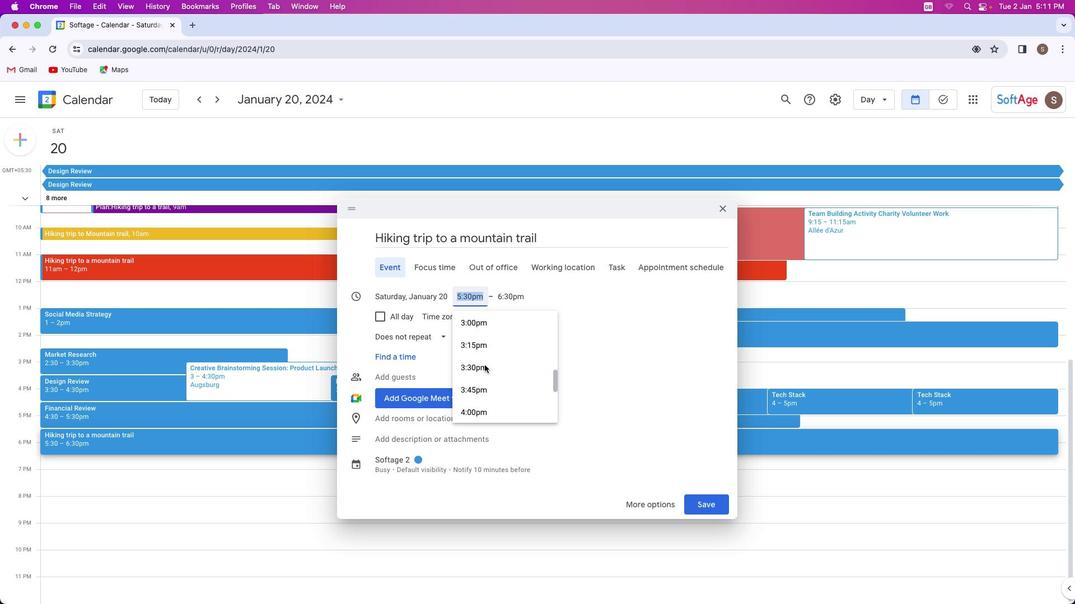 
Action: Mouse scrolled (477, 370) with delta (9, -3)
Screenshot: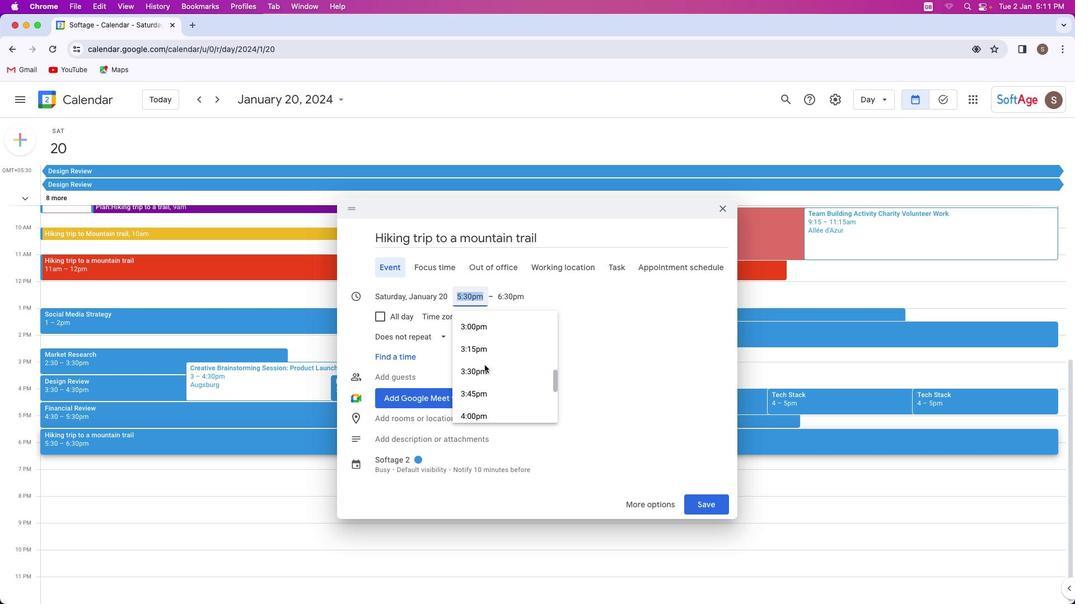 
Action: Mouse moved to (476, 370)
Screenshot: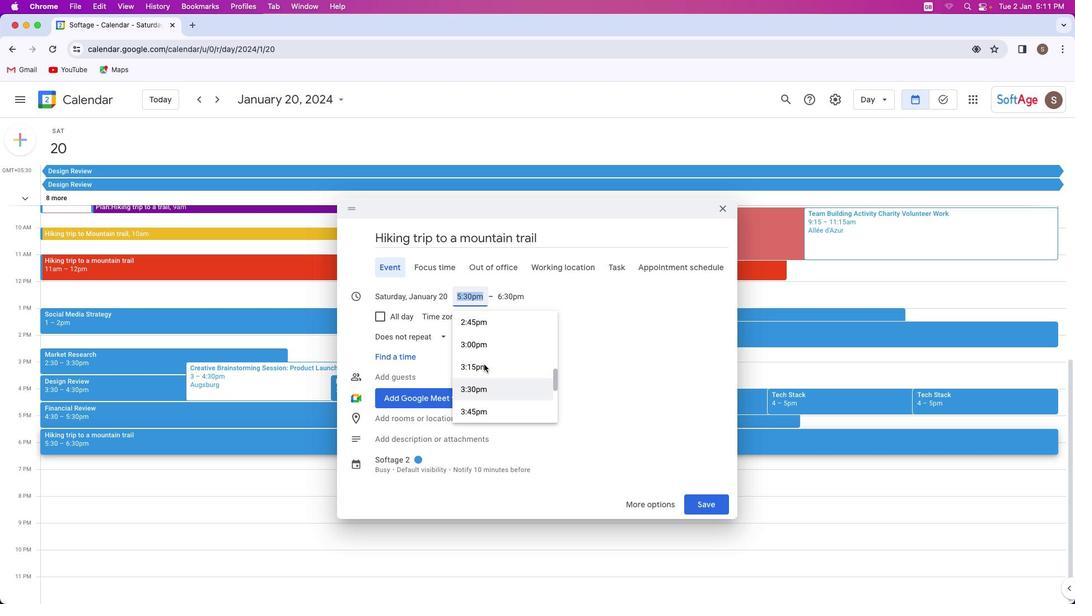 
Action: Mouse scrolled (476, 370) with delta (9, -3)
Screenshot: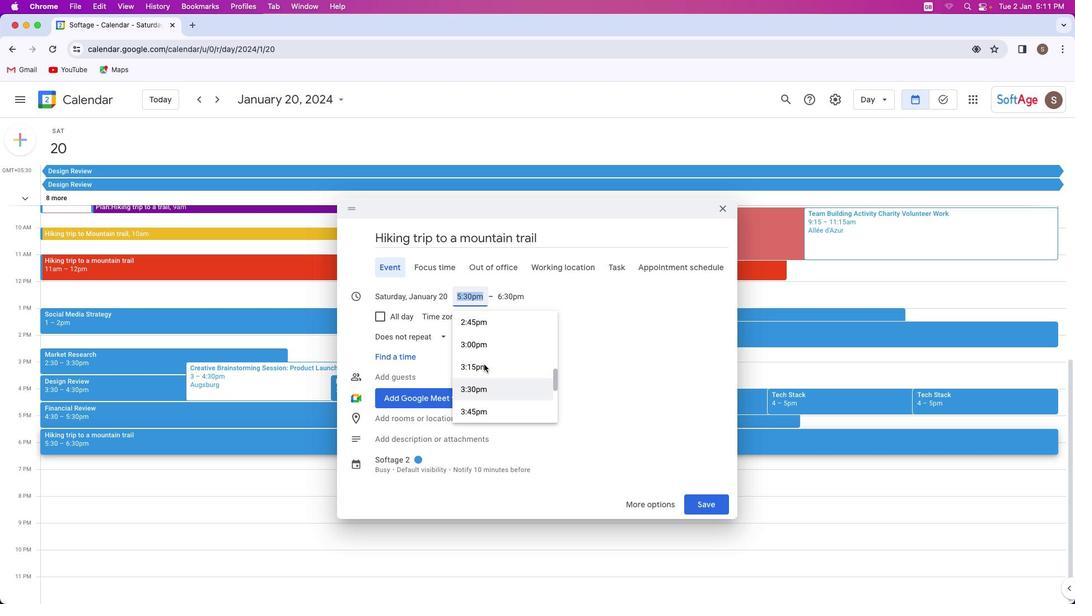 
Action: Mouse scrolled (476, 370) with delta (9, -3)
Screenshot: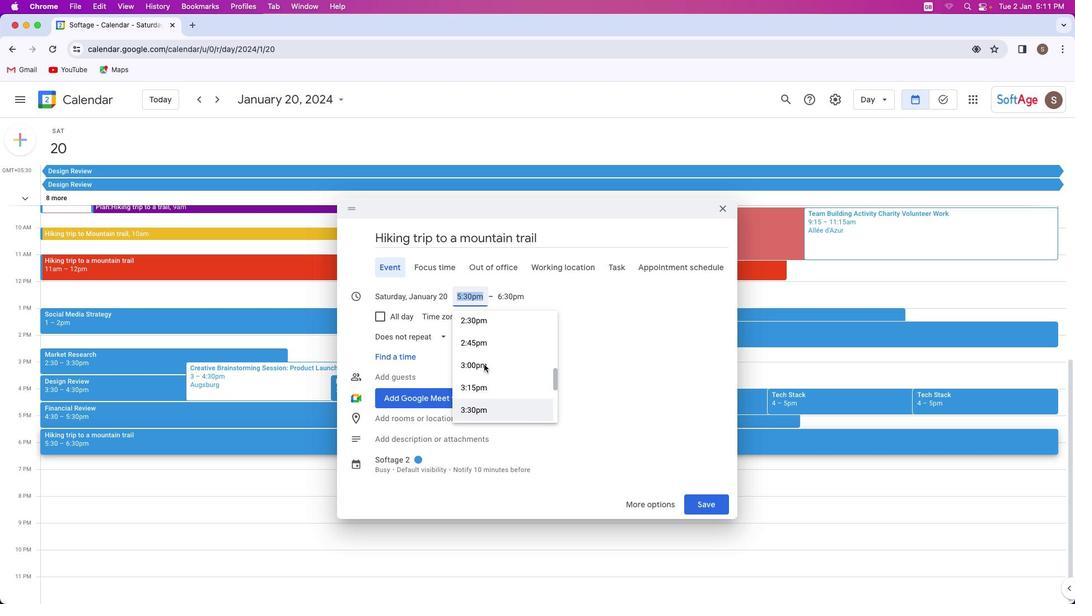 
Action: Mouse scrolled (476, 370) with delta (9, -3)
Screenshot: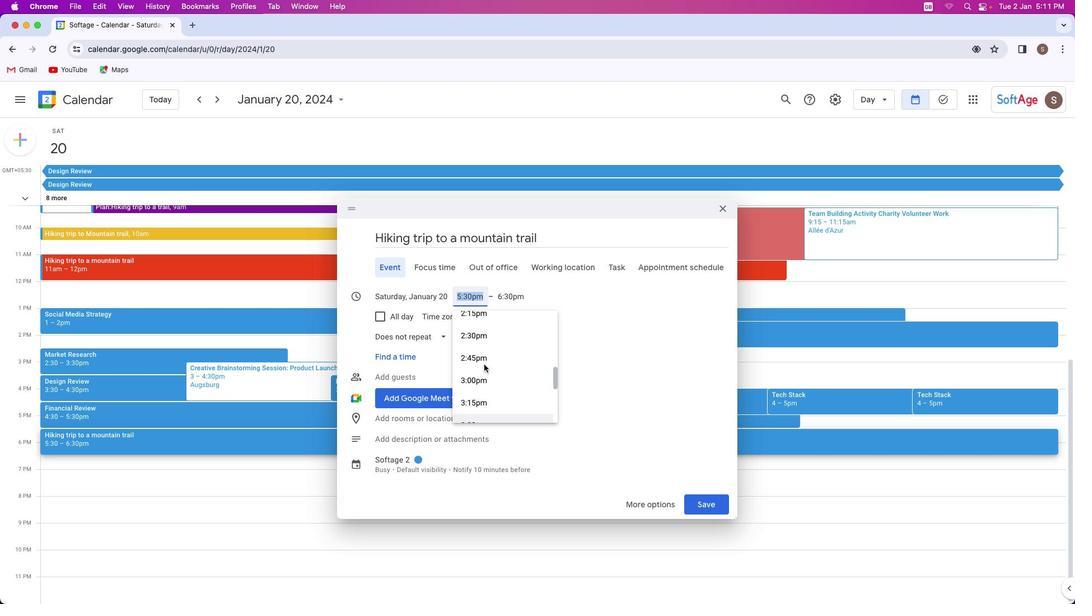 
Action: Mouse scrolled (476, 370) with delta (9, -3)
Screenshot: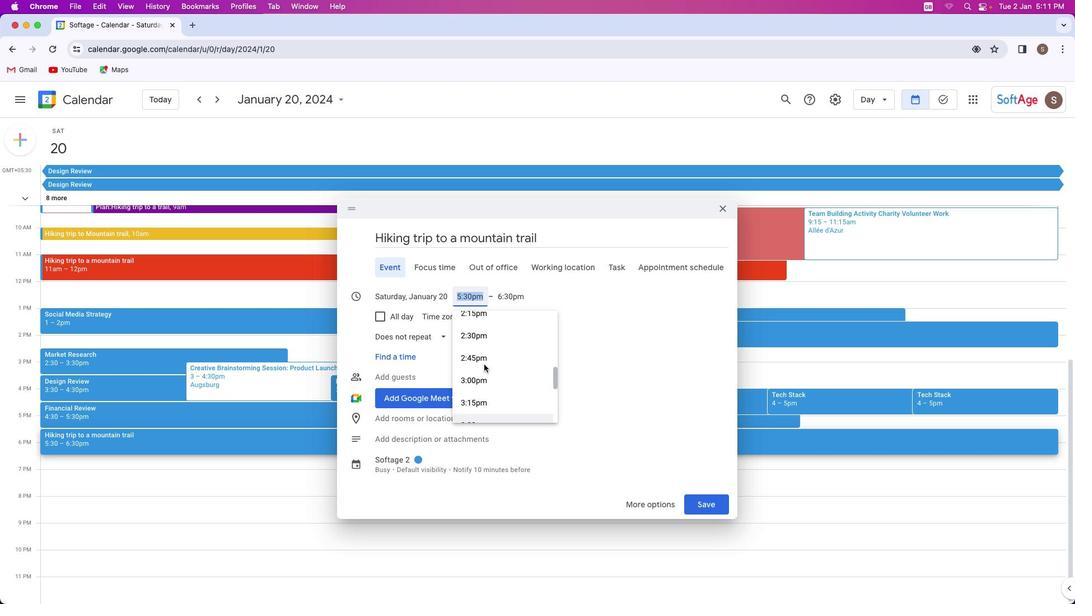 
Action: Mouse scrolled (476, 370) with delta (9, -3)
Screenshot: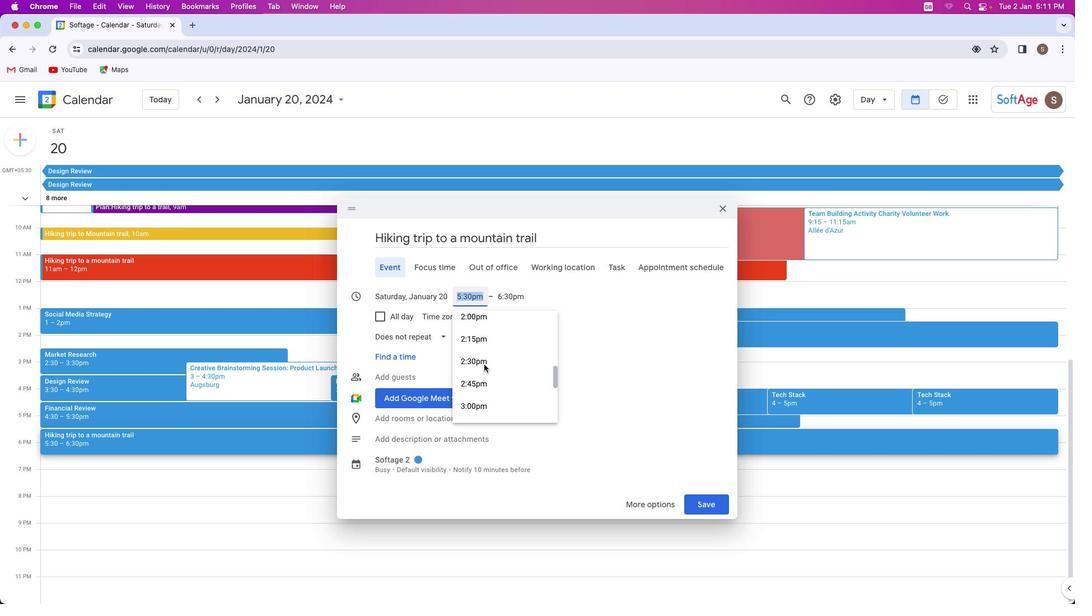 
Action: Mouse scrolled (476, 370) with delta (9, -3)
Screenshot: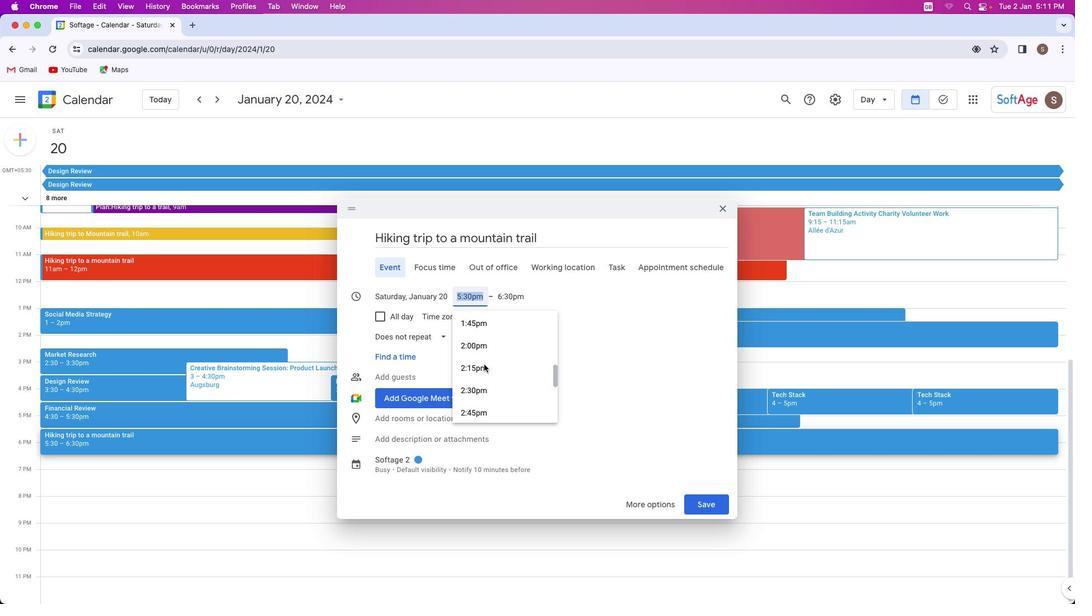 
Action: Mouse scrolled (476, 370) with delta (9, -3)
Screenshot: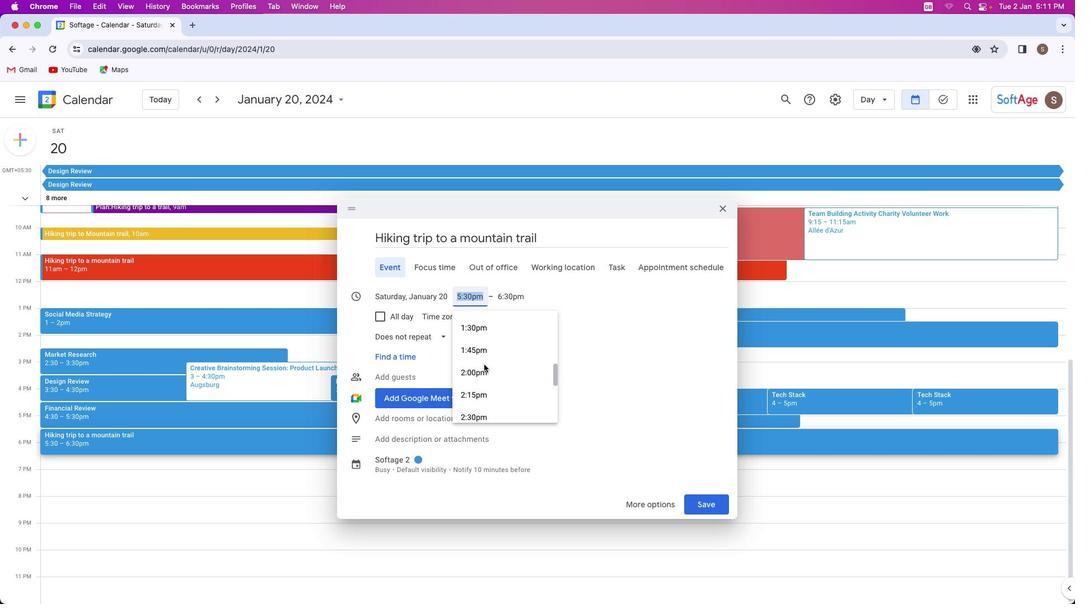 
Action: Mouse scrolled (476, 370) with delta (9, -2)
Screenshot: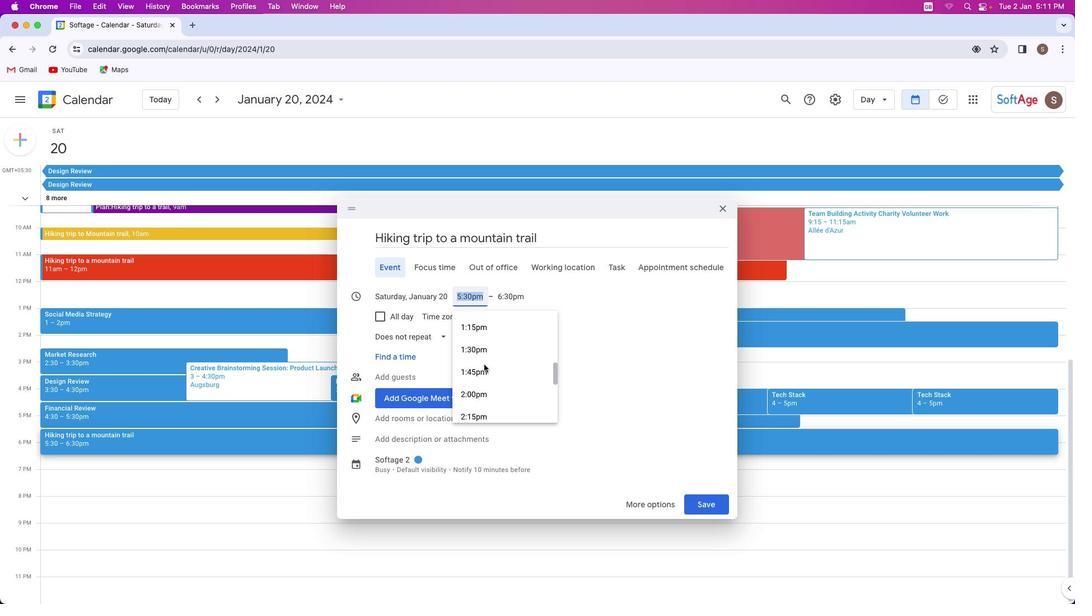 
Action: Mouse moved to (476, 369)
Screenshot: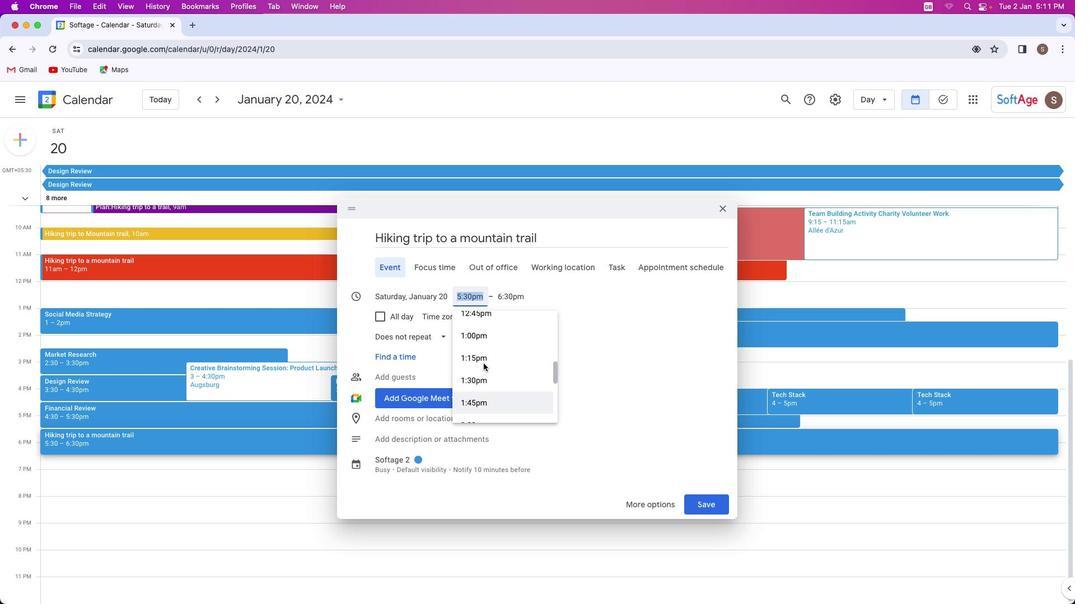 
Action: Mouse scrolled (476, 369) with delta (9, -3)
Screenshot: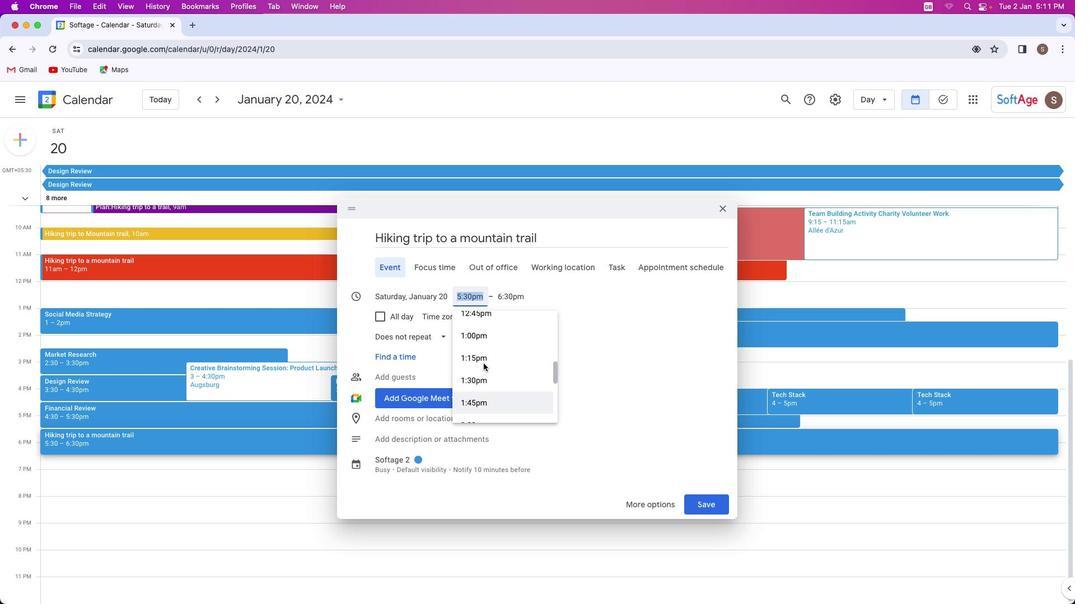 
Action: Mouse scrolled (476, 369) with delta (9, -3)
Screenshot: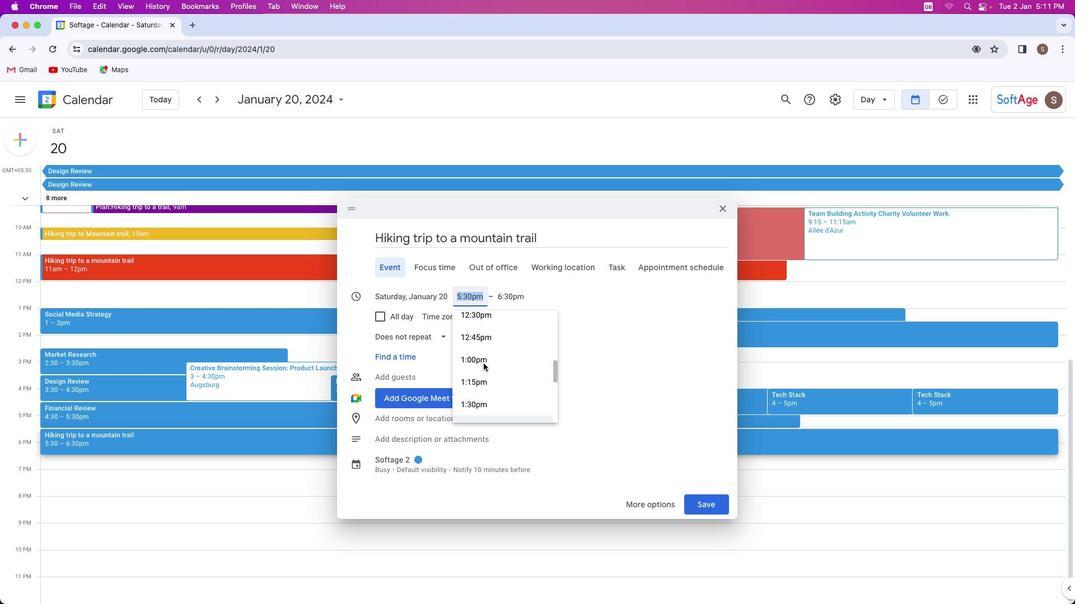 
Action: Mouse scrolled (476, 369) with delta (9, -3)
Screenshot: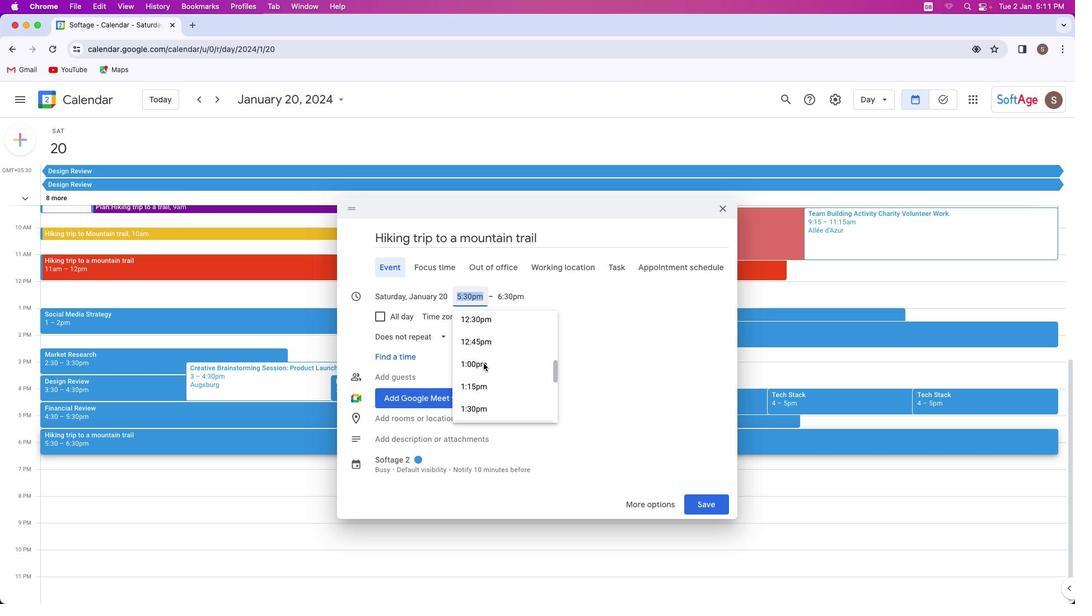 
Action: Mouse scrolled (476, 369) with delta (9, -3)
Screenshot: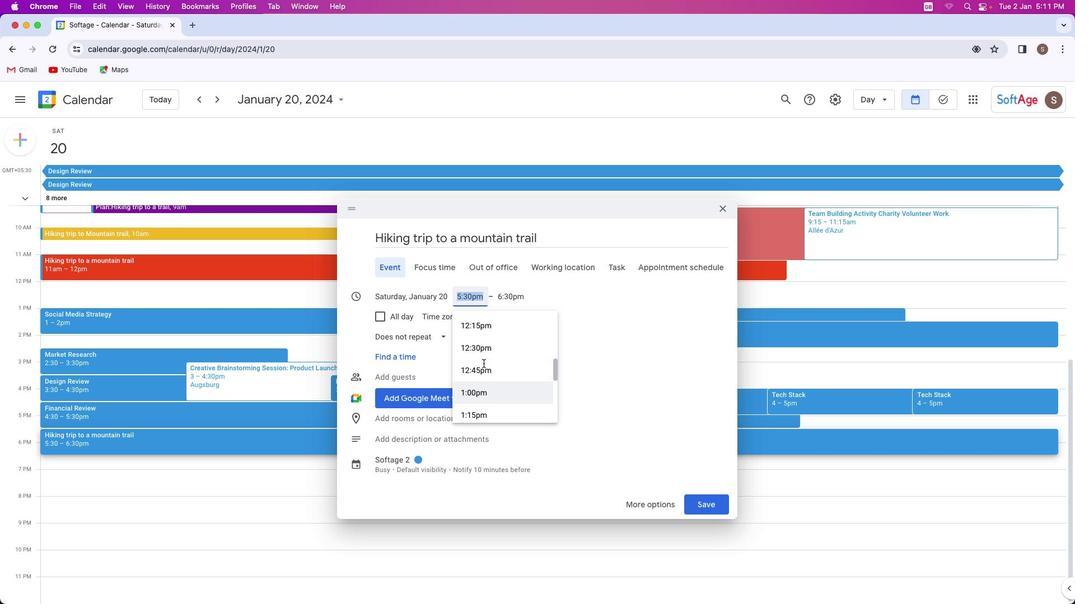 
Action: Mouse scrolled (476, 369) with delta (9, -3)
Screenshot: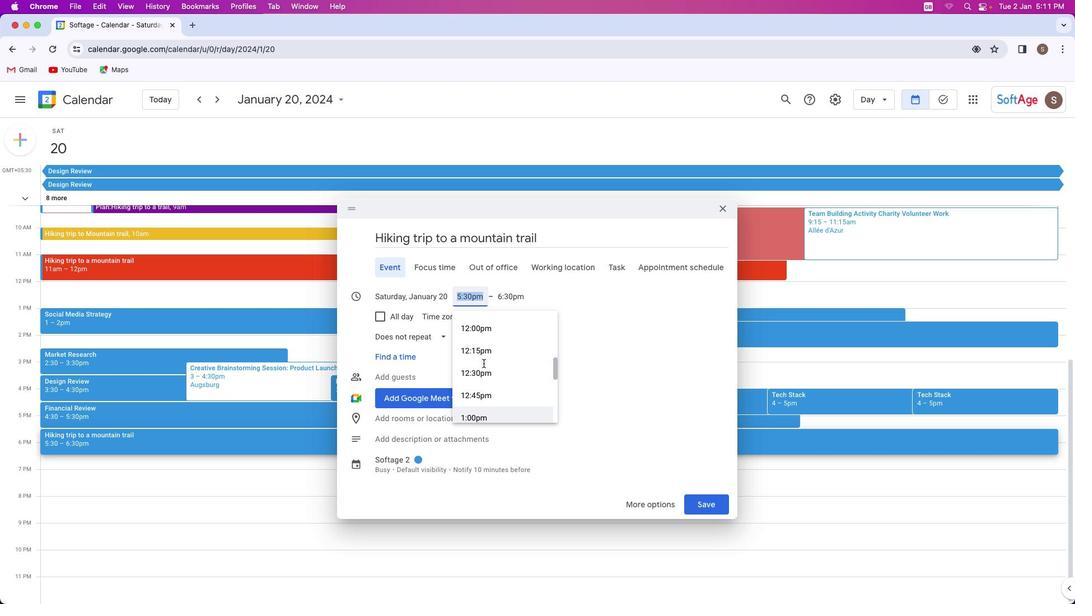 
Action: Mouse scrolled (476, 369) with delta (9, -3)
Screenshot: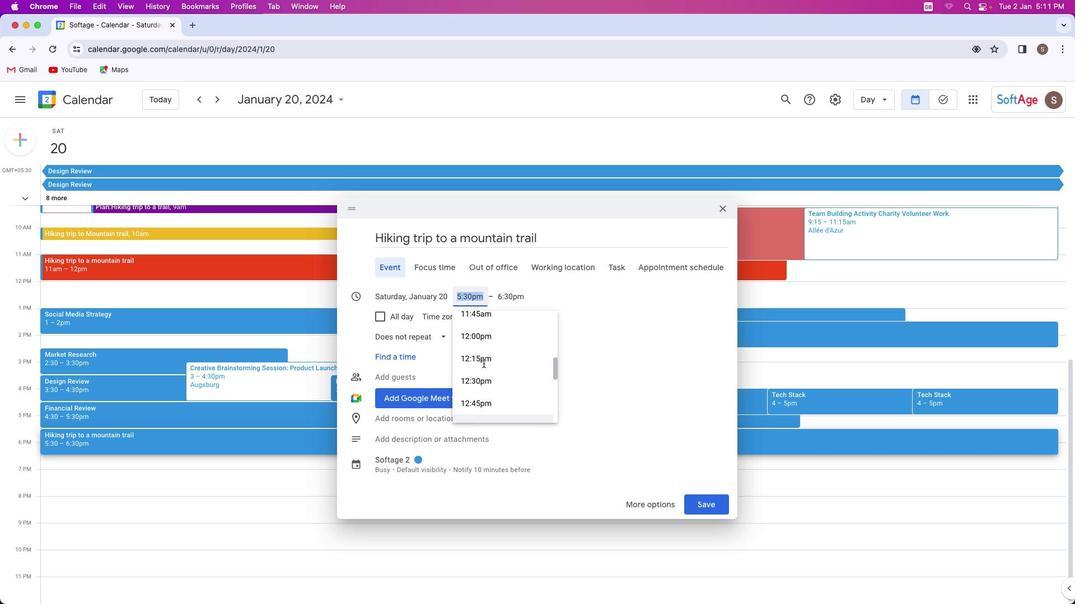 
Action: Mouse scrolled (476, 369) with delta (9, -3)
Screenshot: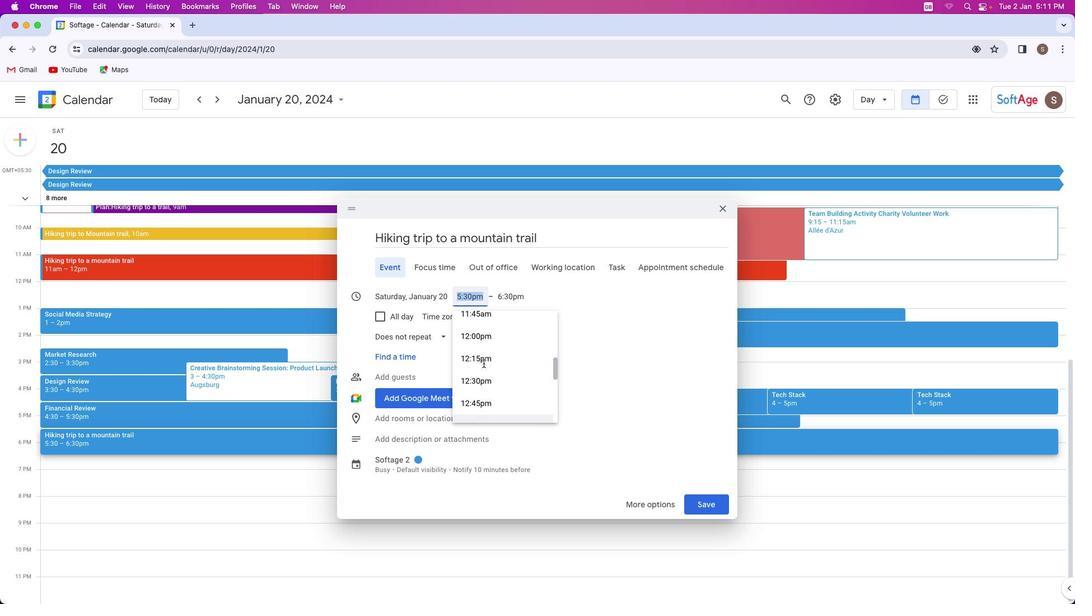 
Action: Mouse moved to (479, 345)
Screenshot: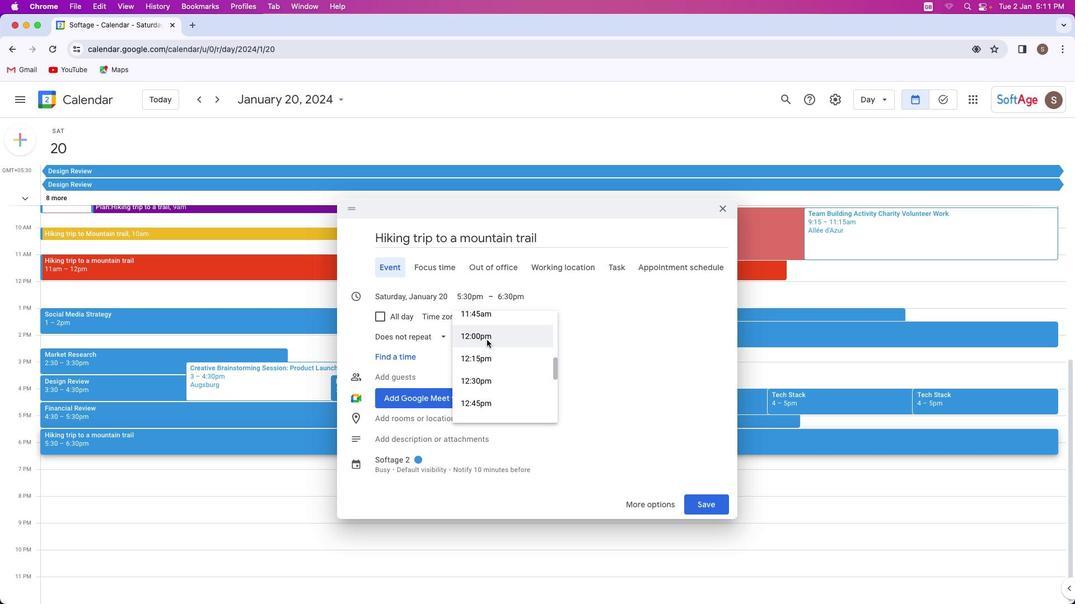 
Action: Mouse pressed left at (479, 345)
Screenshot: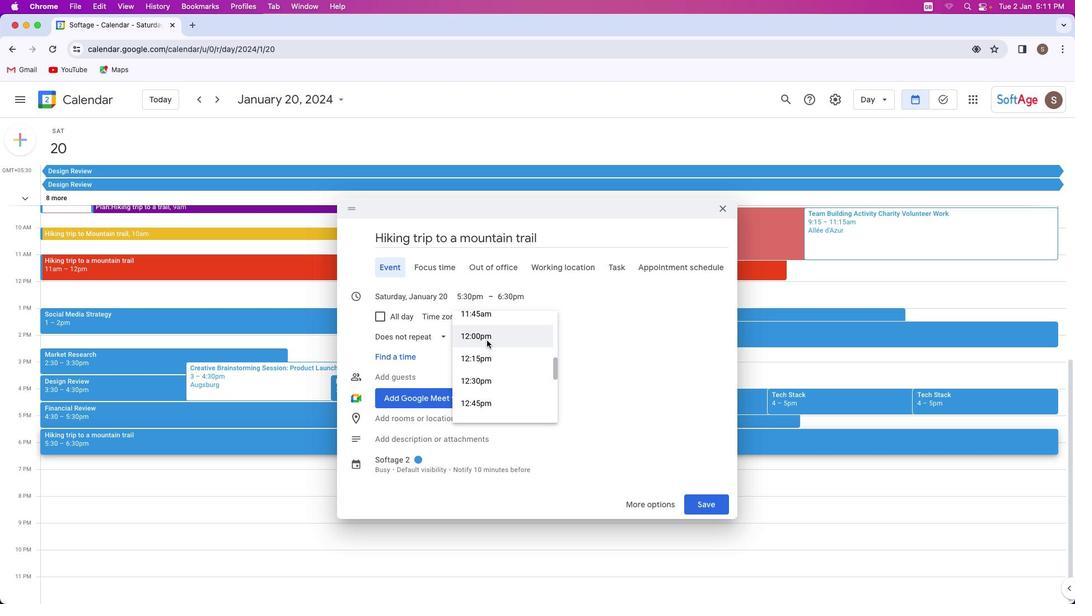 
Action: Mouse moved to (413, 447)
Screenshot: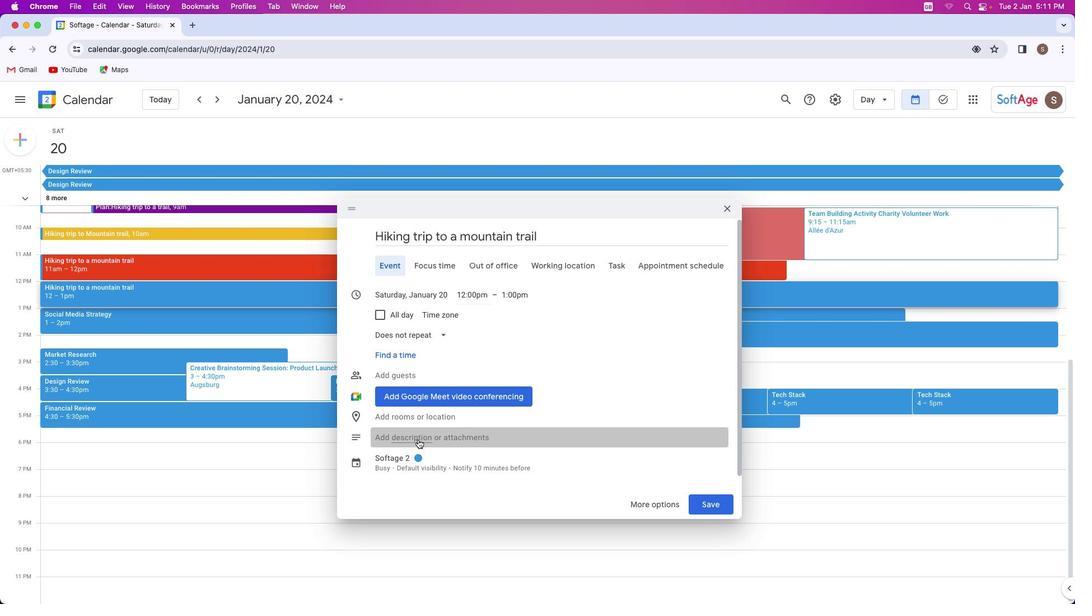 
Action: Mouse pressed left at (413, 447)
Screenshot: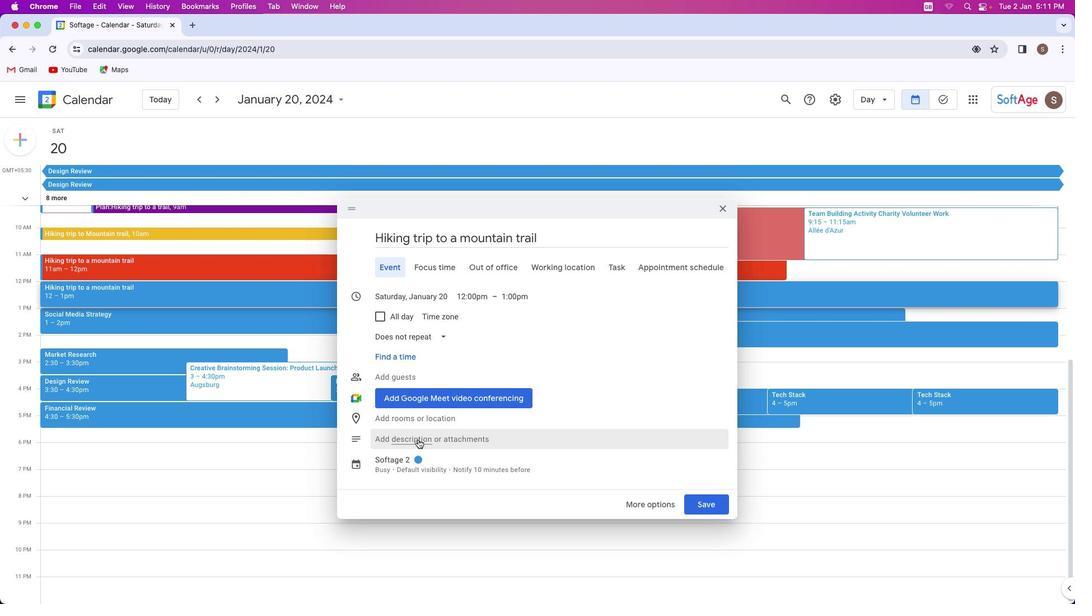 
Action: Mouse moved to (557, 398)
Screenshot: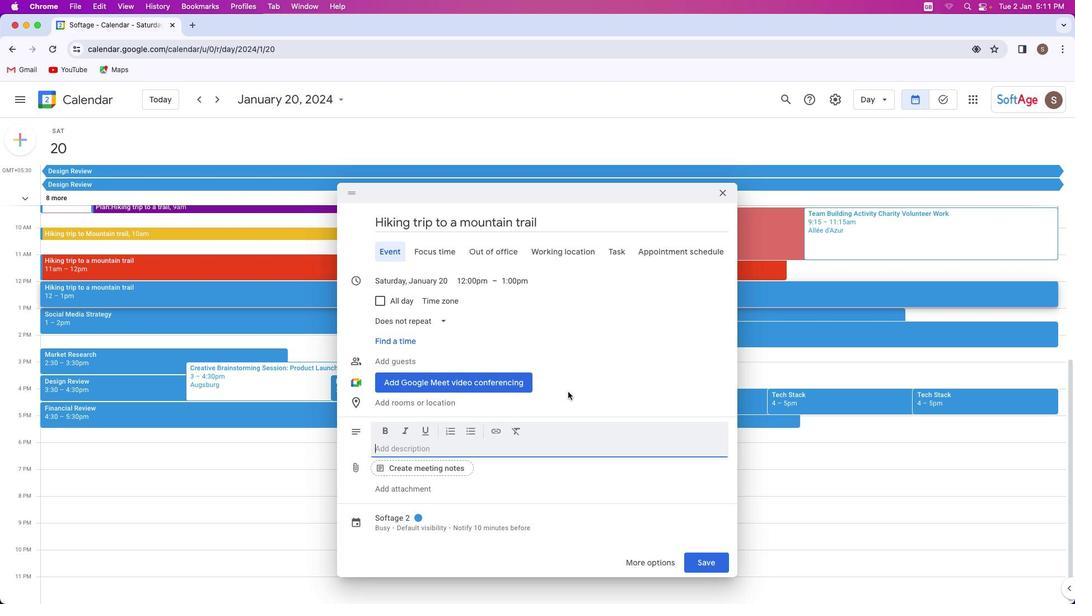 
Action: Key pressed Key.shift'T''h''i''s'Key.space'p''l''a''n'Key.space'i''s'Key.space'a'Key.space'h''i''k''i''n''g'Key.space't''r''i''p'Key.space't''o'Key.space'm''o''u''n''t''a''i''n'Key.space't''r''a''i''l''.'
Screenshot: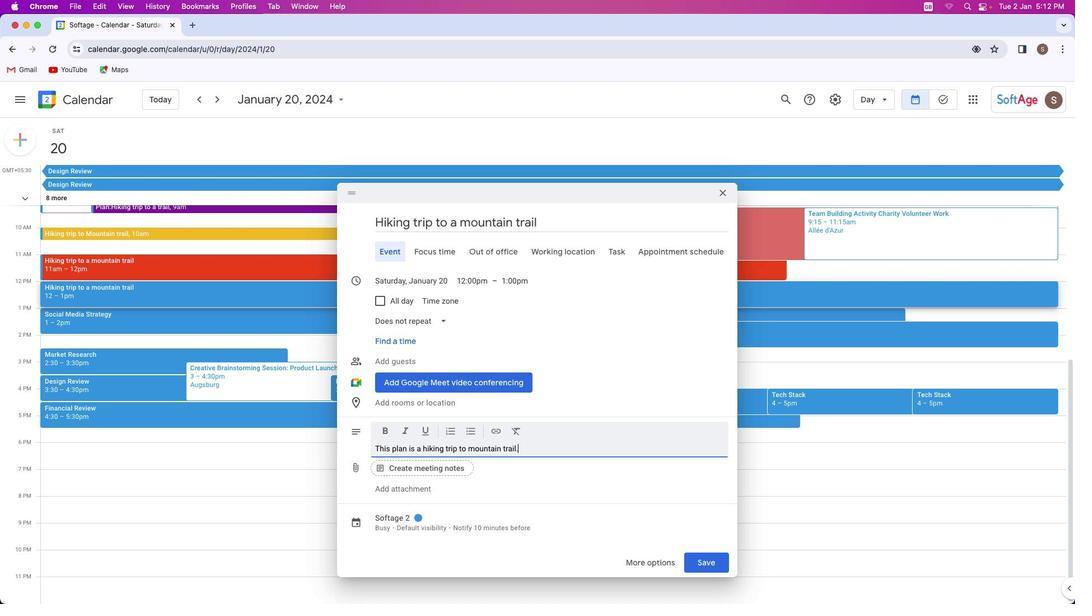 
Action: Mouse moved to (403, 523)
Screenshot: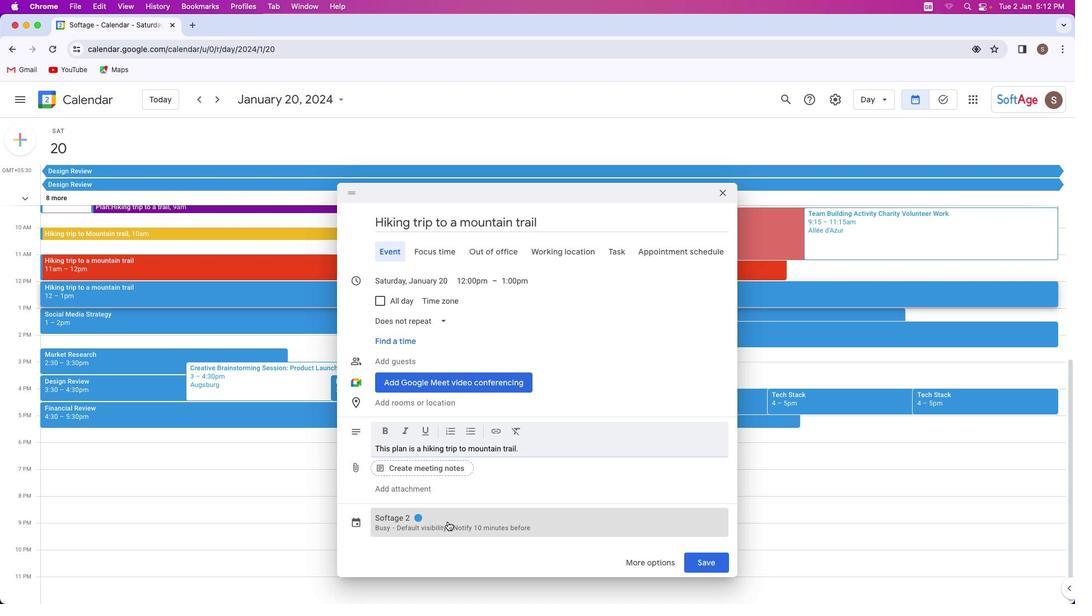 
Action: Mouse pressed left at (403, 523)
Screenshot: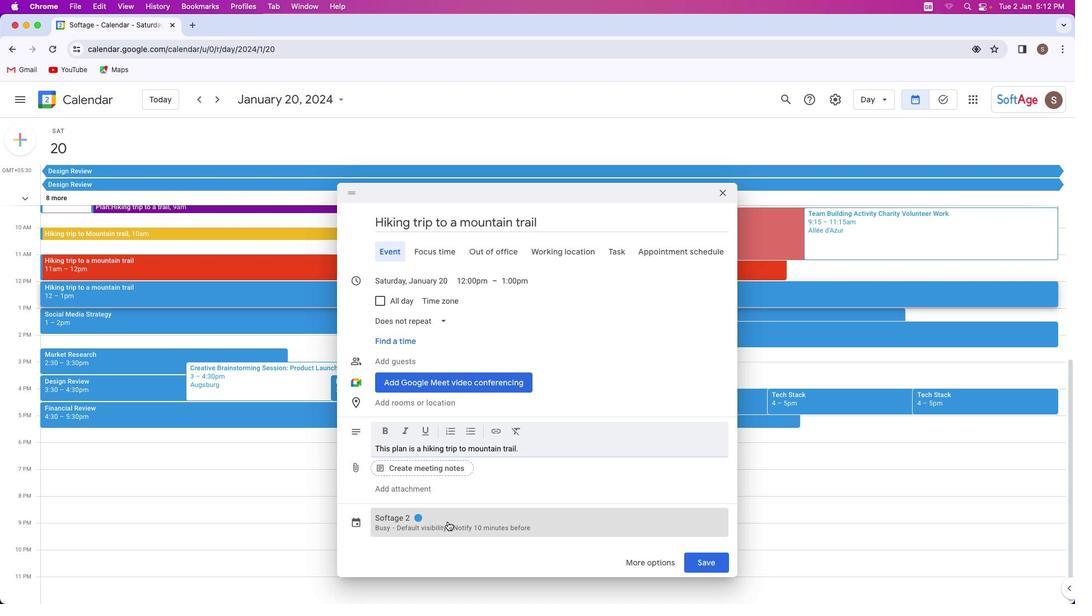 
Action: Mouse moved to (432, 444)
Screenshot: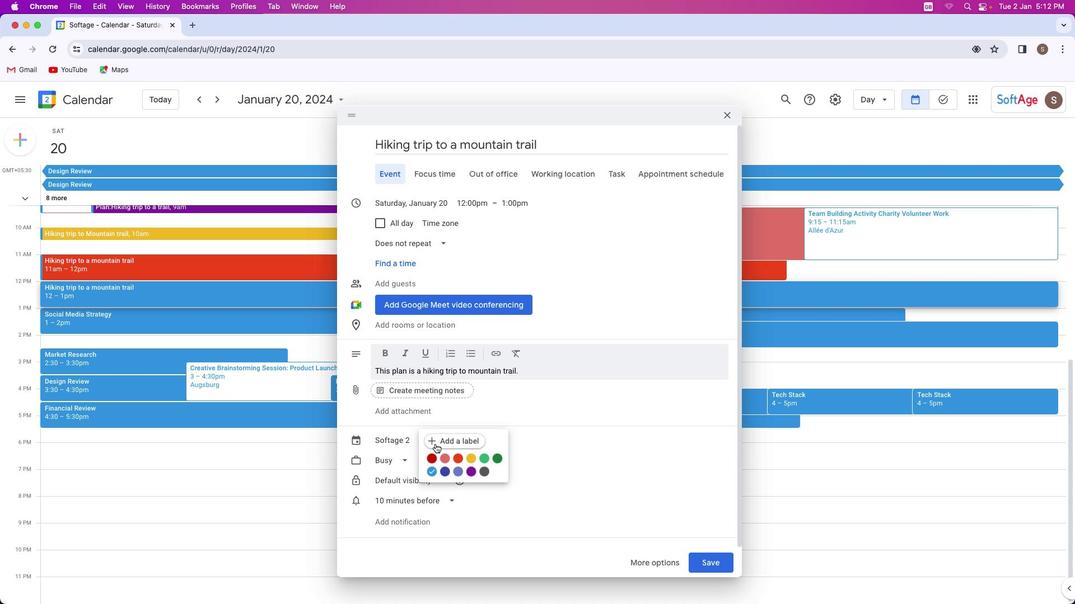 
Action: Mouse pressed left at (432, 444)
Screenshot: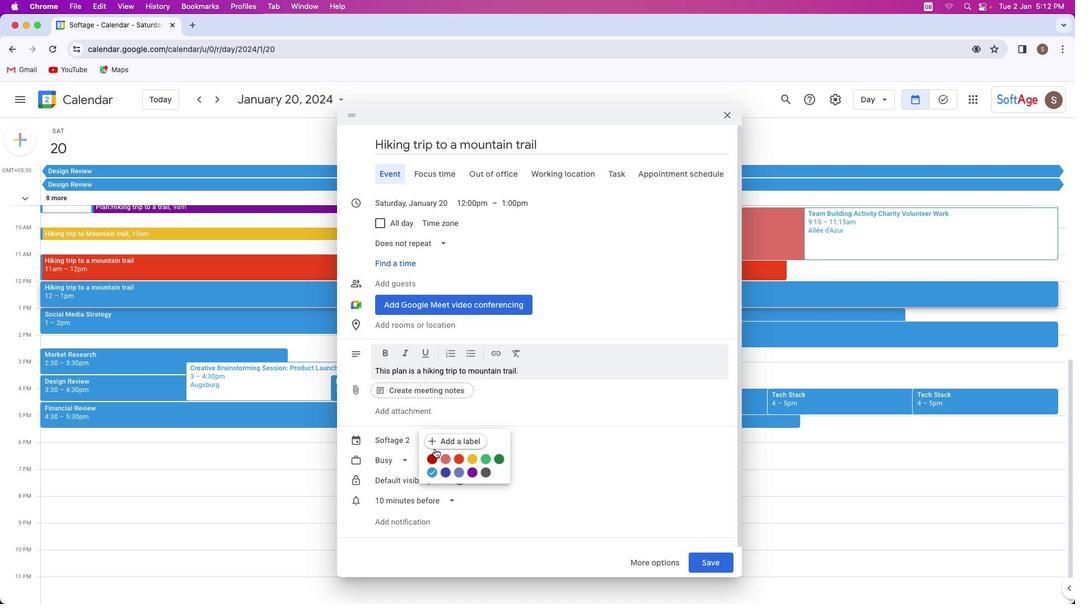 
Action: Mouse moved to (466, 482)
Screenshot: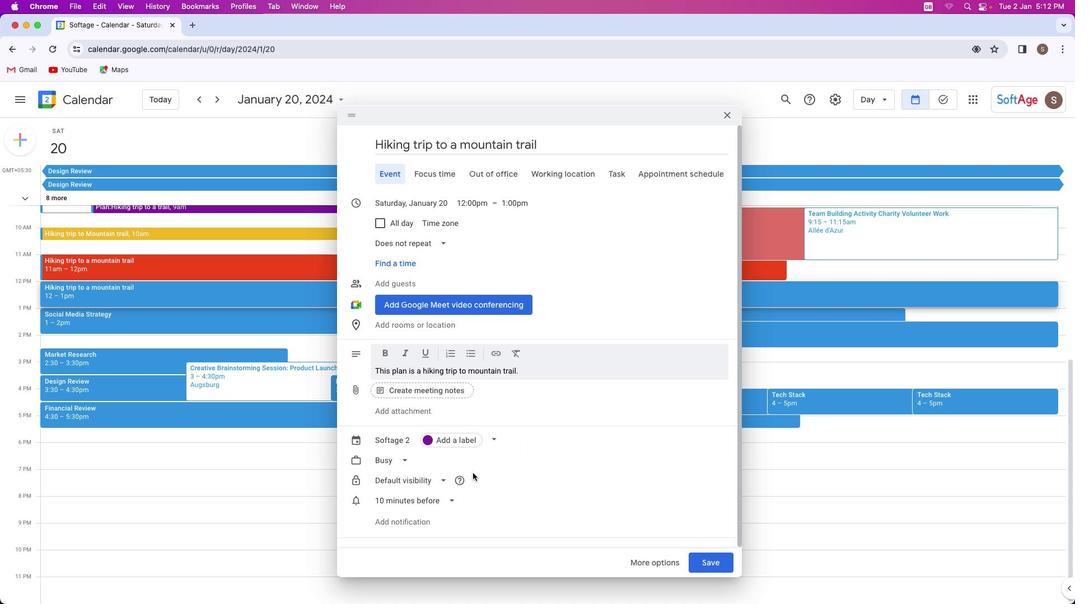 
Action: Mouse pressed left at (466, 482)
Screenshot: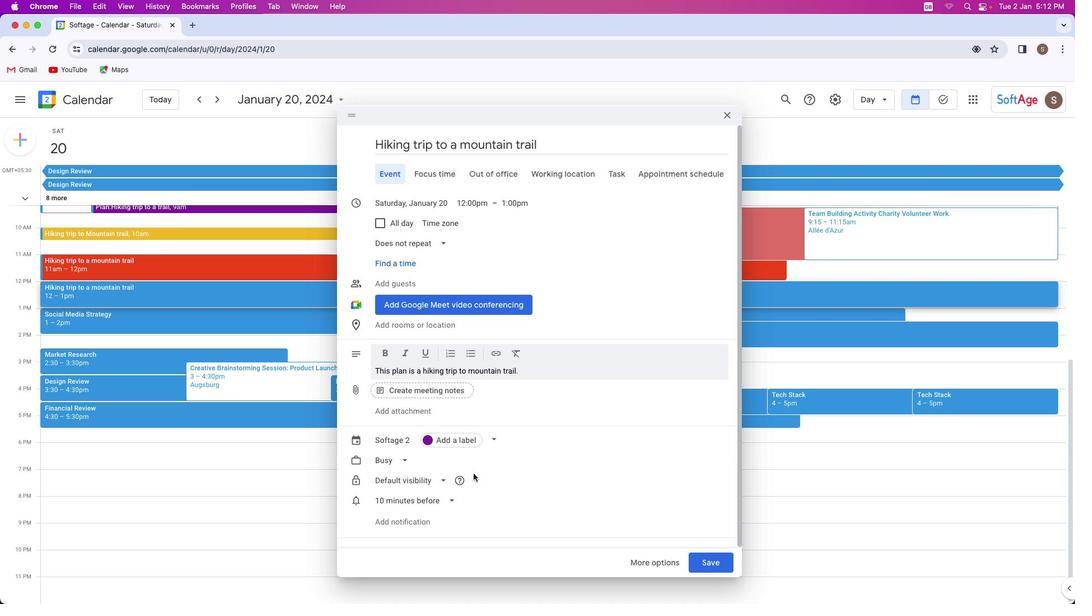 
Action: Mouse moved to (703, 574)
Screenshot: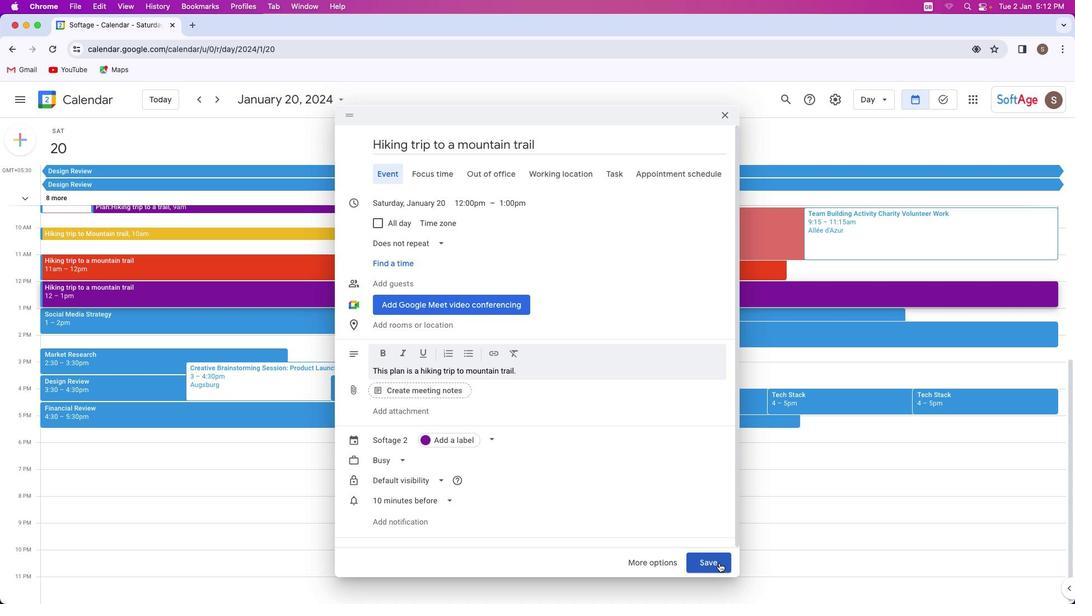 
Action: Mouse pressed left at (703, 574)
Screenshot: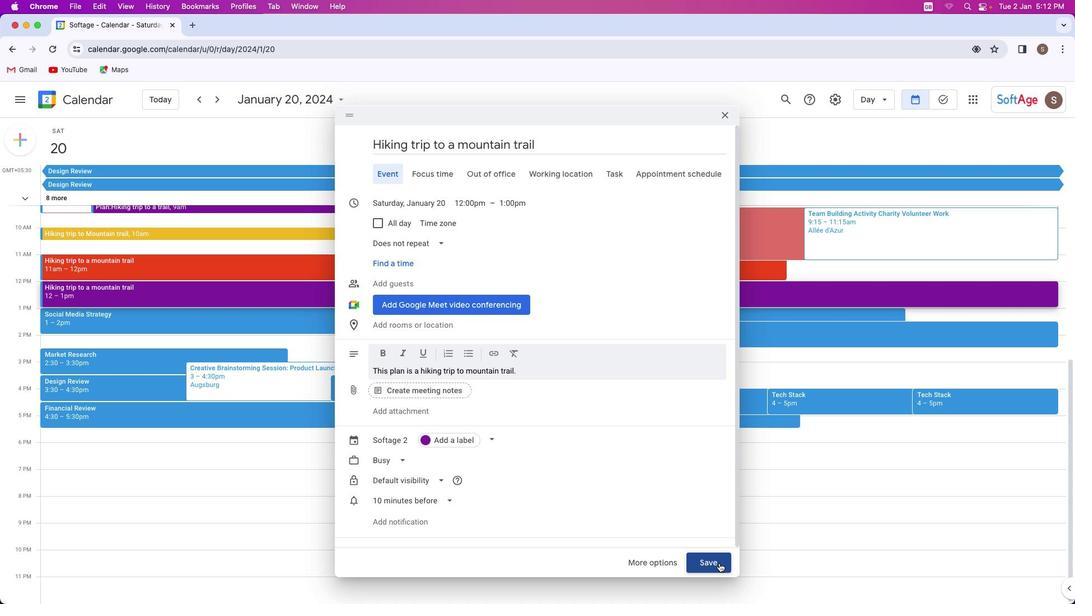 
Action: Mouse moved to (138, 296)
Screenshot: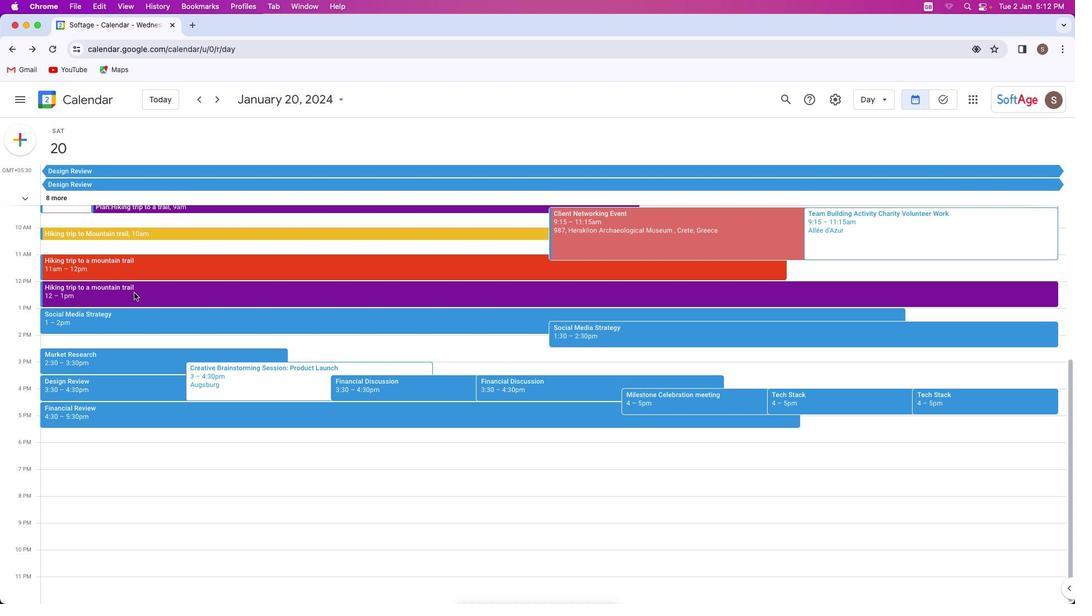 
Action: Mouse pressed left at (138, 296)
Screenshot: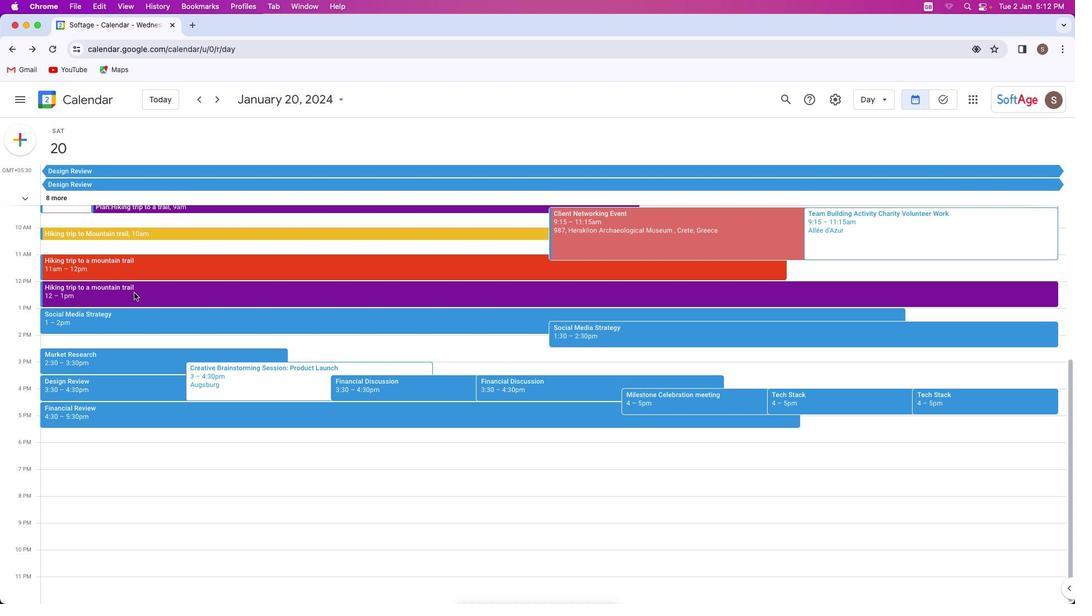 
Action: Mouse moved to (518, 351)
Screenshot: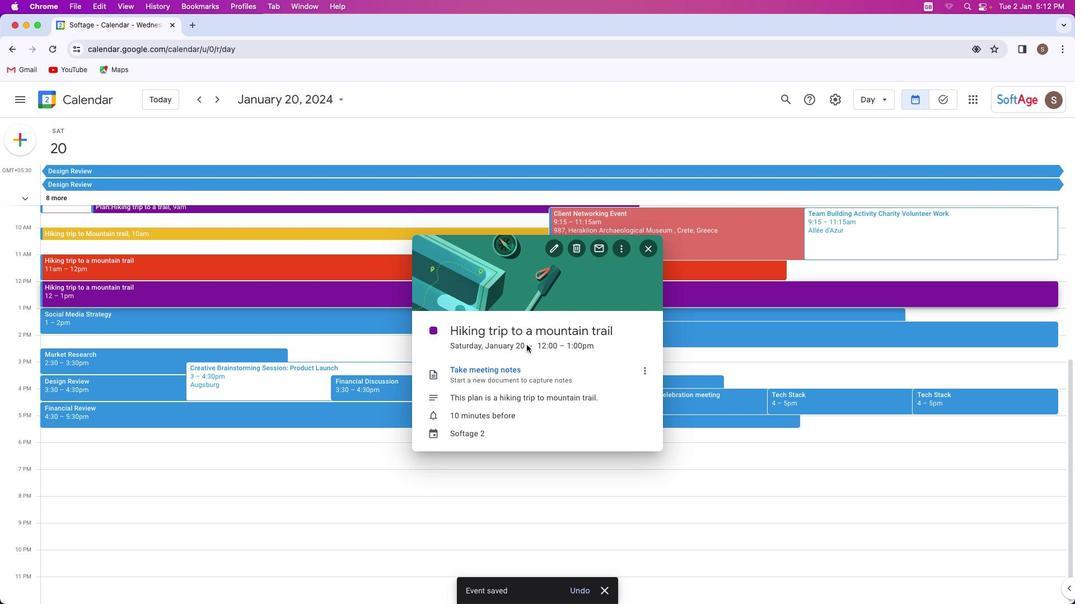 
Action: Mouse pressed left at (518, 351)
Screenshot: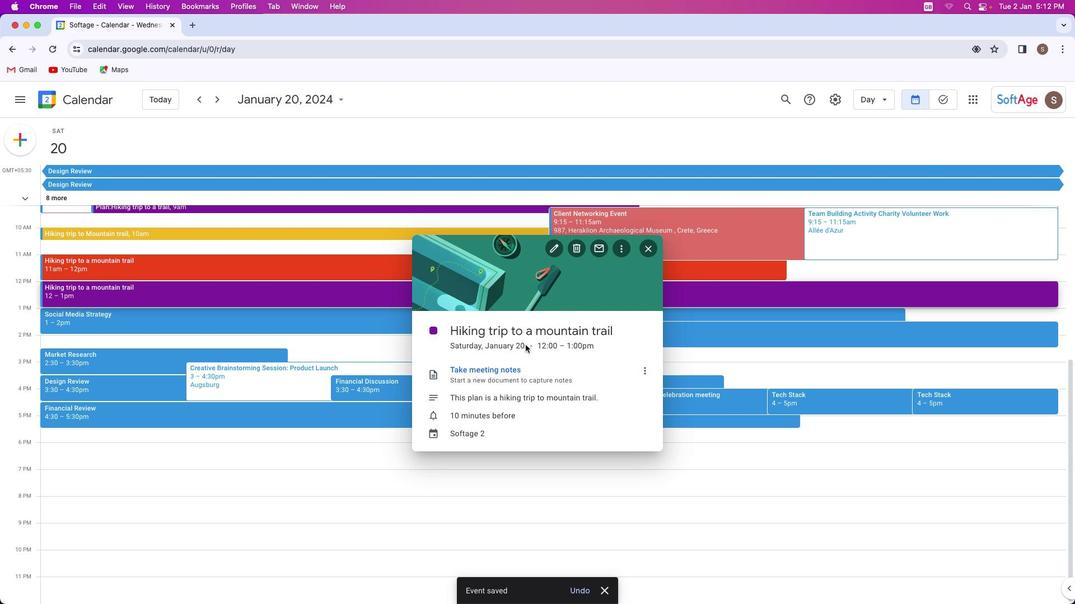 
Action: Mouse moved to (525, 348)
Screenshot: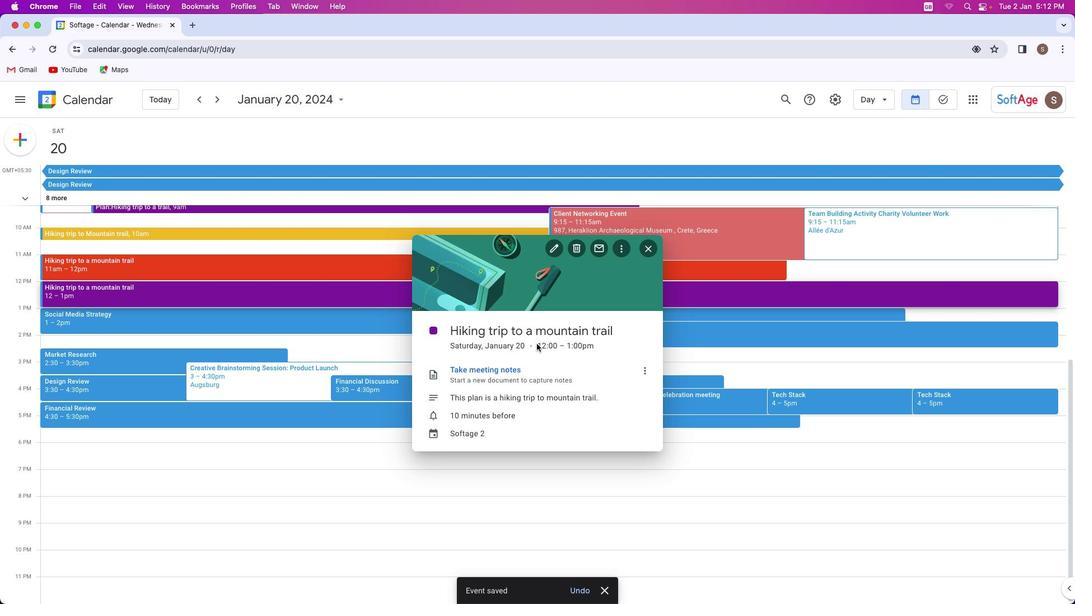 
Action: Mouse pressed left at (525, 348)
Screenshot: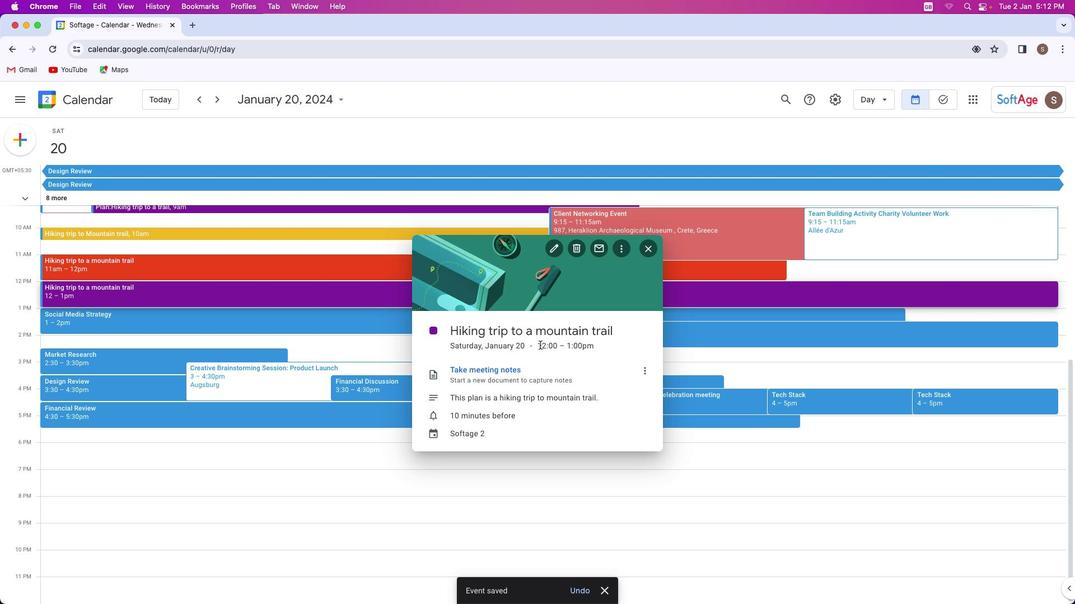 
Action: Mouse moved to (566, 360)
Screenshot: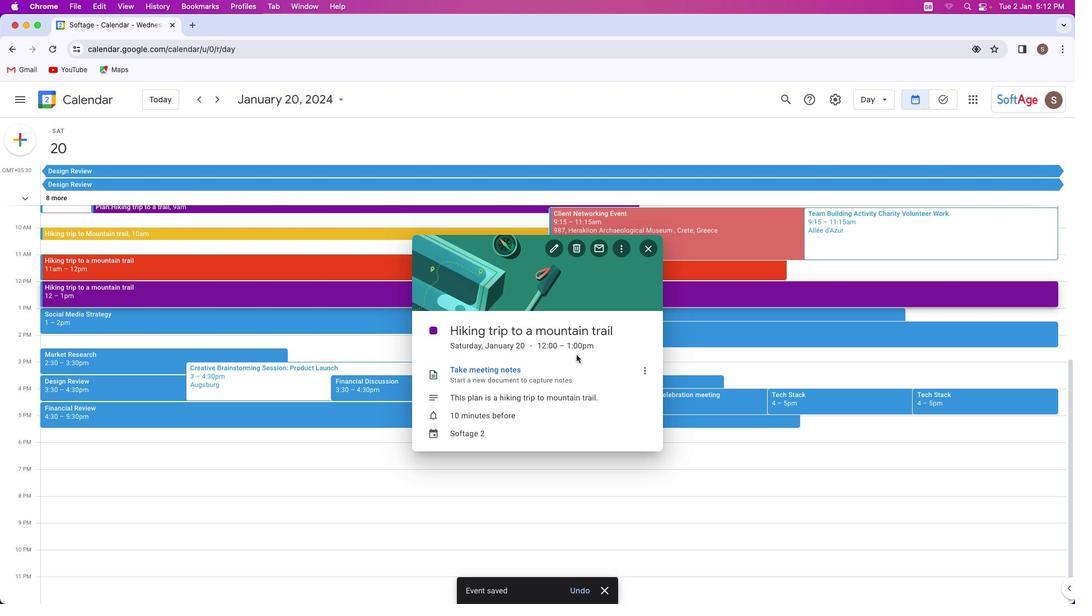 
Action: Mouse pressed left at (566, 360)
Screenshot: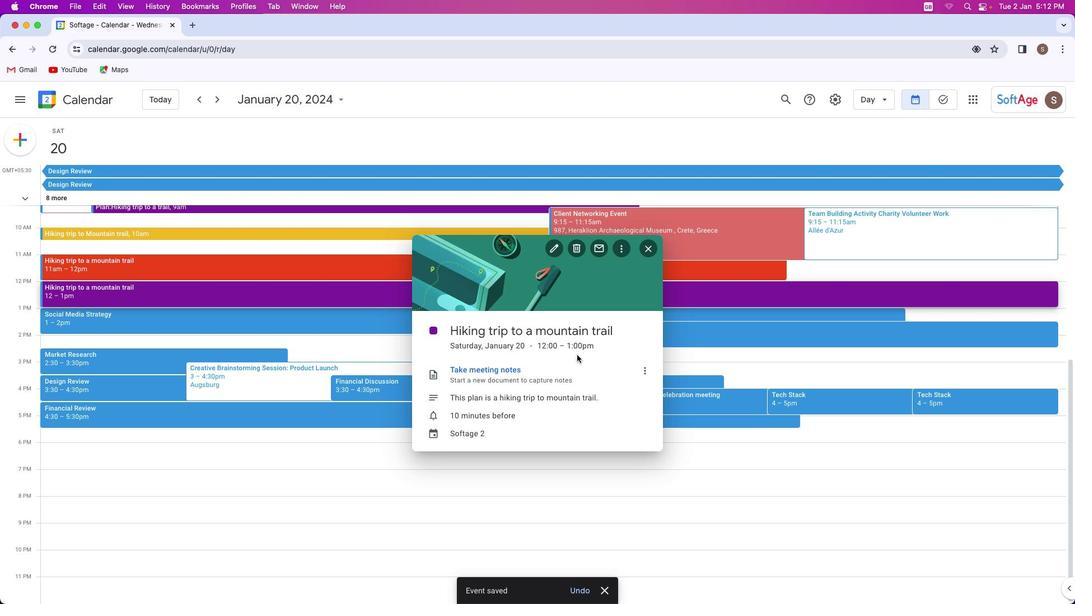 
Action: Mouse moved to (566, 360)
Screenshot: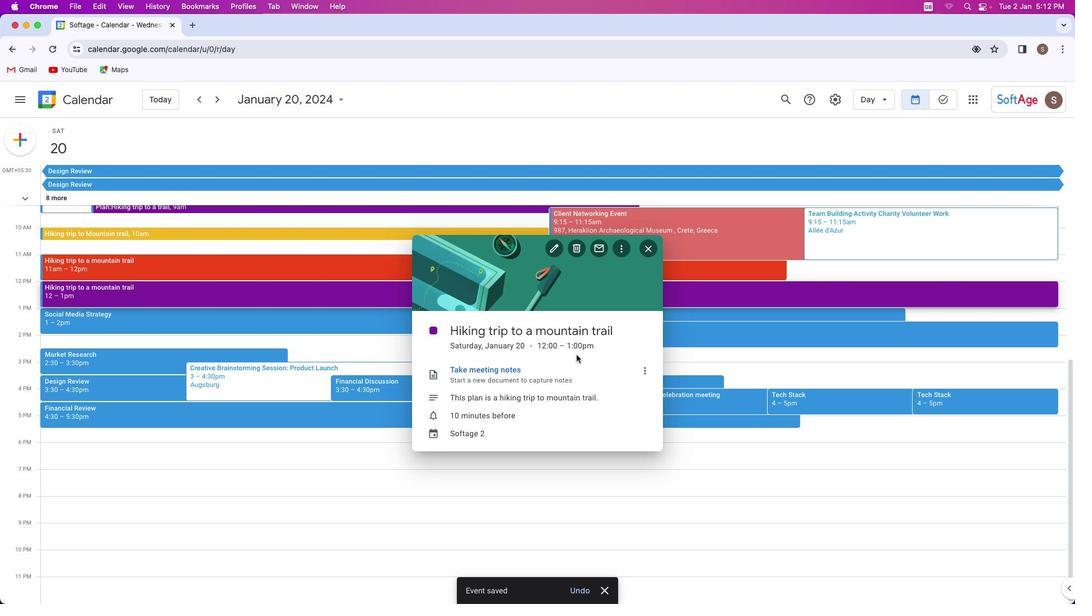 
